Task: Look for space in Torres, Brazil from 6th September, 2023 to 10th September, 2023 for 1 adult in price range Rs.9000 to Rs.17000. Place can be private room with 1  bedroom having 1 bed and 1 bathroom. Property type can be hotel. Amenities needed are: washing machine, . Booking option can be shelf check-in. Required host language is Spanish.
Action: Mouse moved to (469, 119)
Screenshot: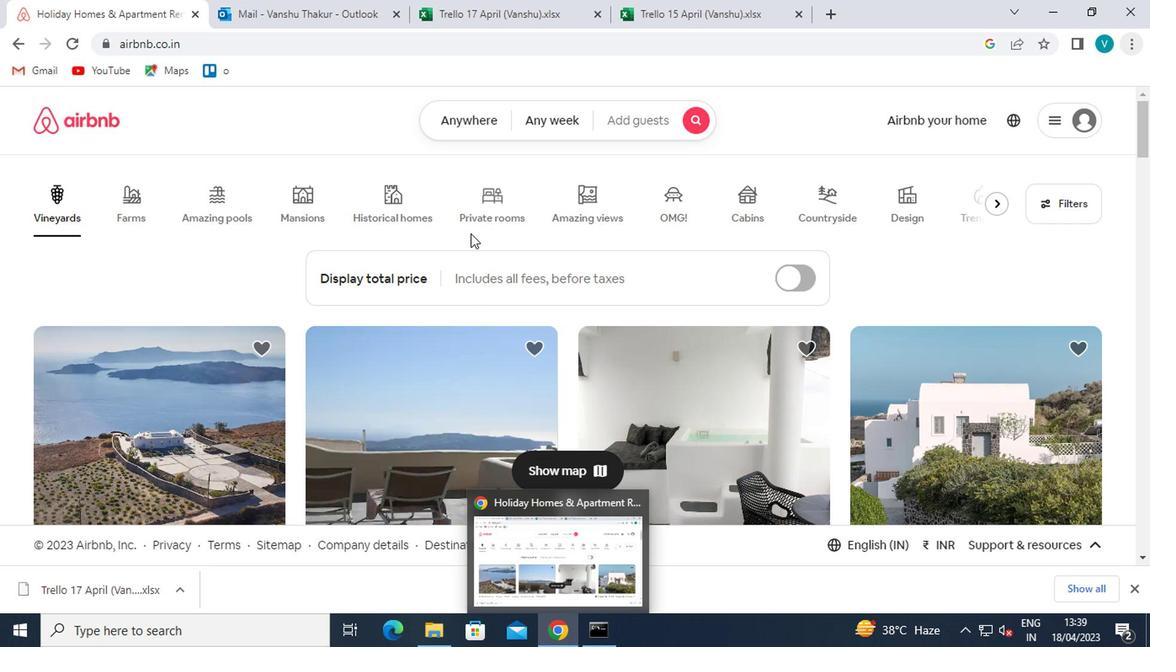 
Action: Mouse pressed left at (469, 119)
Screenshot: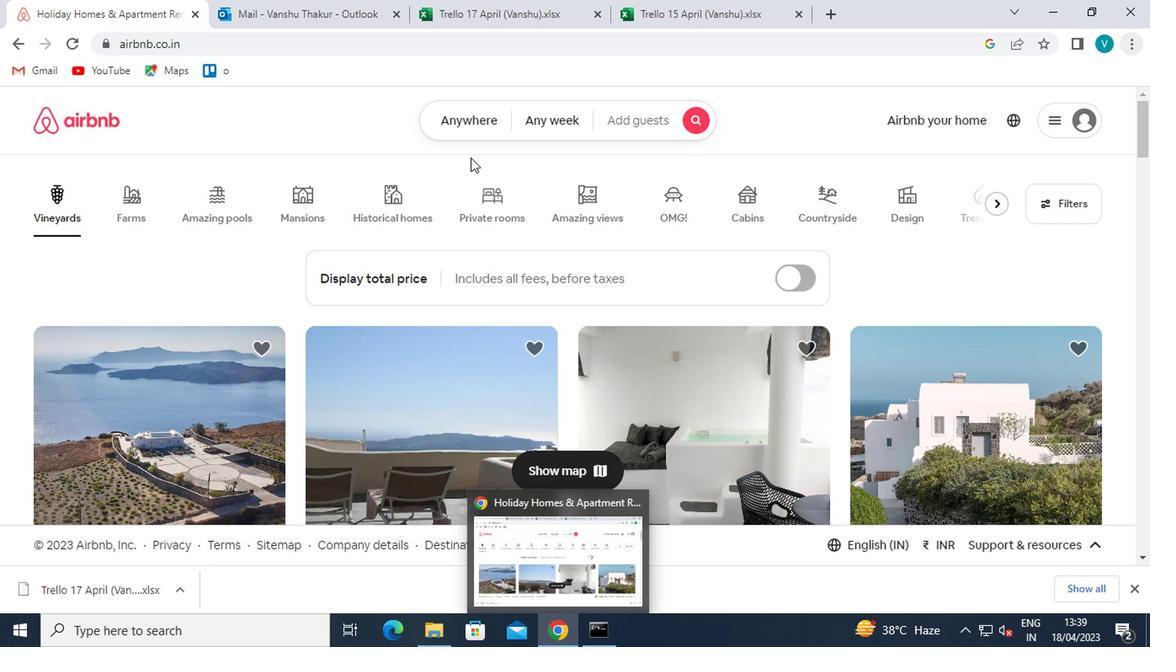 
Action: Mouse moved to (390, 191)
Screenshot: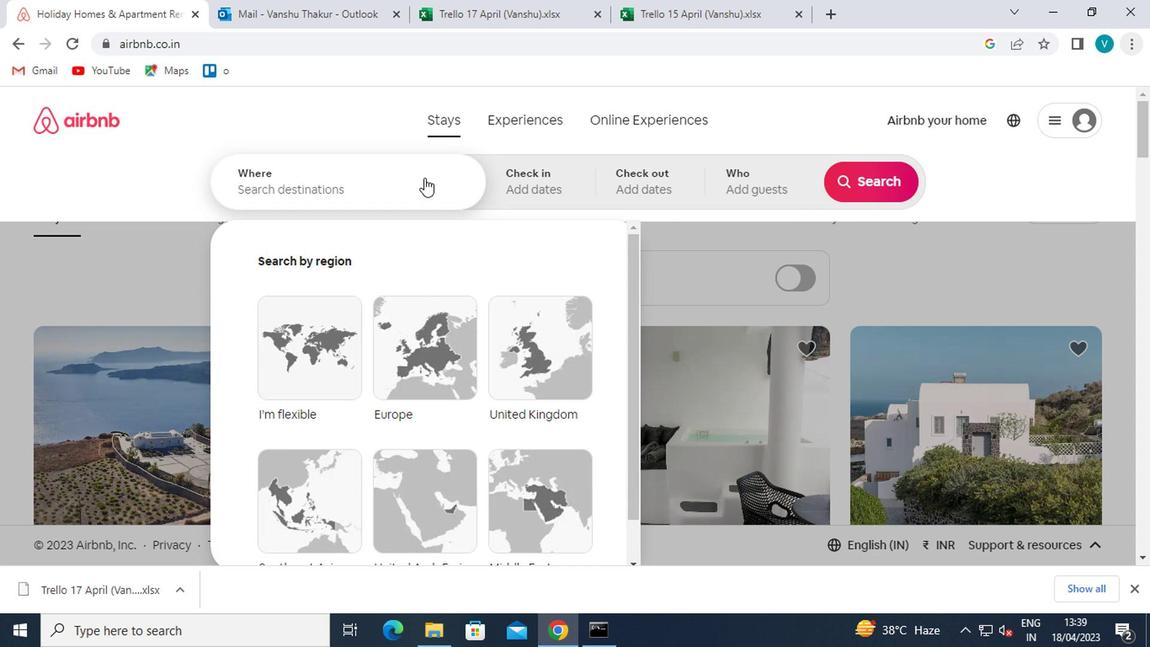 
Action: Mouse pressed left at (390, 191)
Screenshot: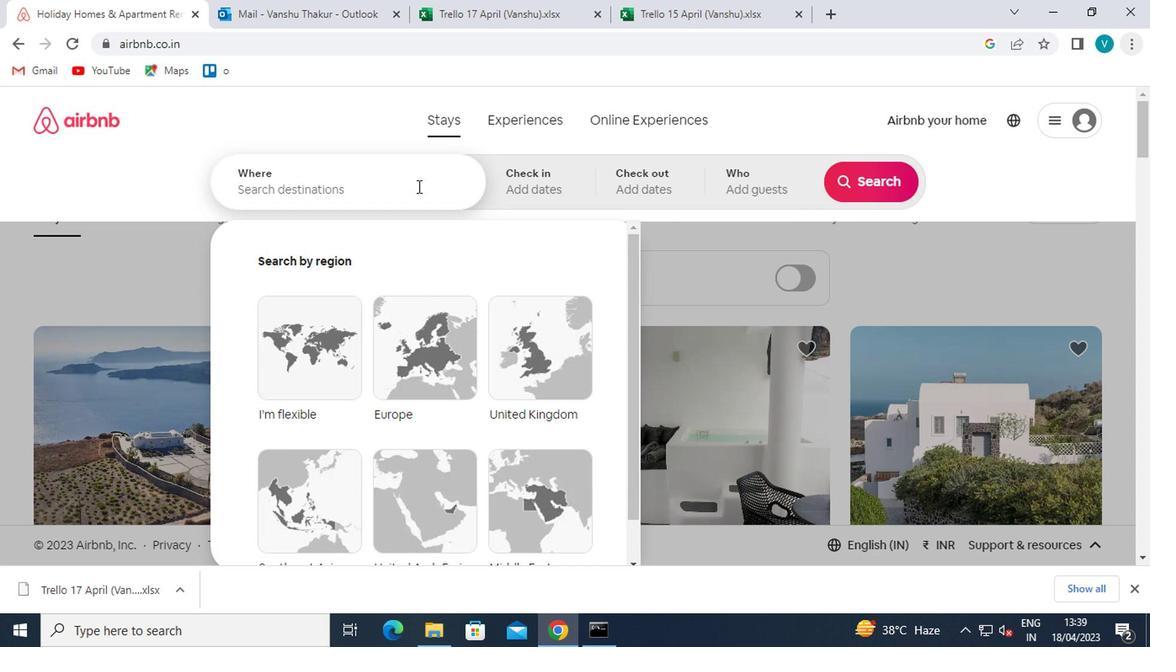 
Action: Mouse moved to (390, 192)
Screenshot: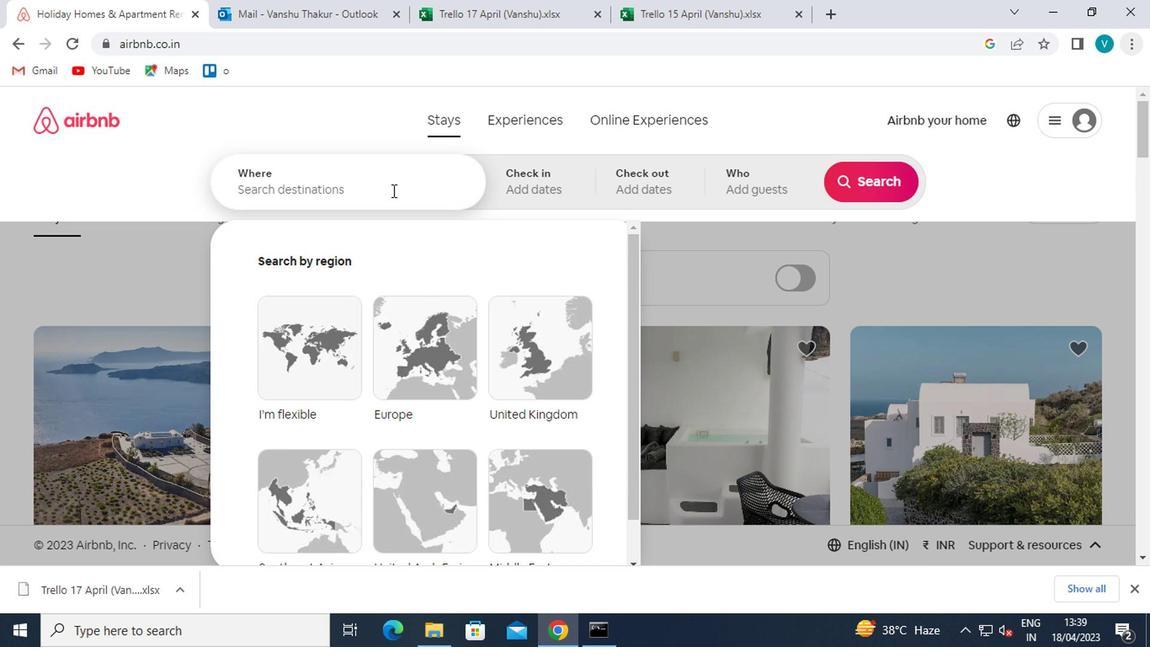 
Action: Key pressed <Key.shift>TORRES
Screenshot: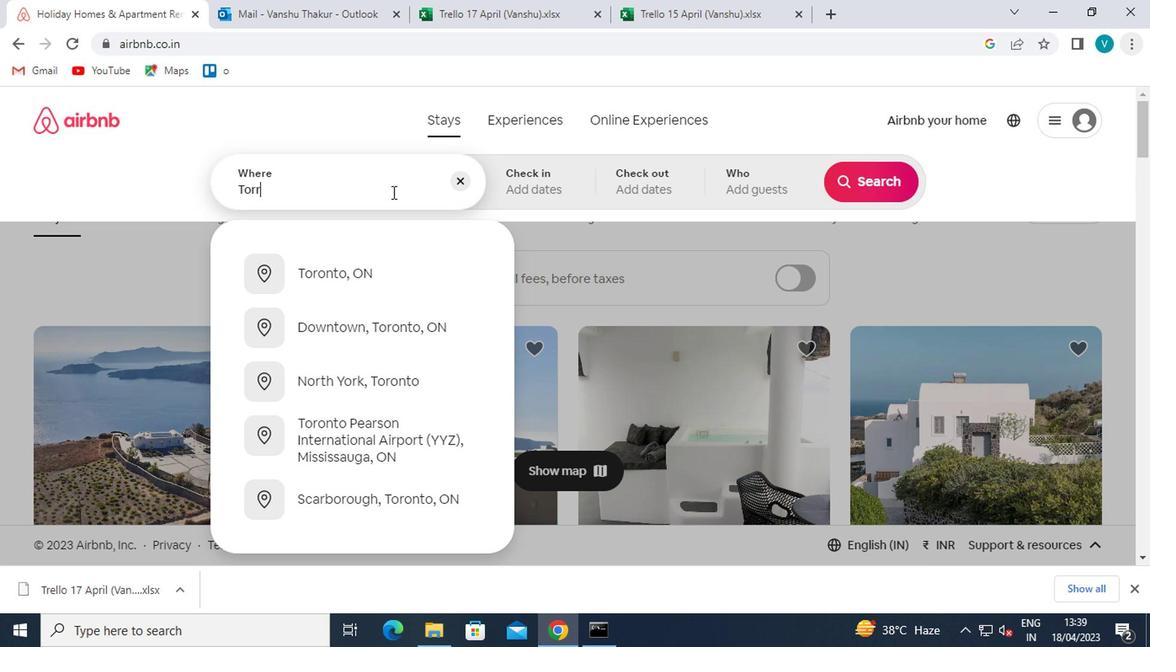 
Action: Mouse moved to (380, 248)
Screenshot: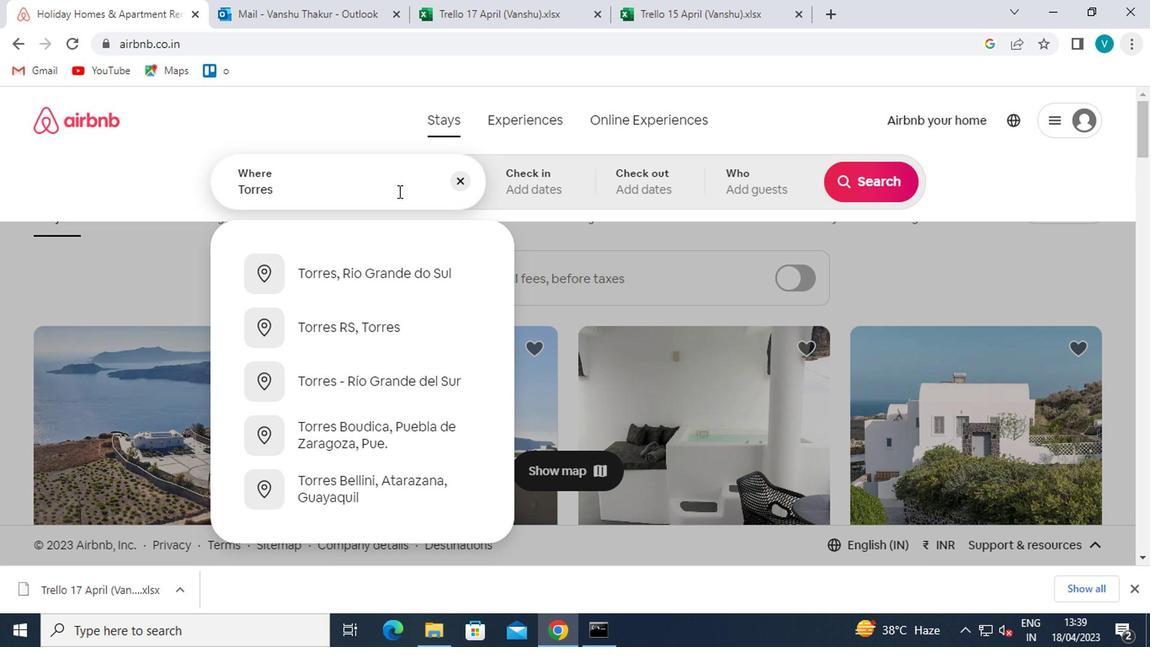 
Action: Mouse pressed left at (380, 248)
Screenshot: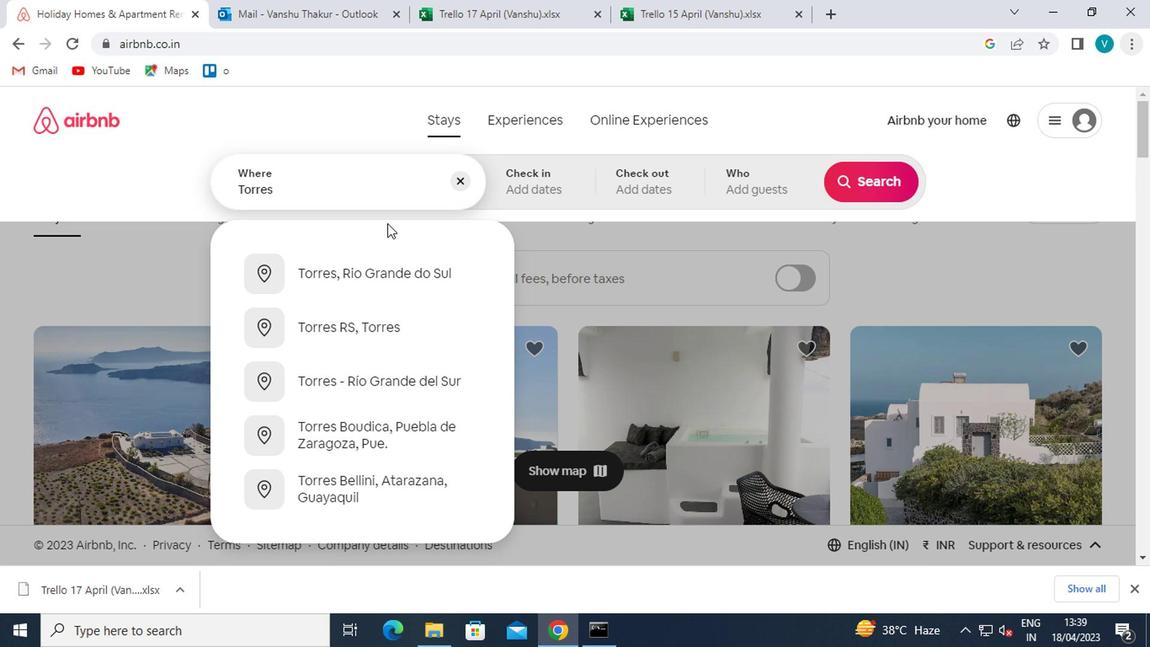 
Action: Mouse moved to (845, 301)
Screenshot: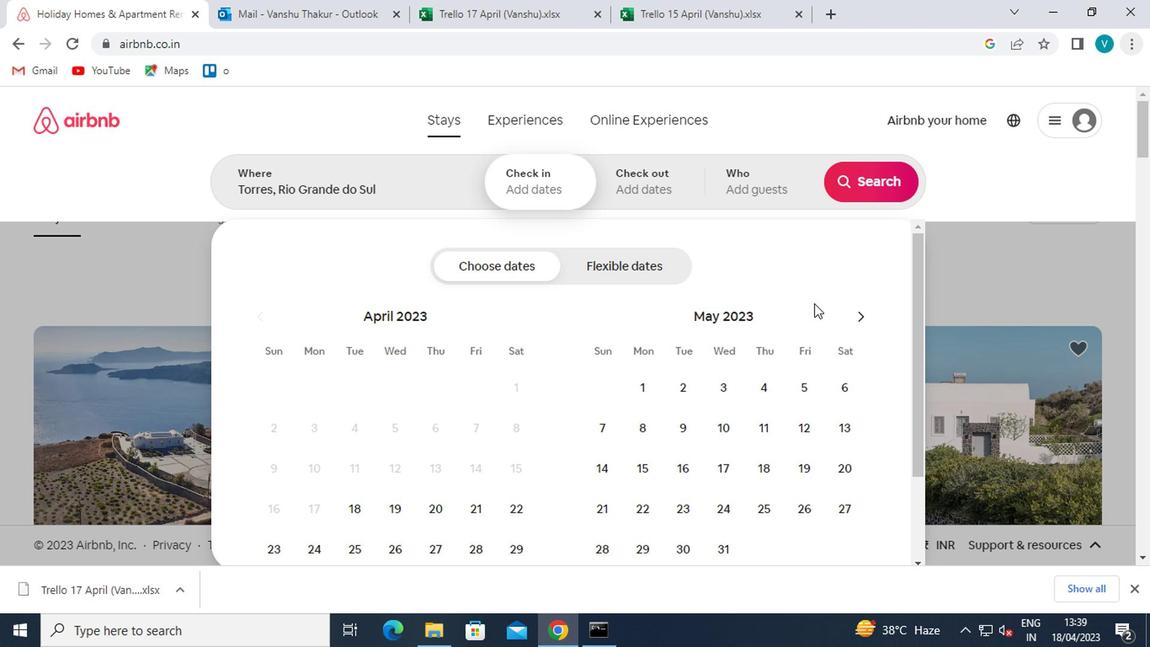 
Action: Mouse pressed left at (845, 301)
Screenshot: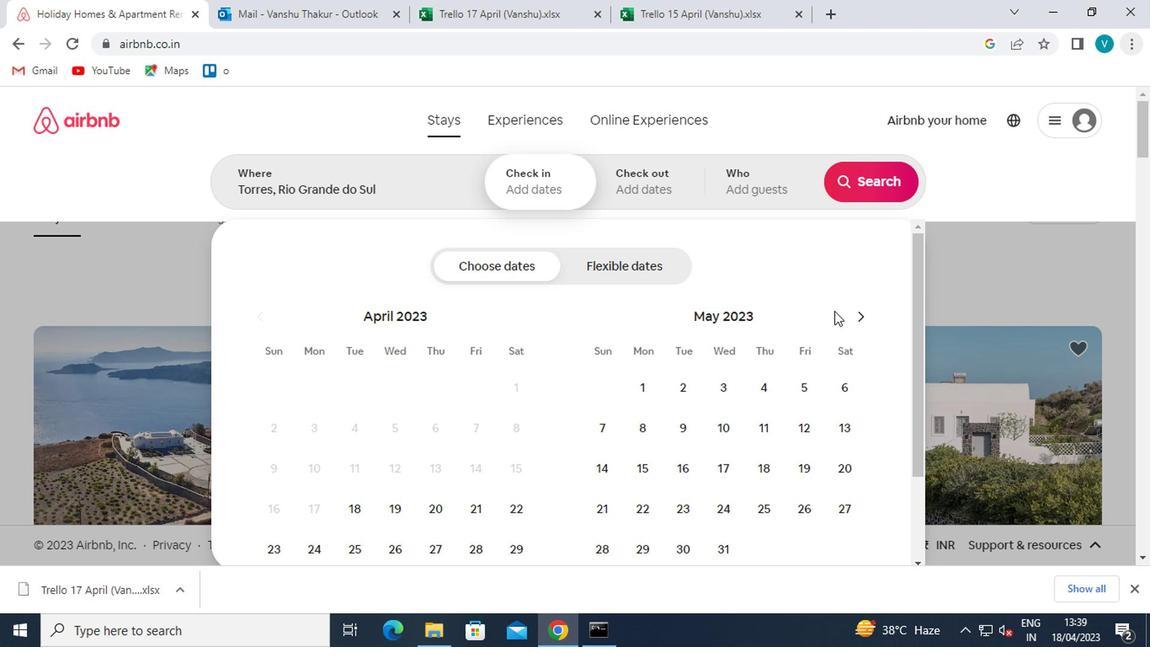 
Action: Mouse moved to (846, 302)
Screenshot: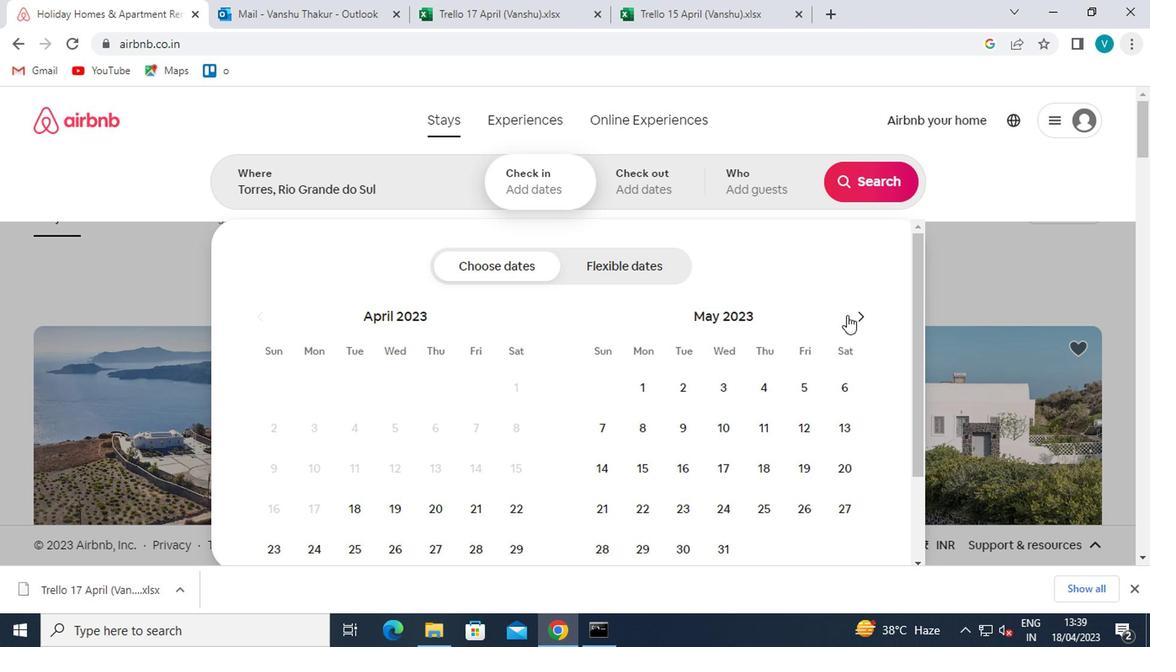 
Action: Mouse pressed left at (846, 302)
Screenshot: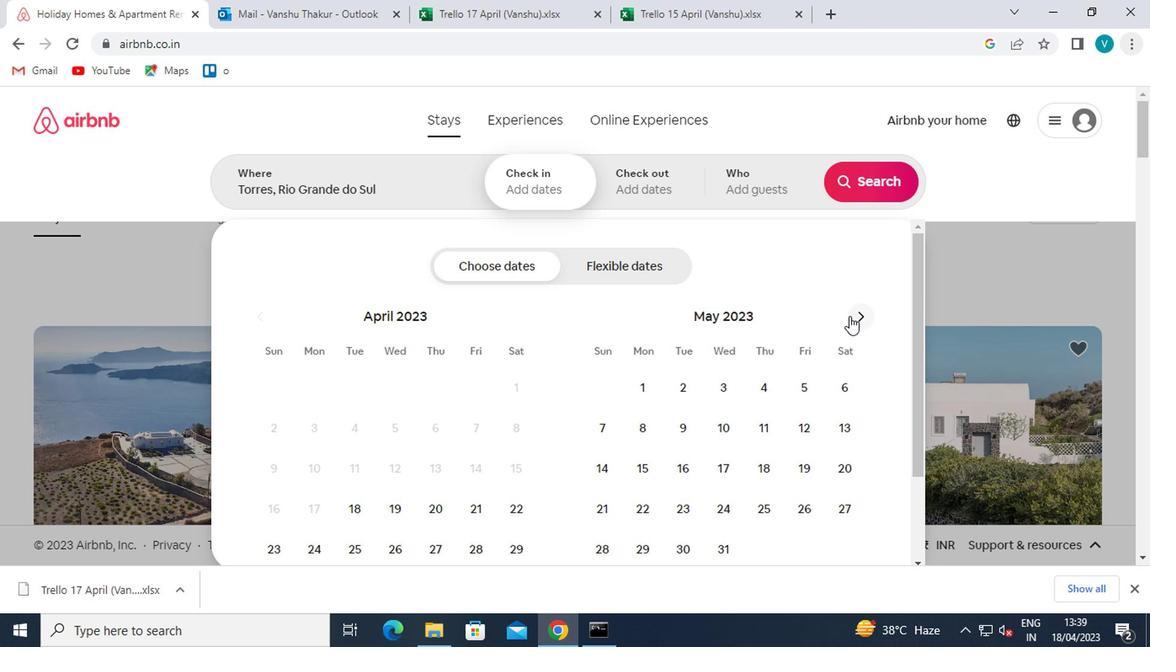 
Action: Mouse pressed left at (846, 302)
Screenshot: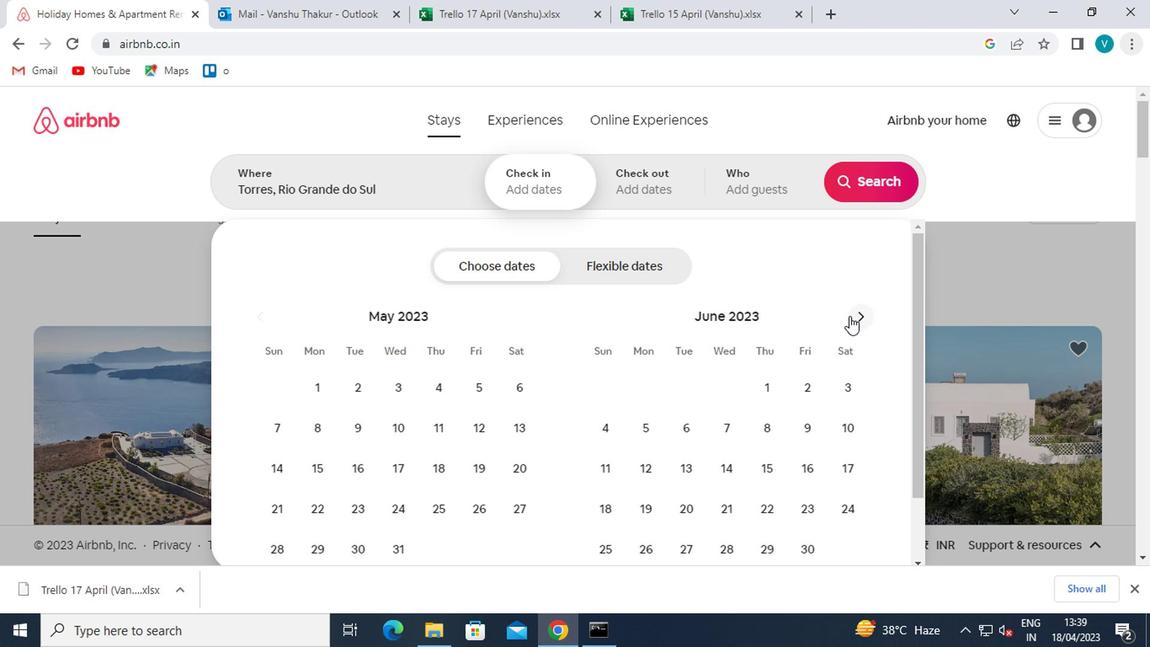 
Action: Mouse pressed left at (846, 302)
Screenshot: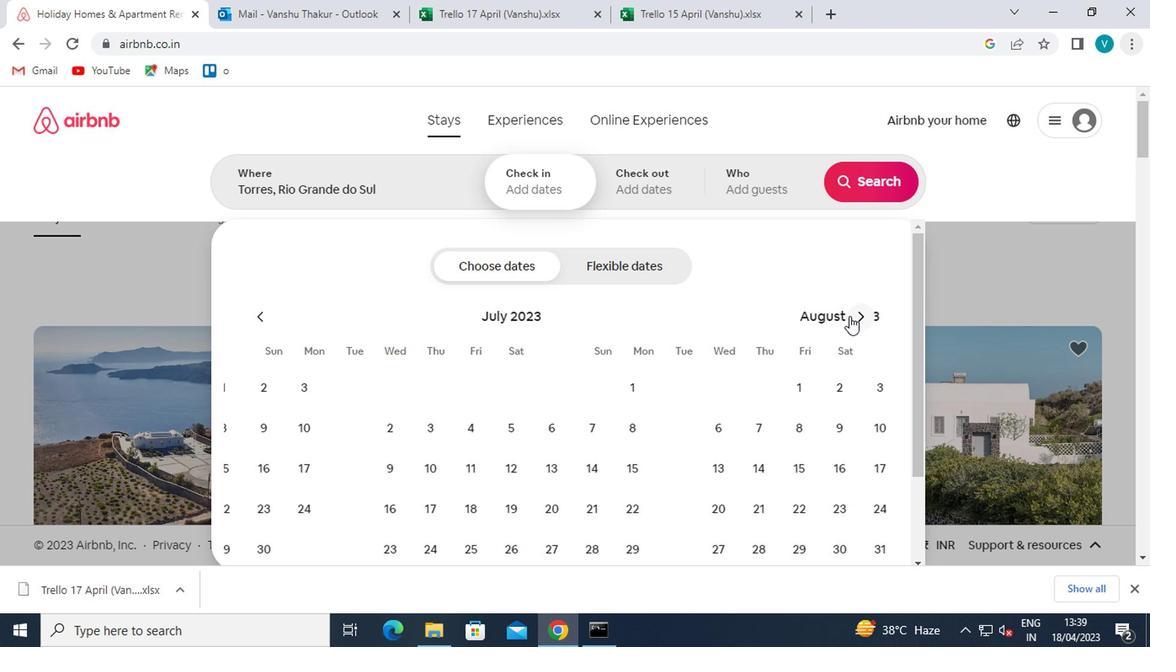 
Action: Mouse moved to (709, 395)
Screenshot: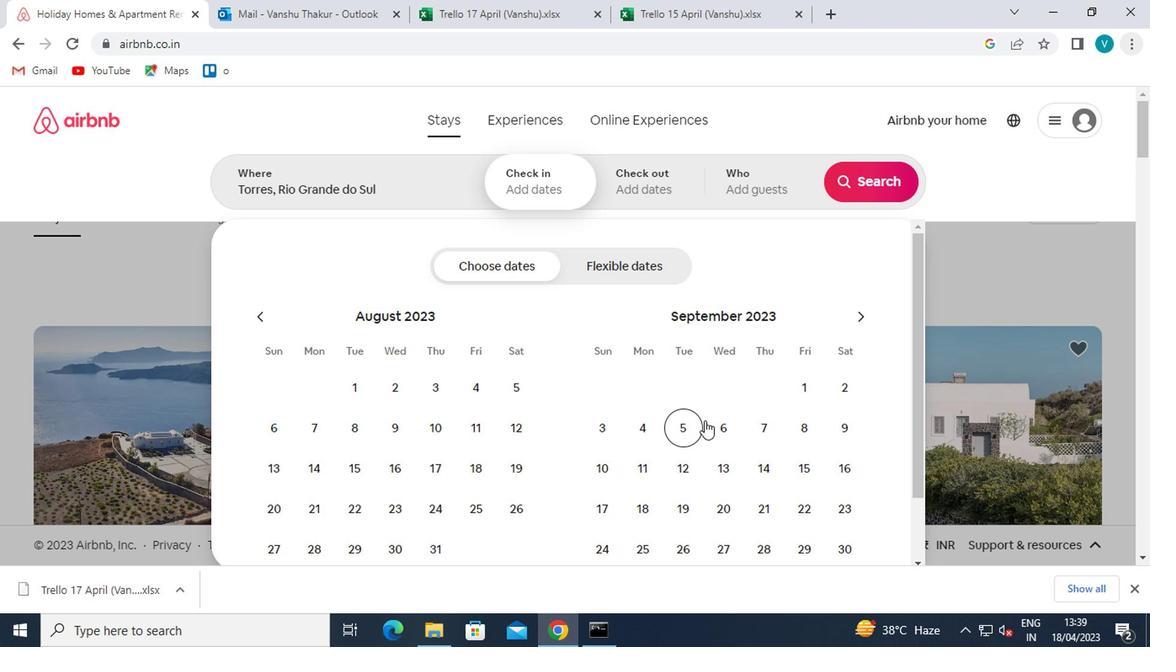 
Action: Mouse pressed left at (709, 395)
Screenshot: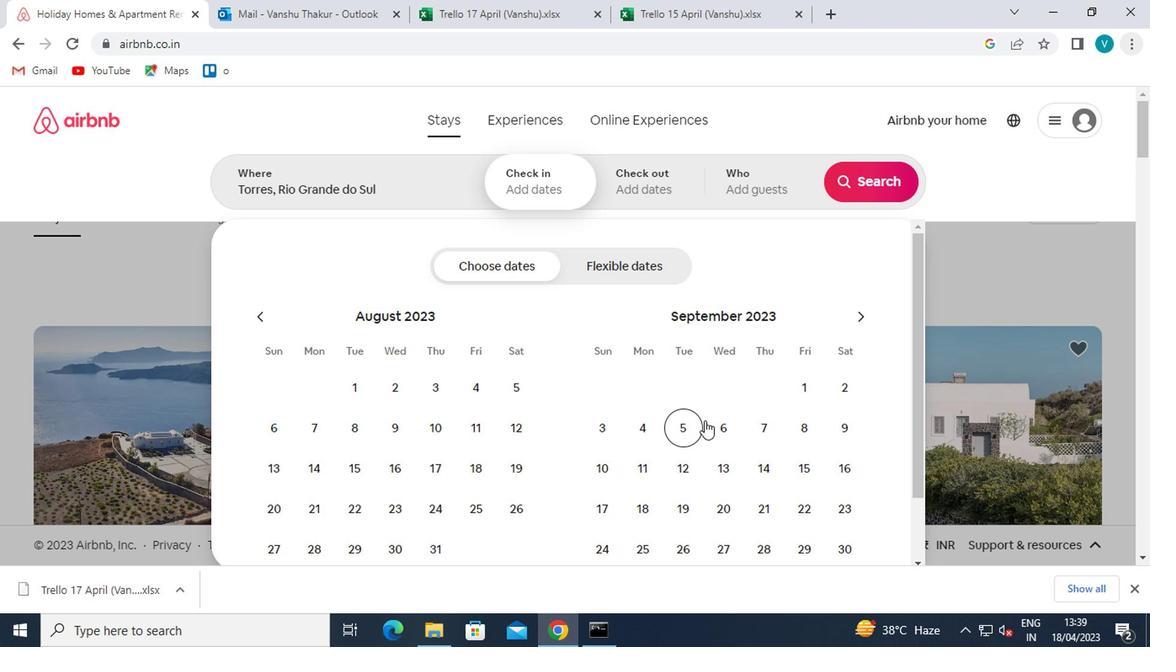 
Action: Mouse moved to (595, 439)
Screenshot: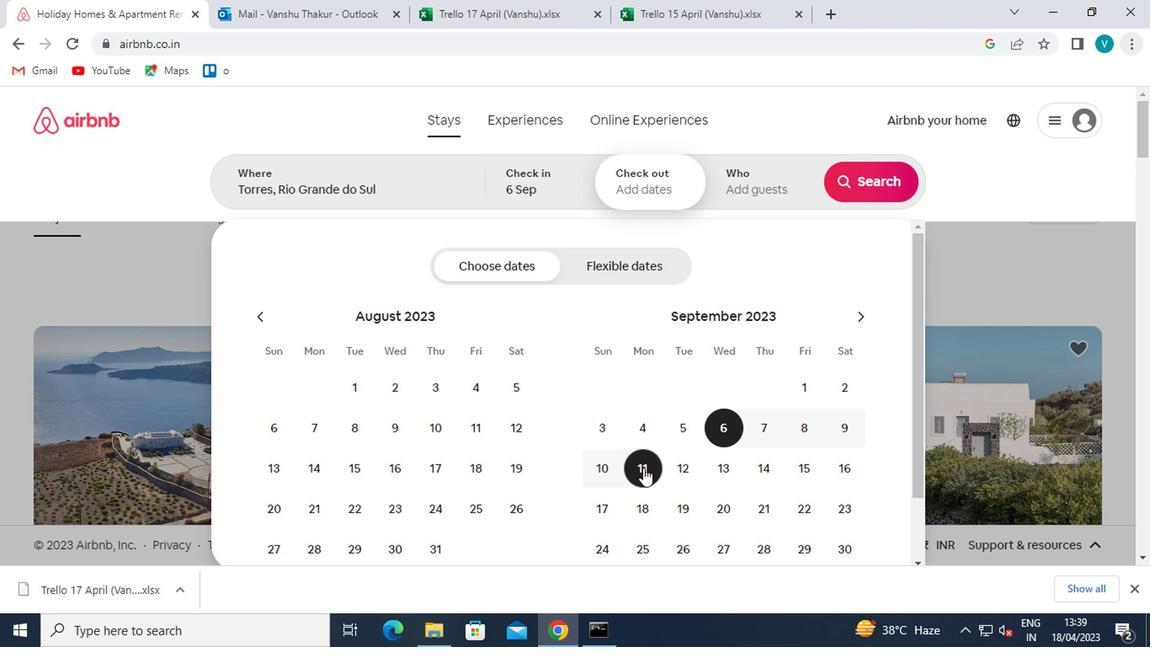 
Action: Mouse pressed left at (595, 439)
Screenshot: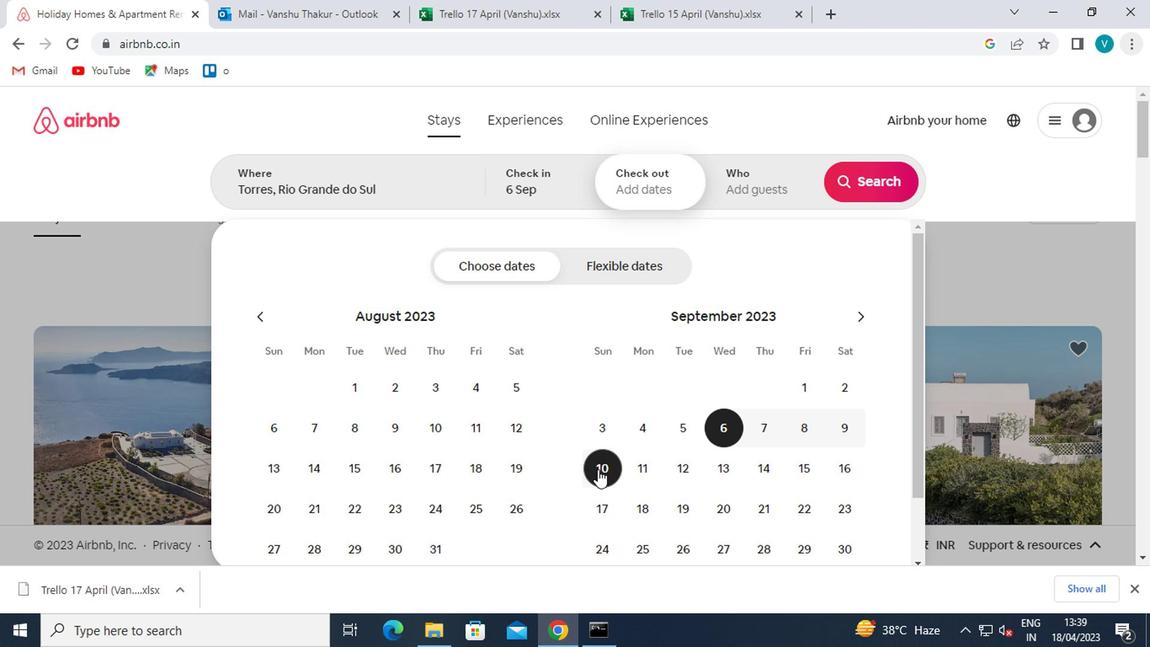 
Action: Mouse moved to (772, 191)
Screenshot: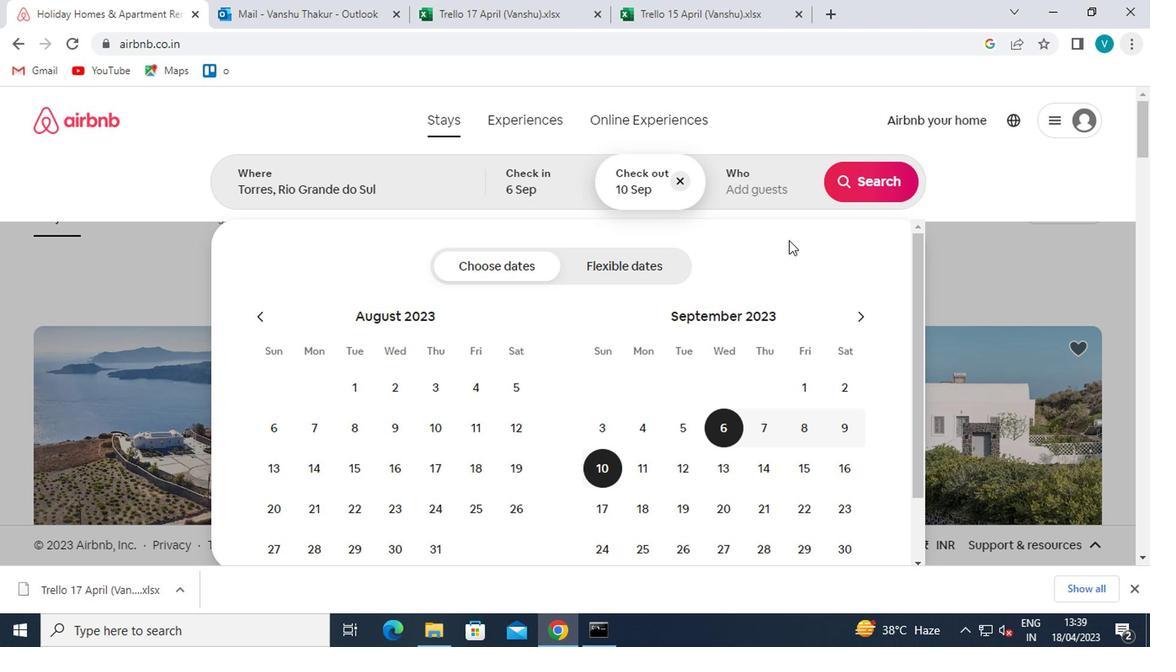 
Action: Mouse pressed left at (772, 191)
Screenshot: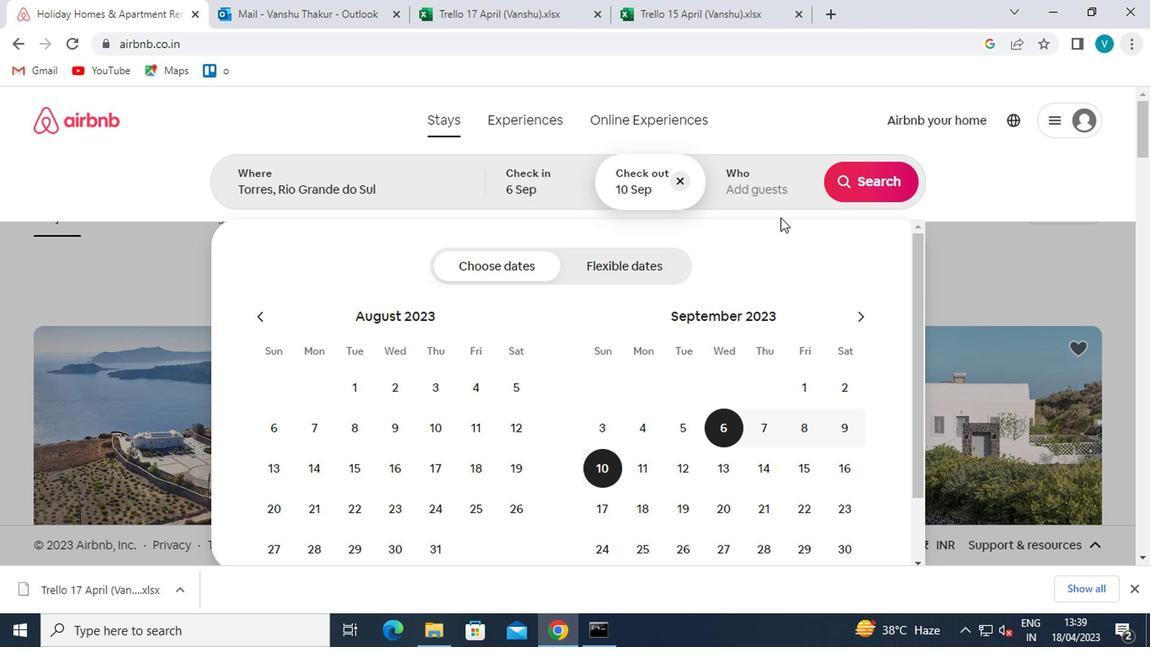 
Action: Mouse moved to (868, 262)
Screenshot: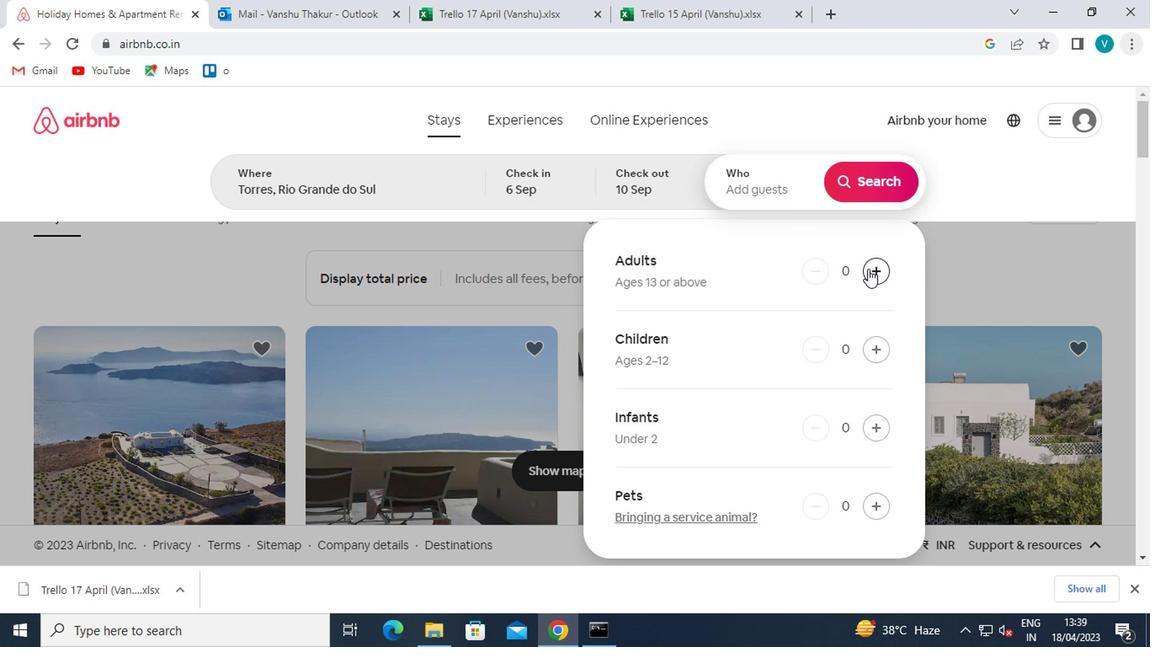 
Action: Mouse pressed left at (868, 262)
Screenshot: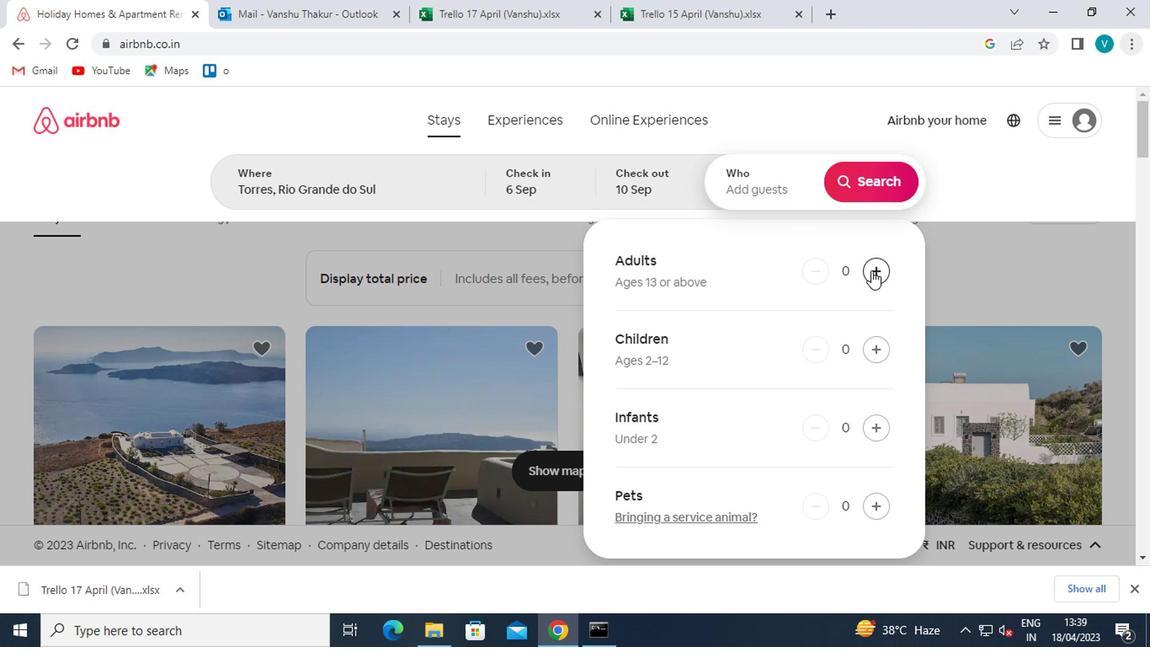 
Action: Mouse moved to (869, 188)
Screenshot: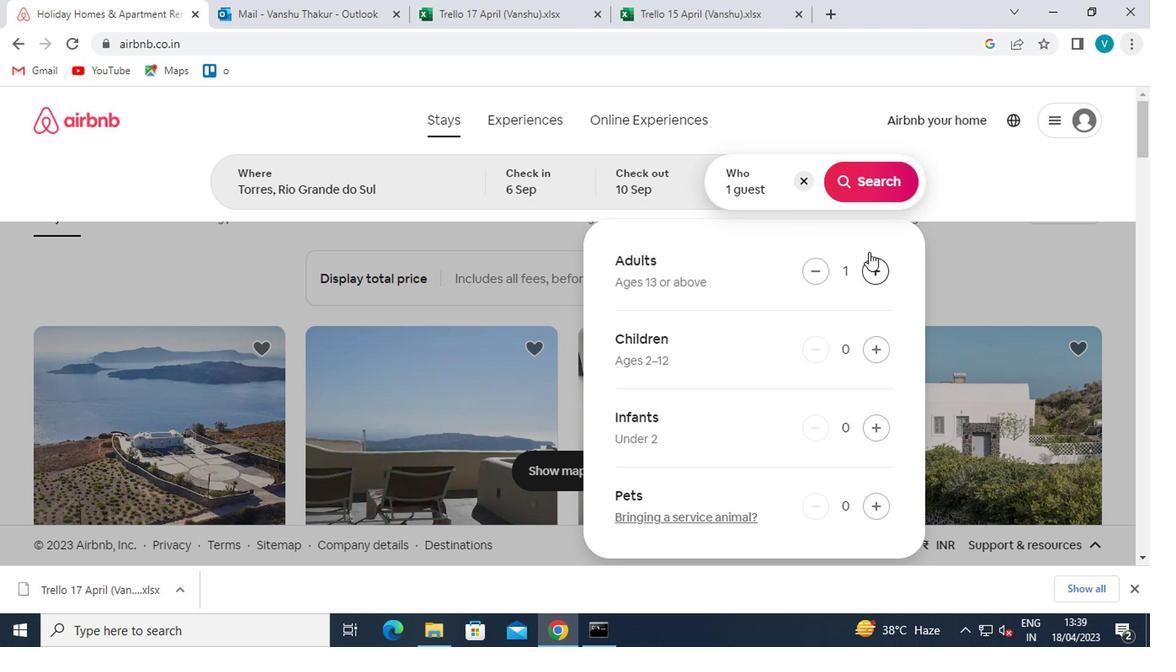 
Action: Mouse pressed left at (869, 188)
Screenshot: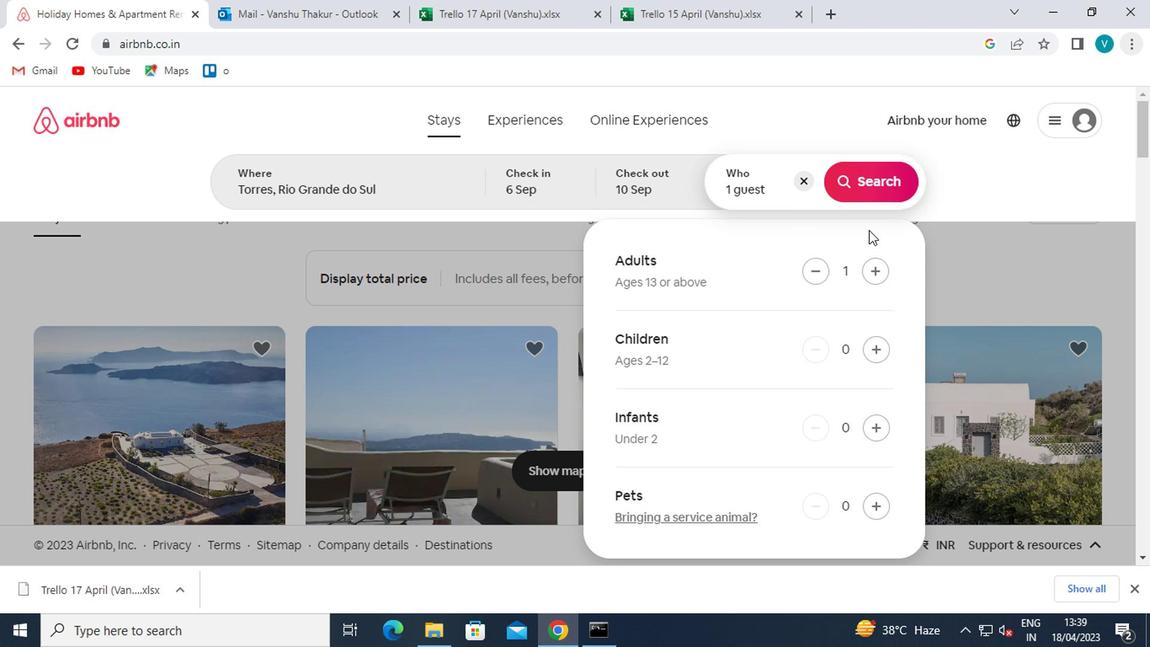 
Action: Mouse moved to (1072, 182)
Screenshot: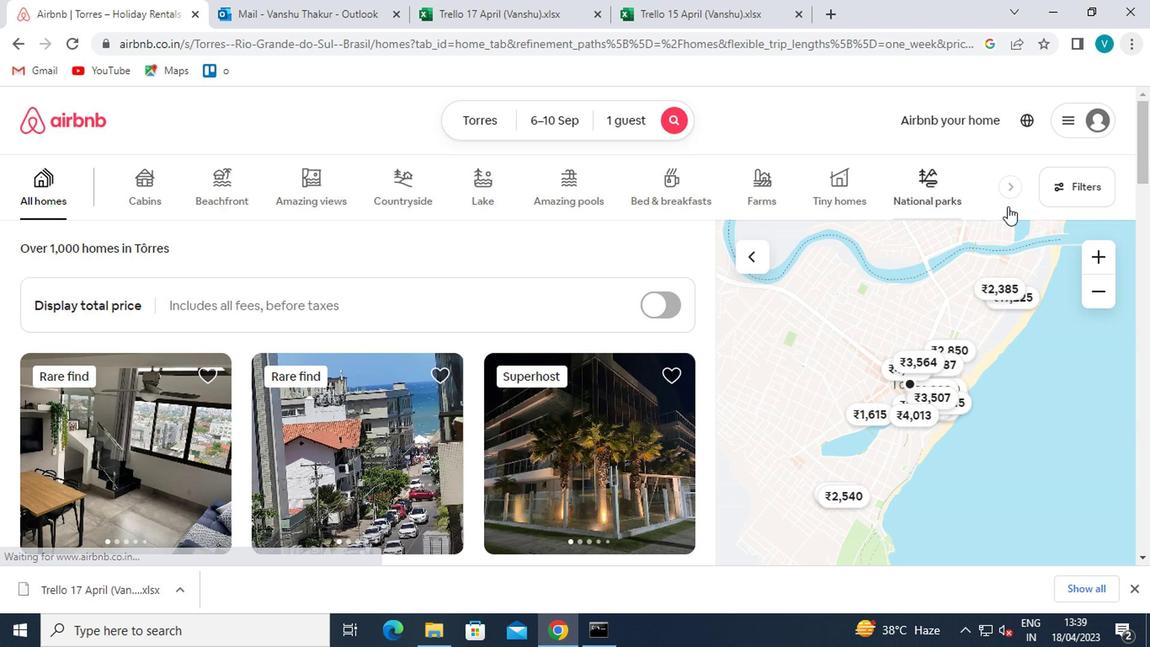 
Action: Mouse pressed left at (1072, 182)
Screenshot: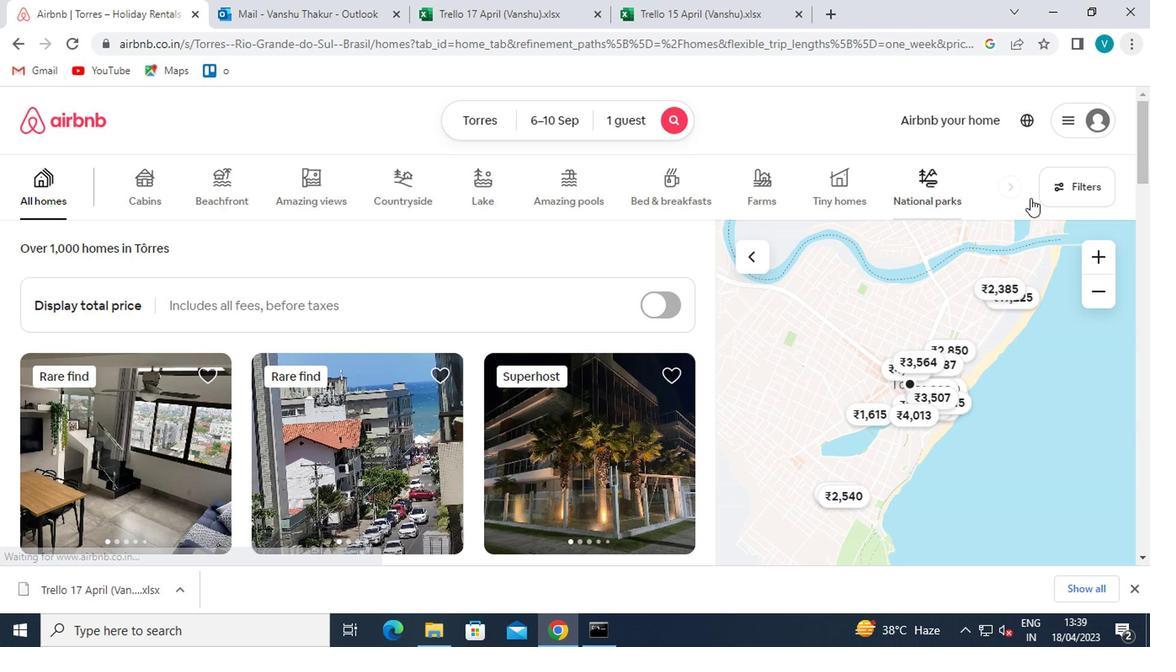 
Action: Mouse moved to (442, 375)
Screenshot: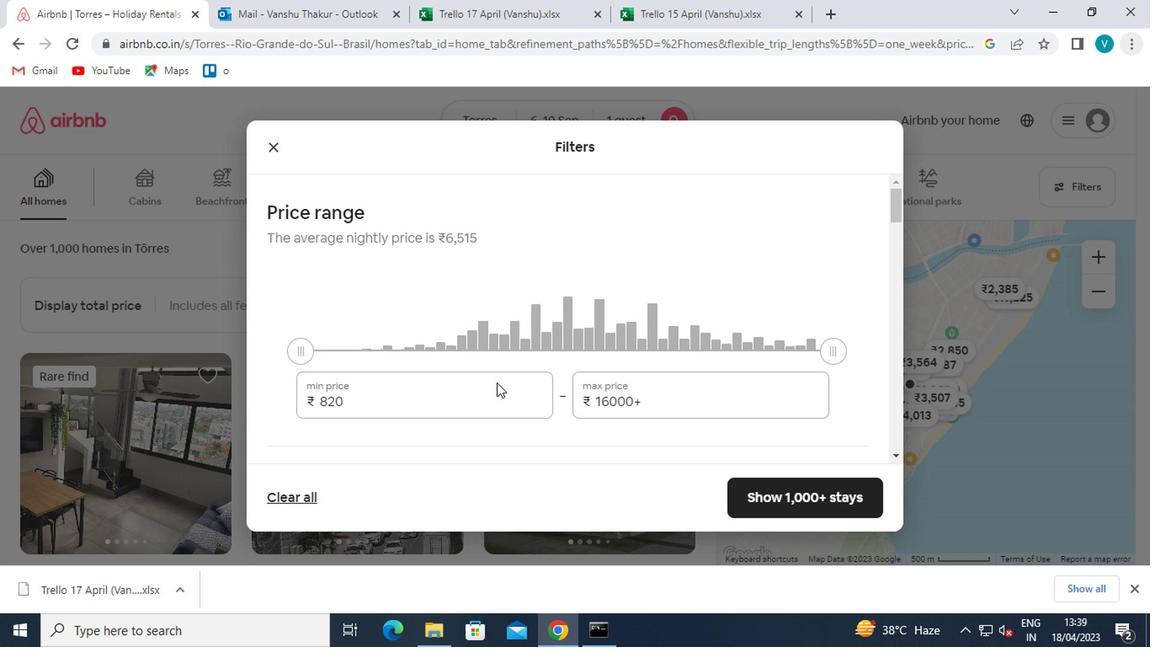 
Action: Mouse pressed left at (442, 375)
Screenshot: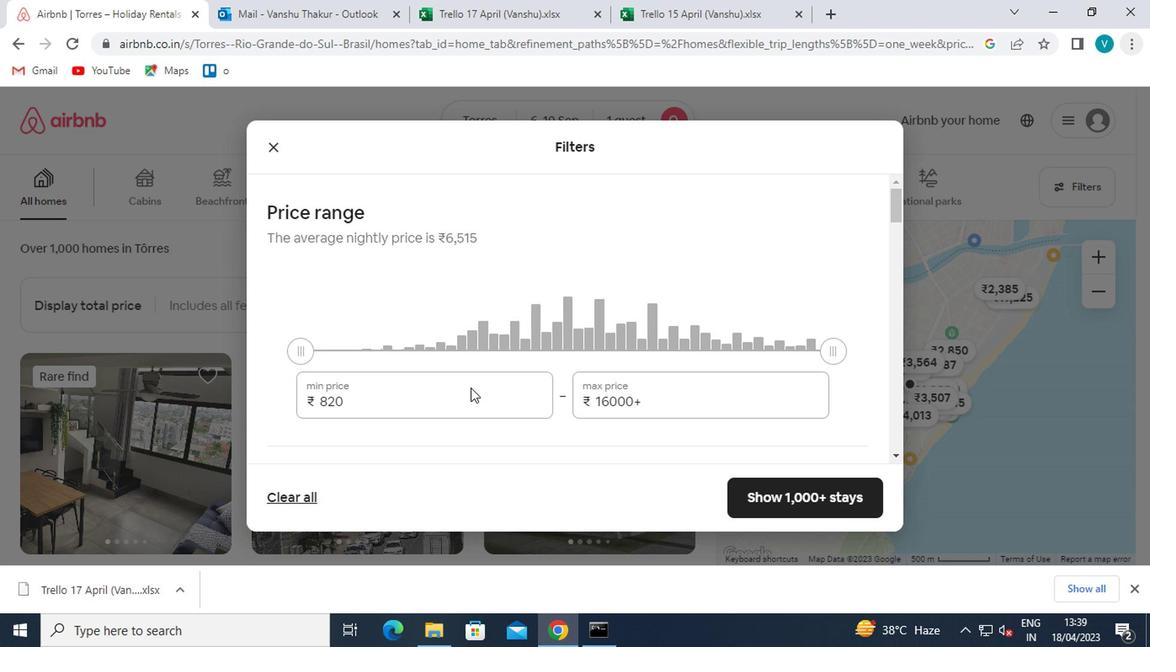 
Action: Mouse moved to (446, 376)
Screenshot: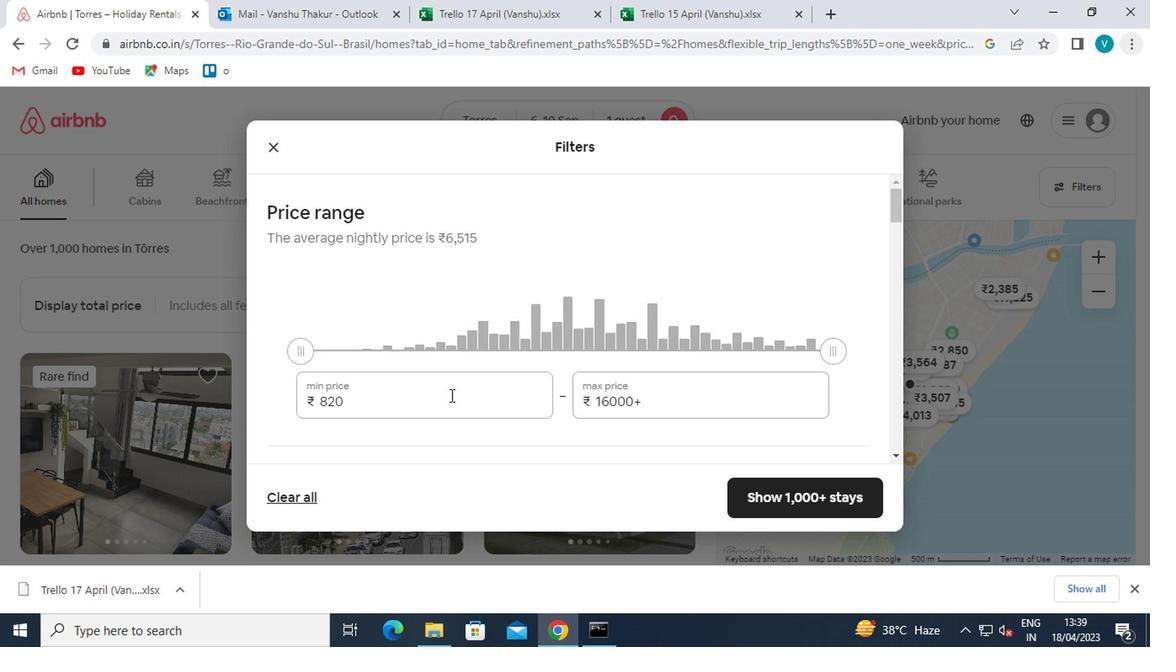 
Action: Key pressed <Key.backspace><Key.backspace><Key.backspace>9000
Screenshot: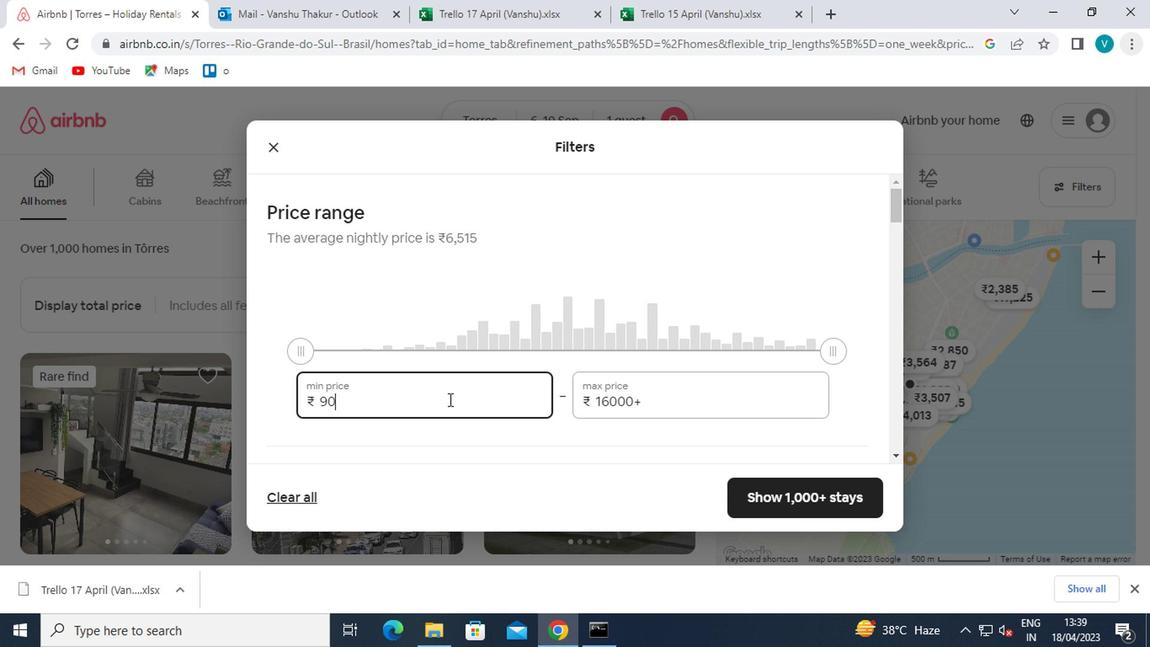 
Action: Mouse moved to (699, 375)
Screenshot: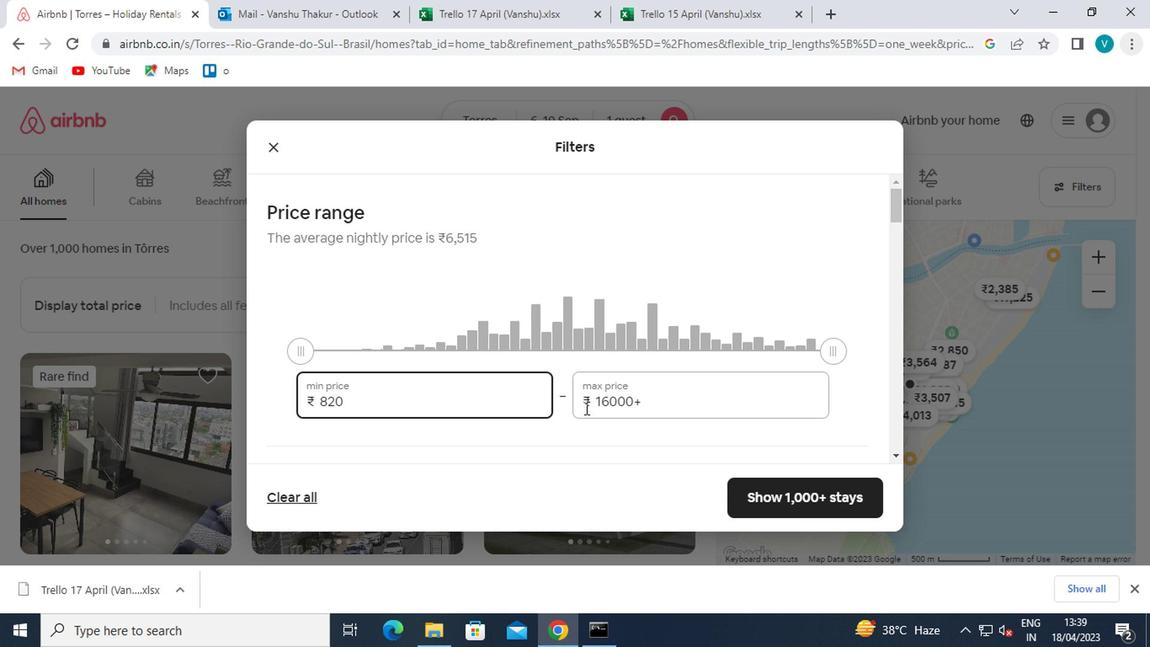 
Action: Mouse pressed left at (699, 375)
Screenshot: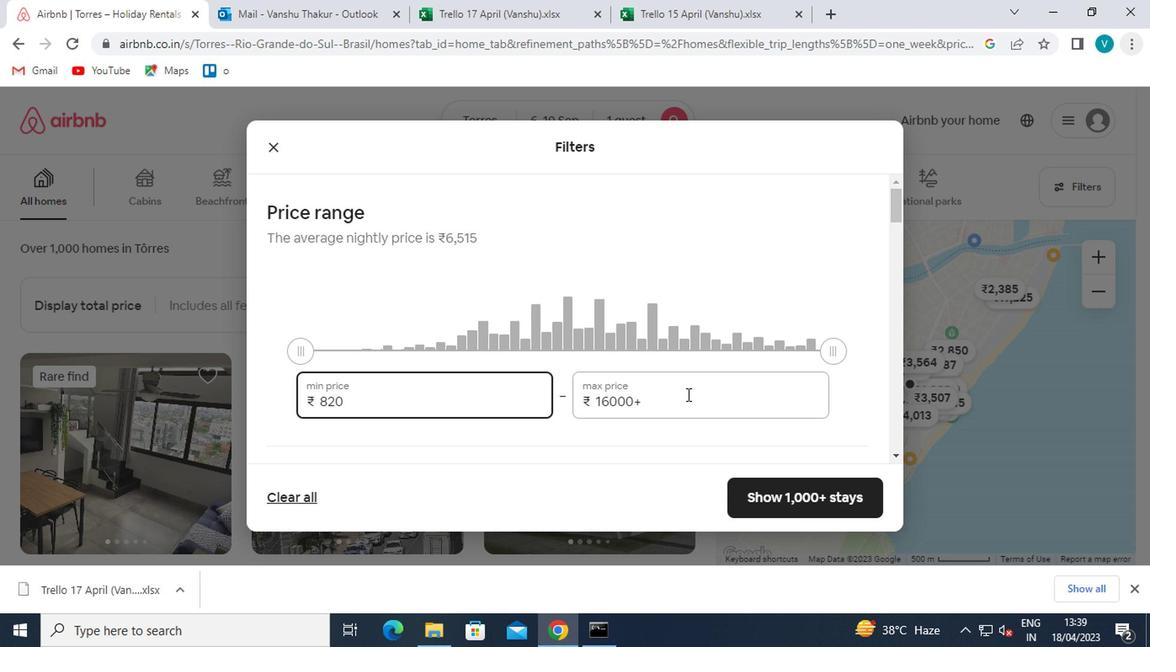 
Action: Mouse moved to (692, 372)
Screenshot: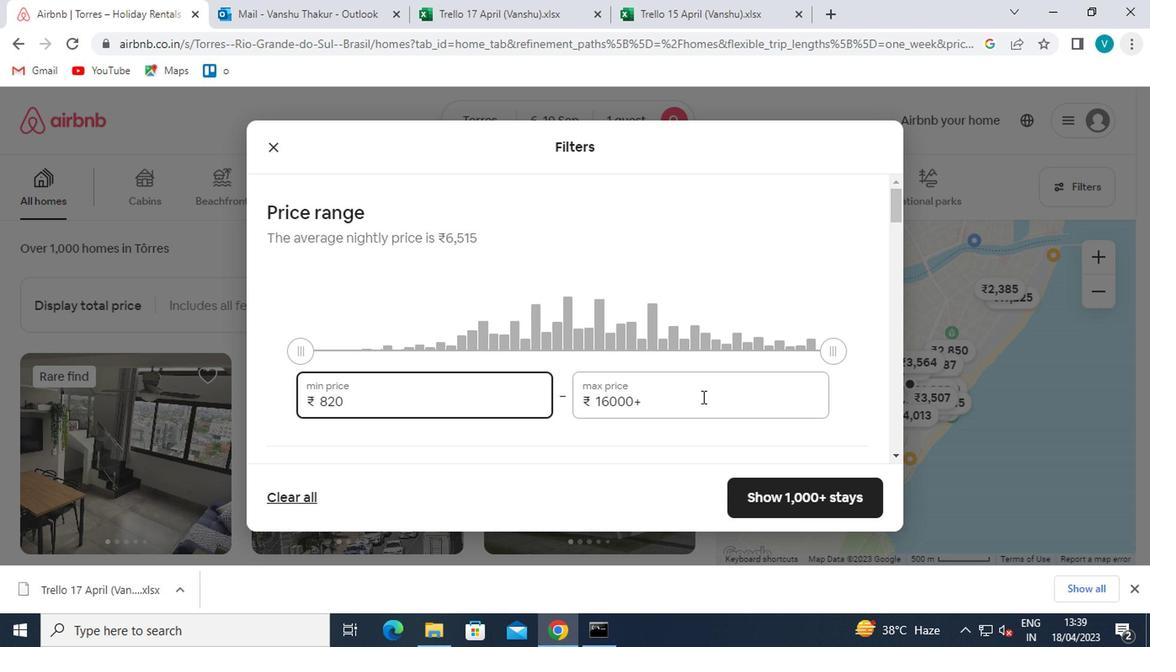 
Action: Key pressed <Key.backspace><Key.backspace><Key.backspace><Key.backspace><Key.backspace><Key.backspace>17000
Screenshot: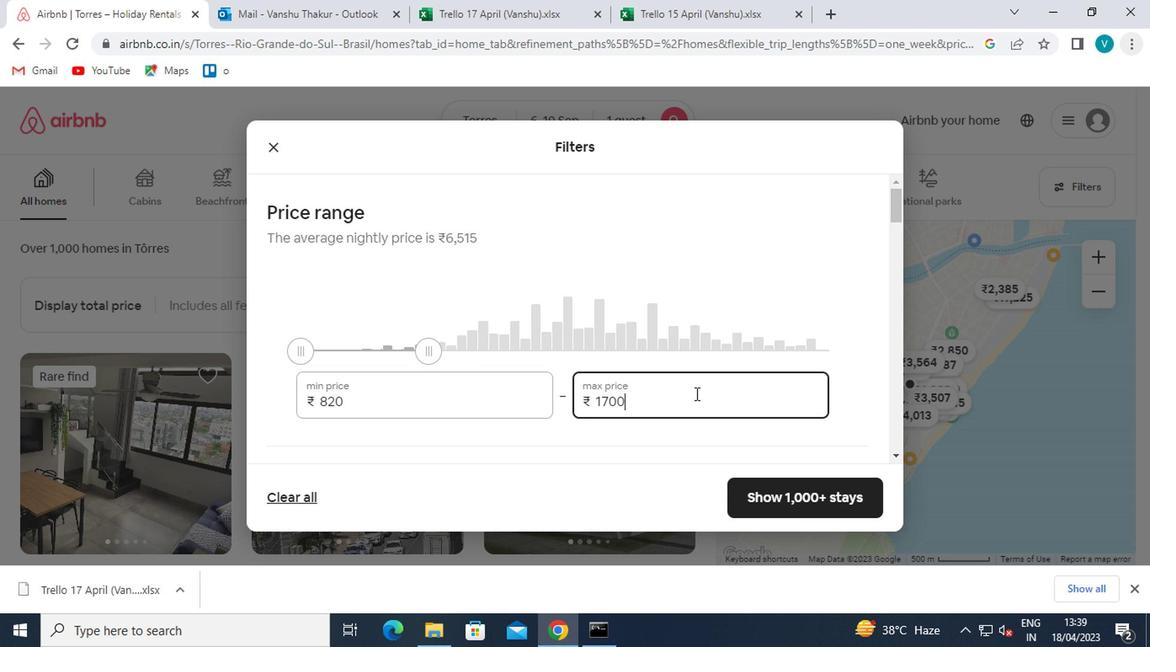 
Action: Mouse moved to (641, 385)
Screenshot: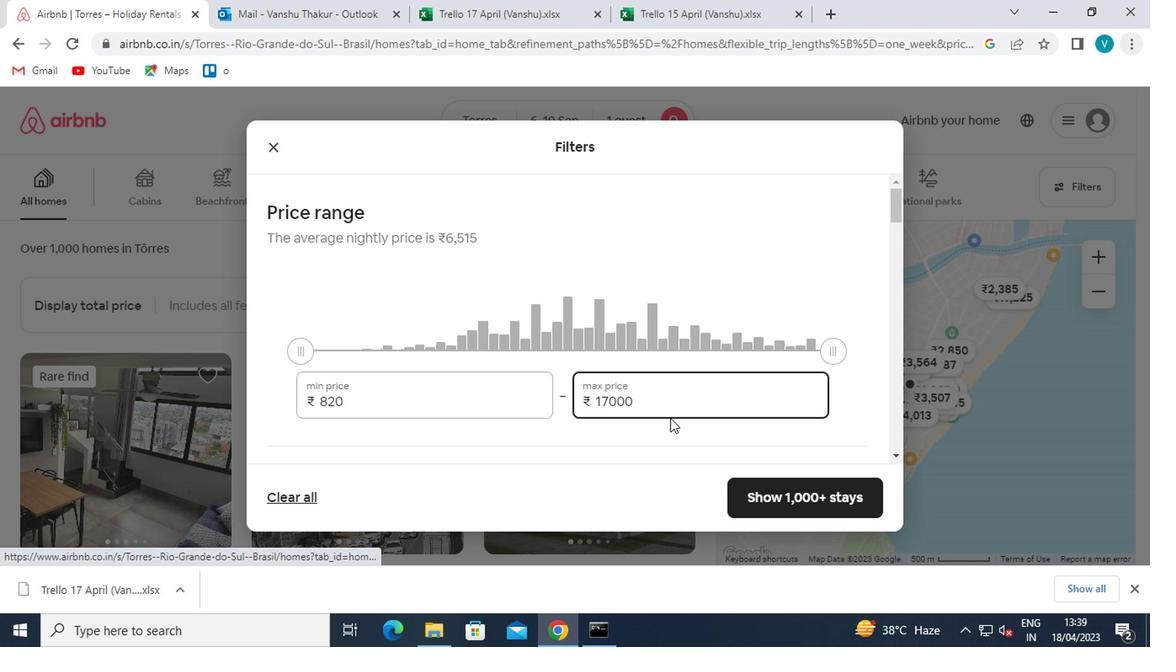 
Action: Mouse scrolled (641, 385) with delta (0, 0)
Screenshot: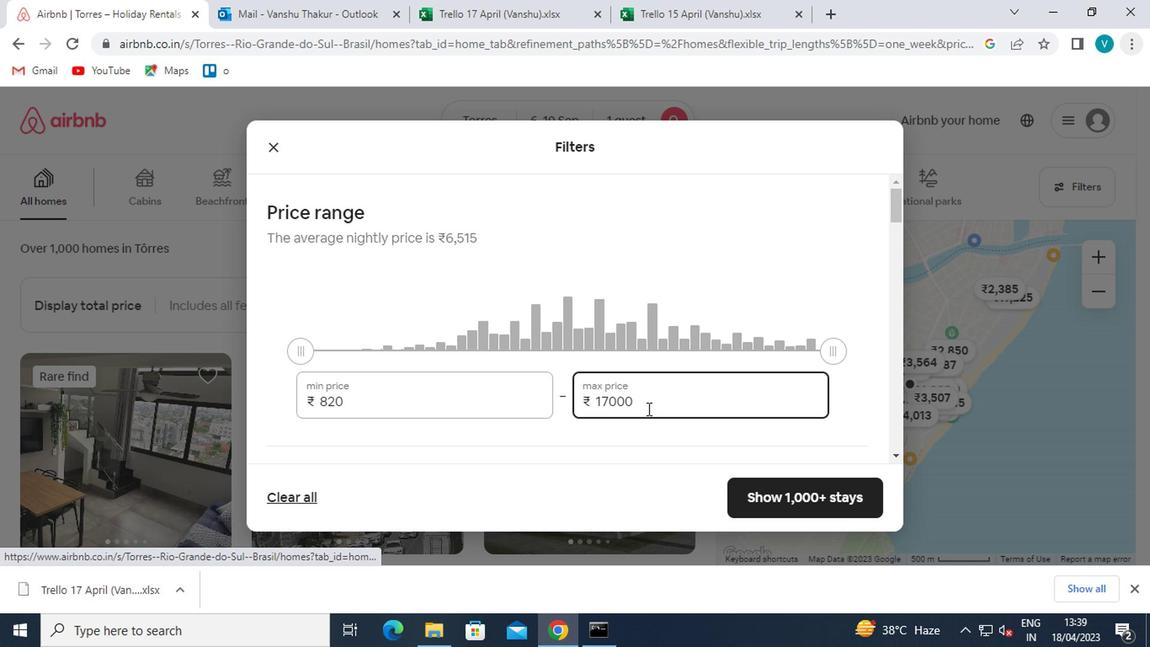 
Action: Mouse moved to (640, 385)
Screenshot: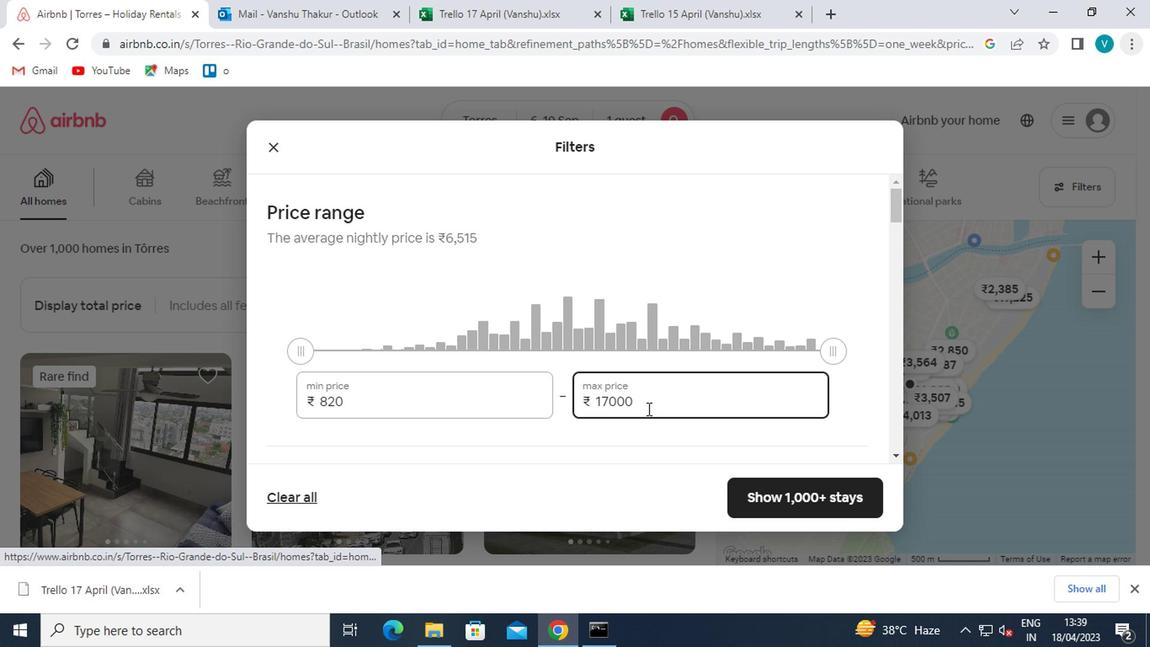 
Action: Mouse scrolled (640, 385) with delta (0, 0)
Screenshot: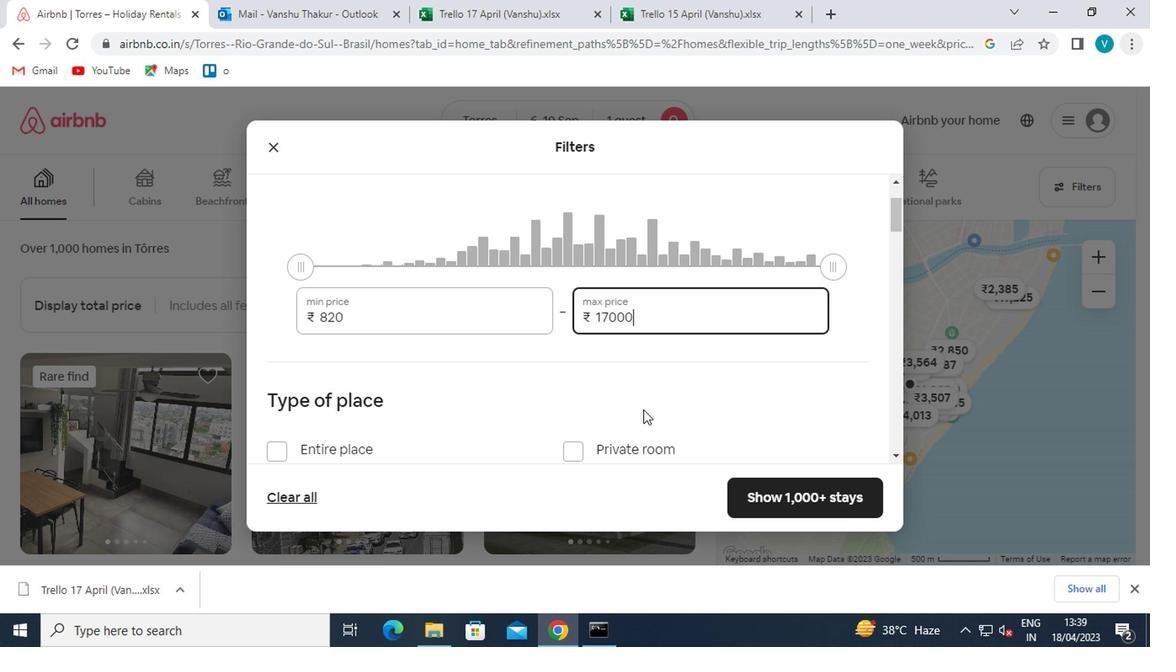 
Action: Mouse moved to (640, 387)
Screenshot: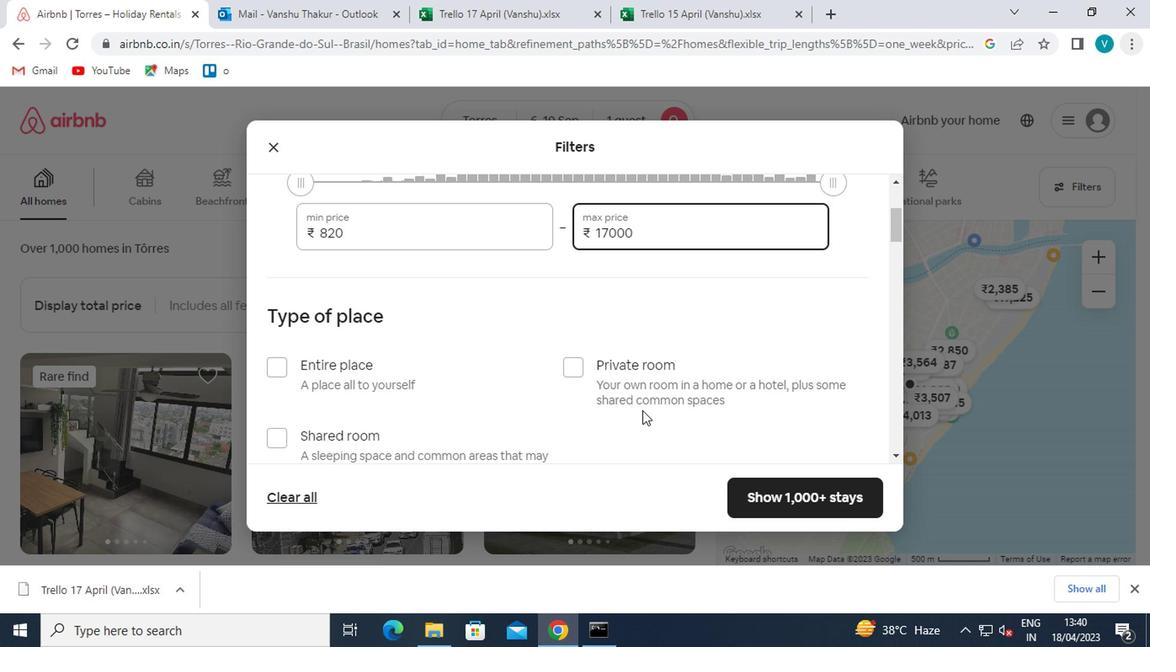 
Action: Mouse scrolled (640, 385) with delta (0, -1)
Screenshot: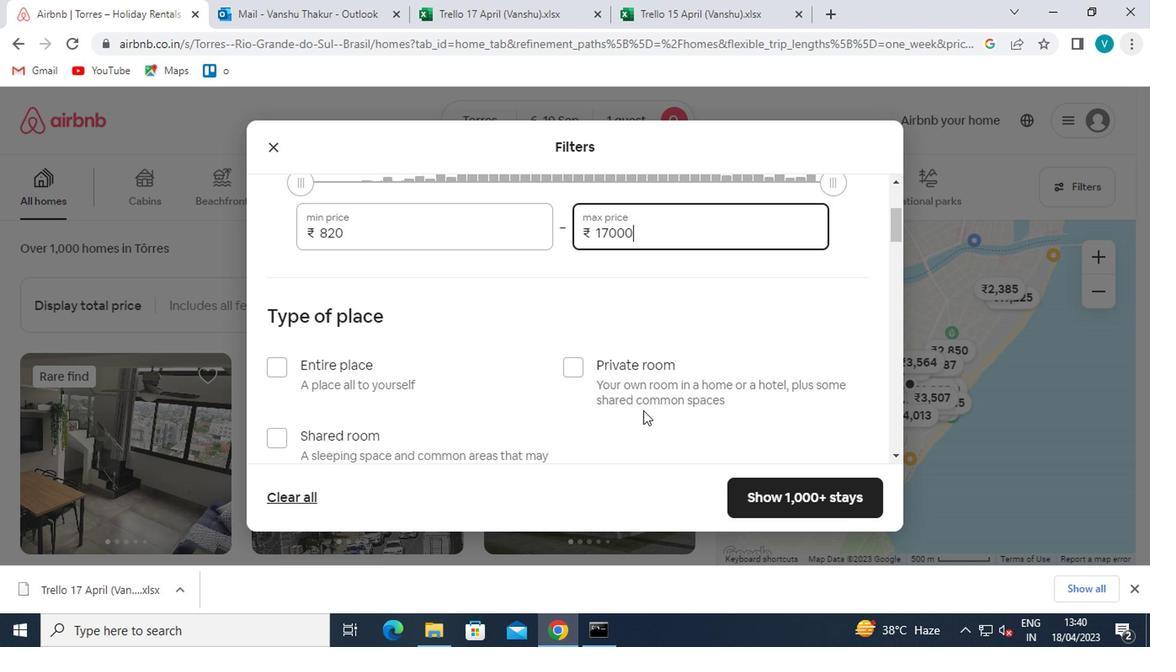
Action: Mouse moved to (568, 271)
Screenshot: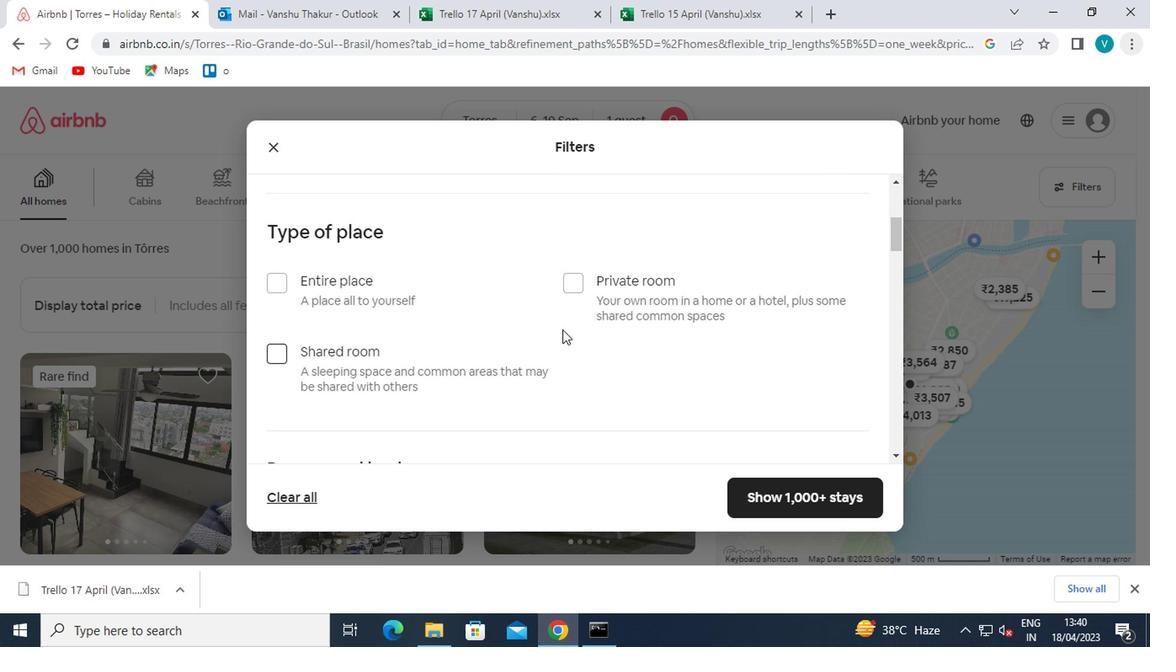 
Action: Mouse pressed left at (568, 271)
Screenshot: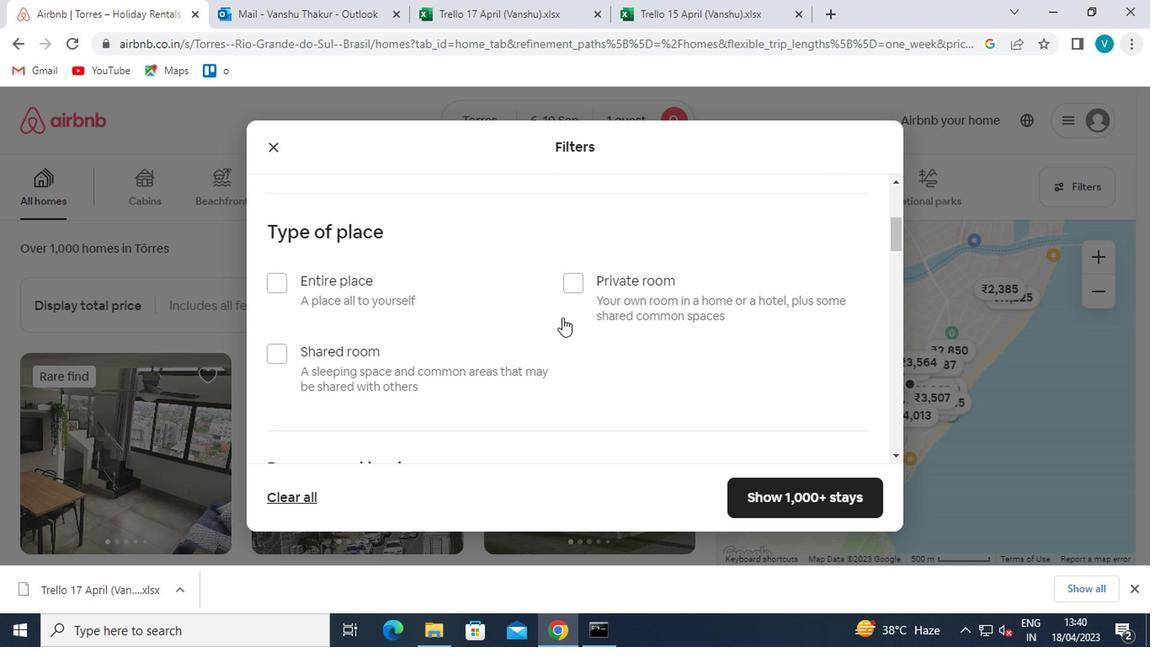 
Action: Mouse moved to (579, 271)
Screenshot: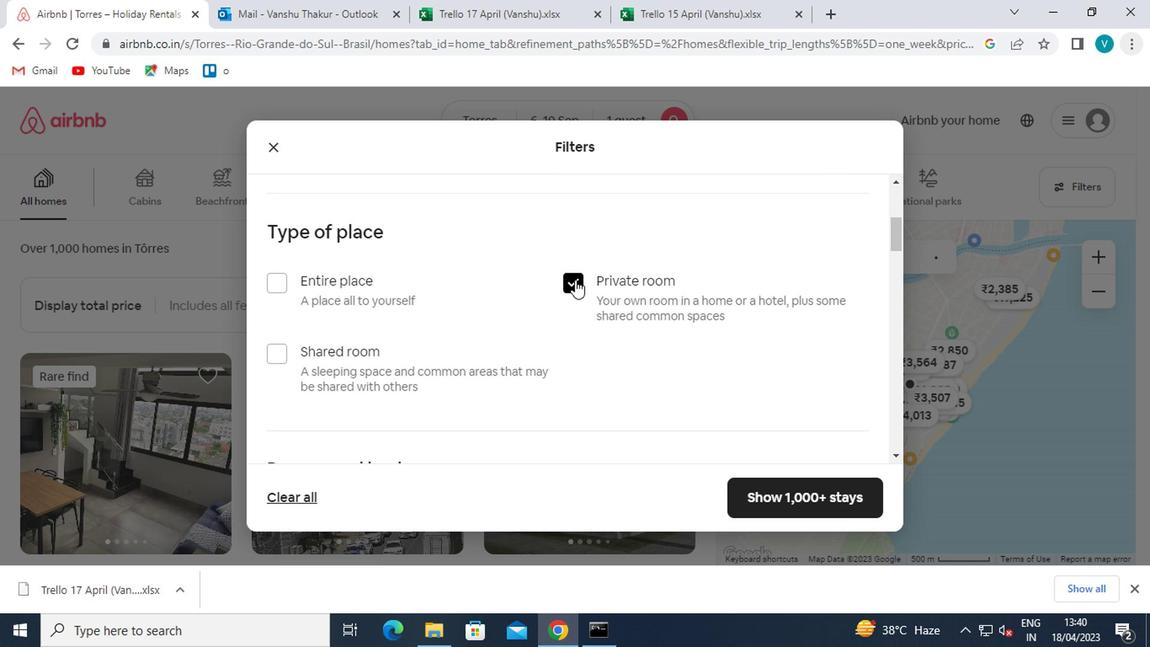
Action: Mouse scrolled (579, 271) with delta (0, 0)
Screenshot: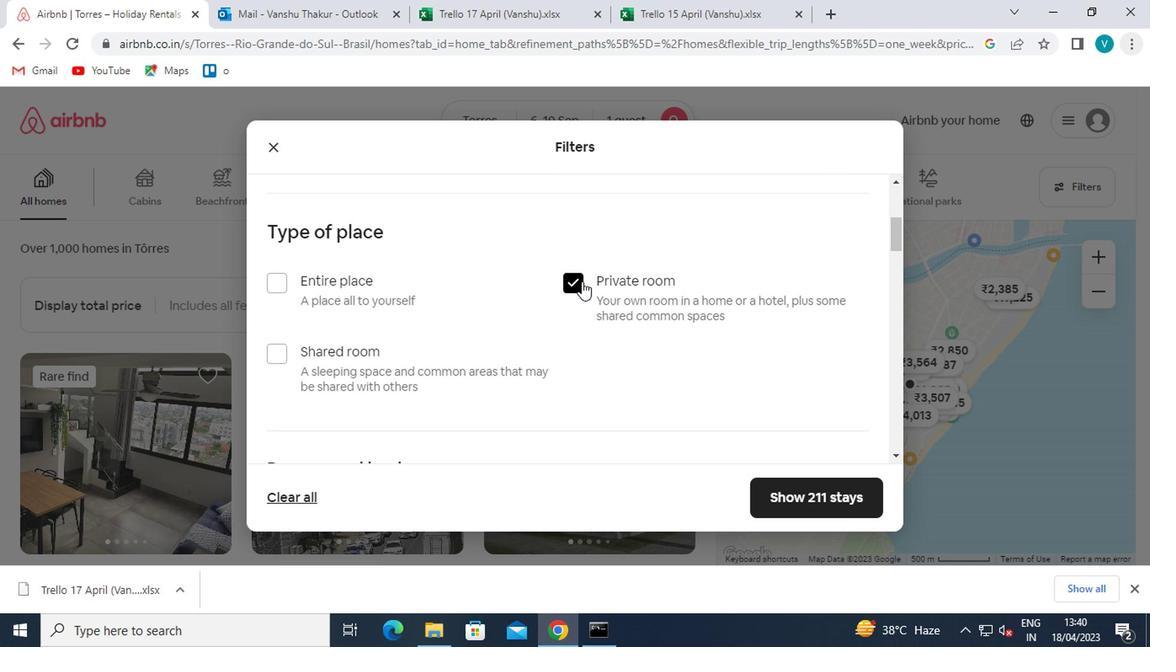 
Action: Mouse moved to (579, 271)
Screenshot: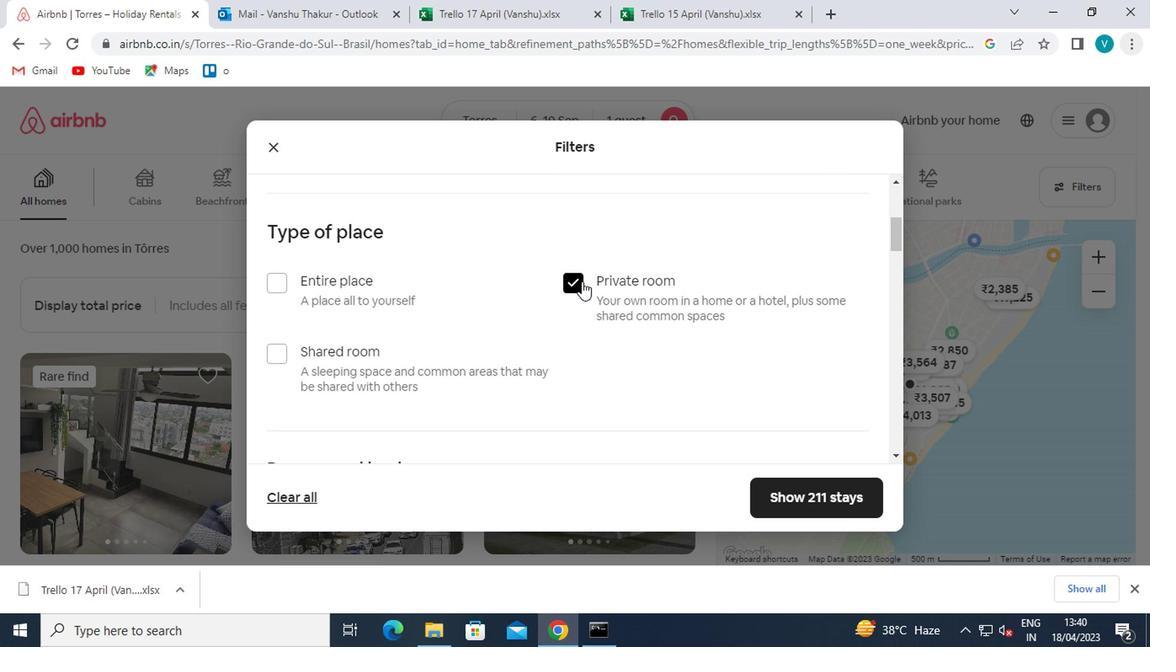 
Action: Mouse scrolled (579, 271) with delta (0, 0)
Screenshot: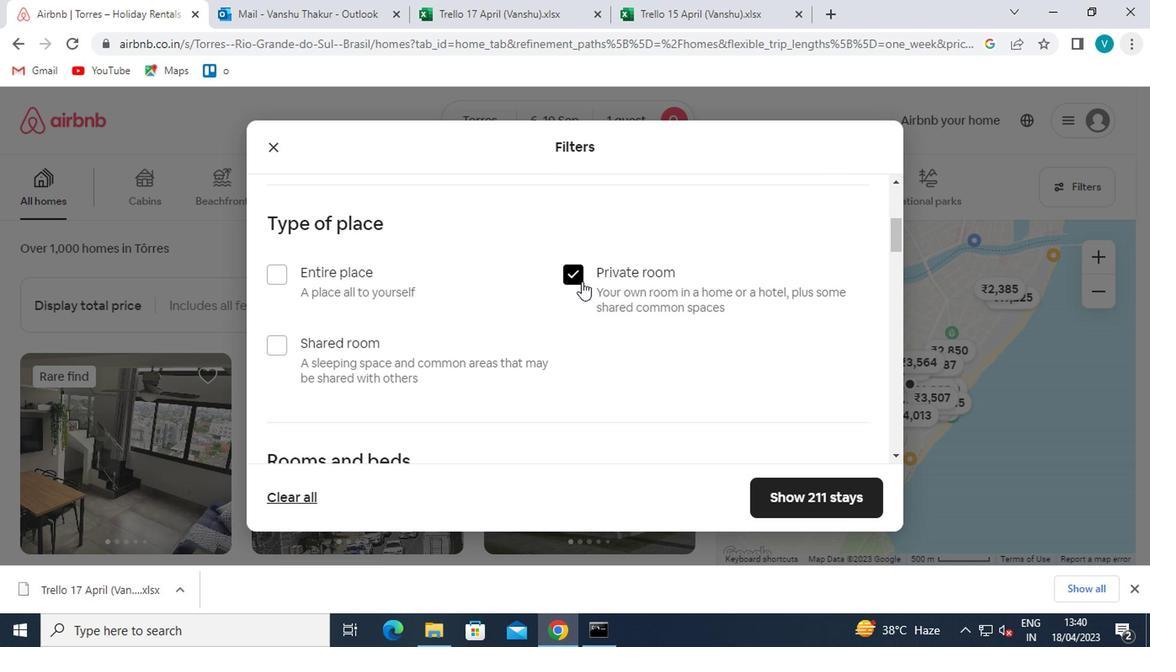
Action: Mouse moved to (373, 369)
Screenshot: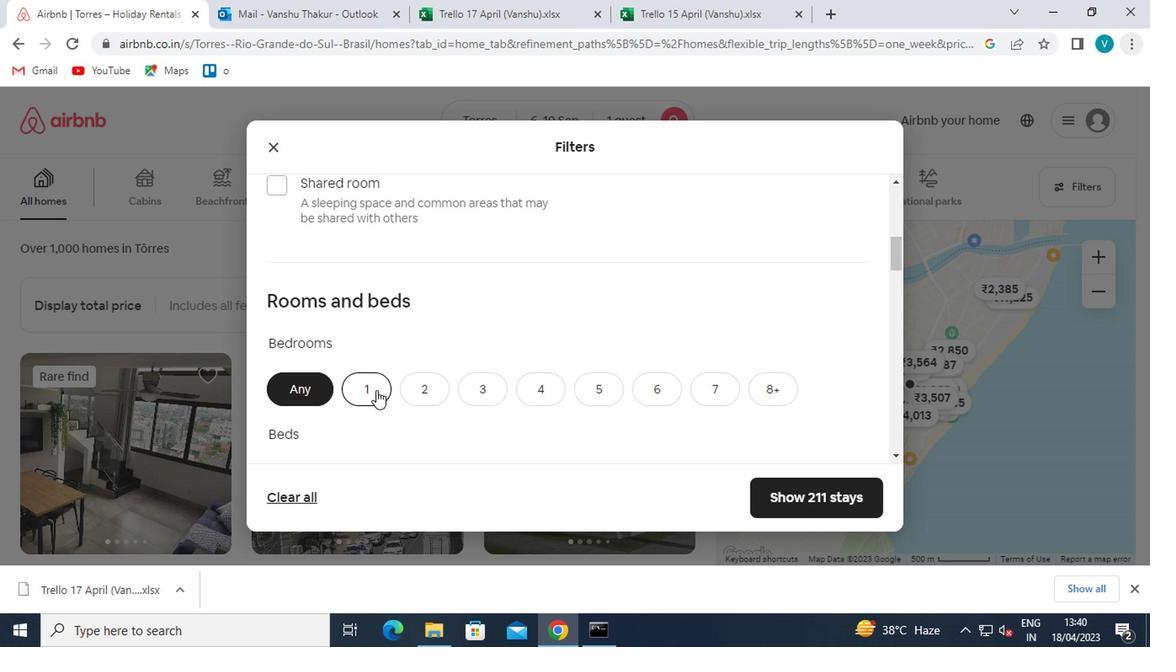
Action: Mouse pressed left at (373, 369)
Screenshot: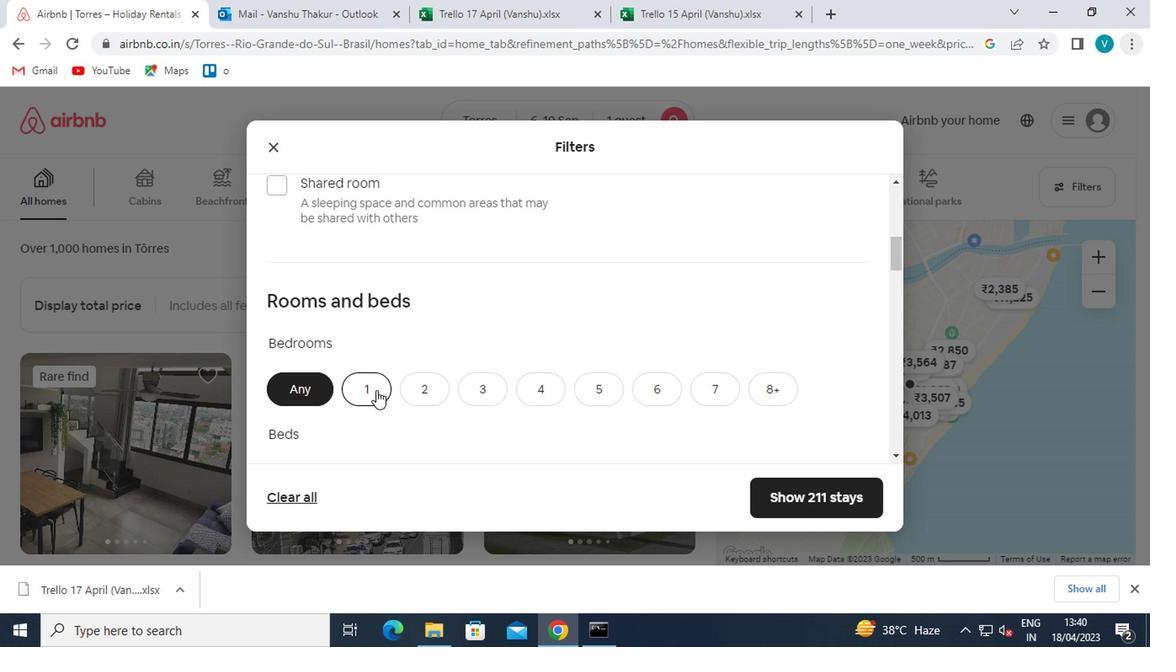 
Action: Mouse moved to (378, 369)
Screenshot: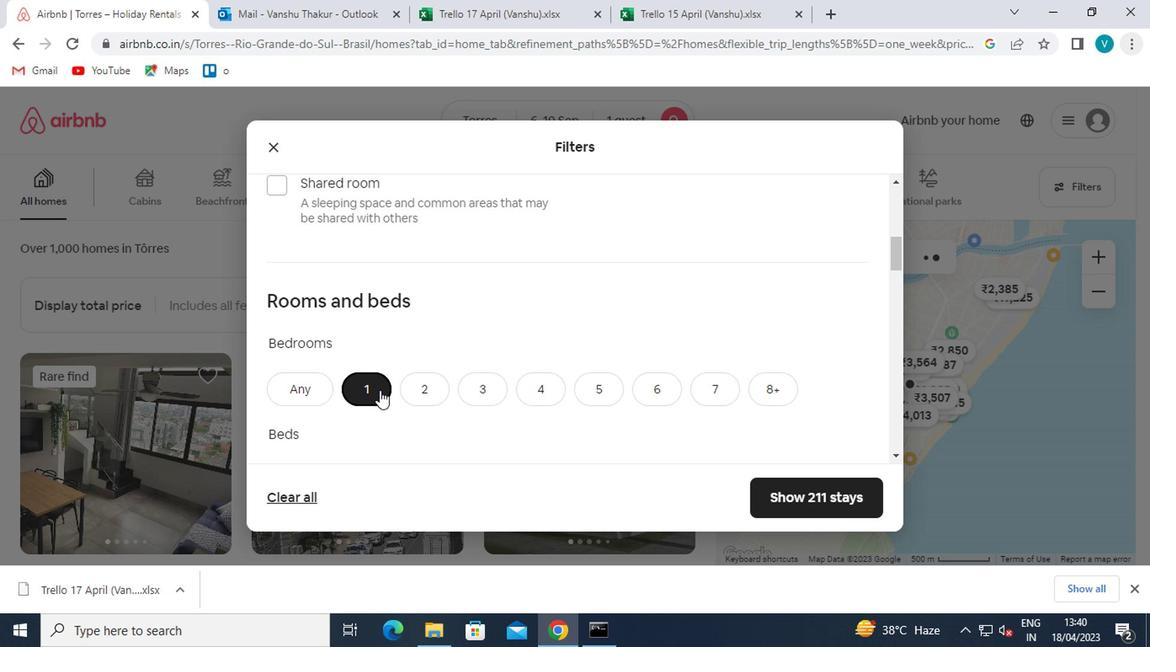 
Action: Mouse scrolled (378, 367) with delta (0, -1)
Screenshot: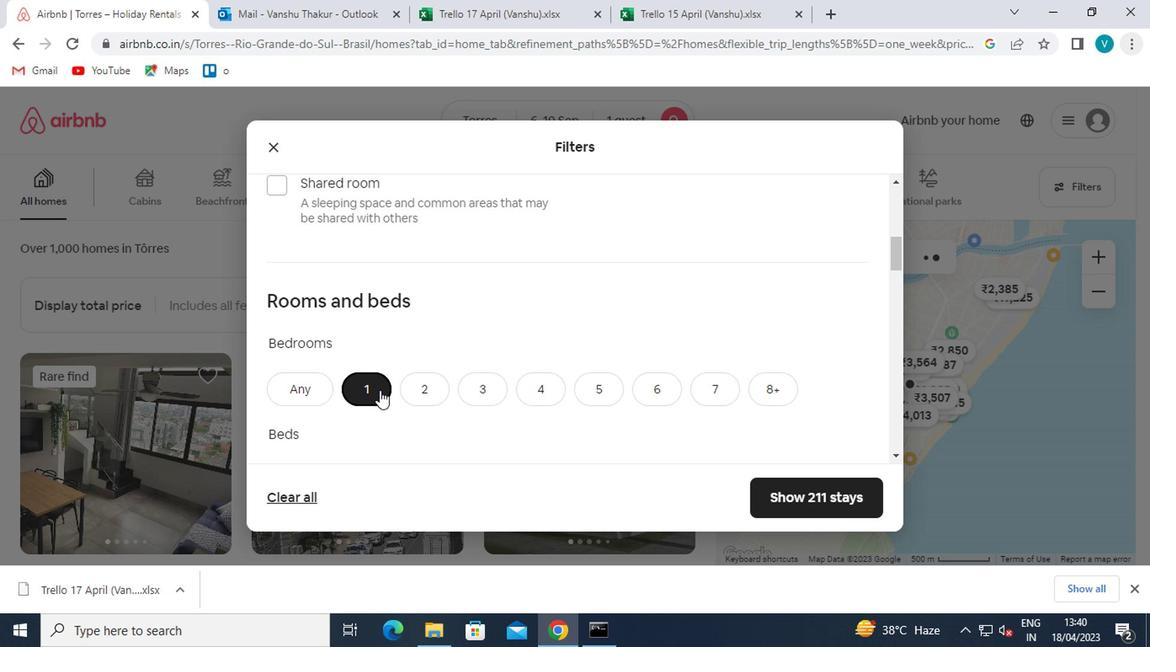 
Action: Mouse moved to (373, 370)
Screenshot: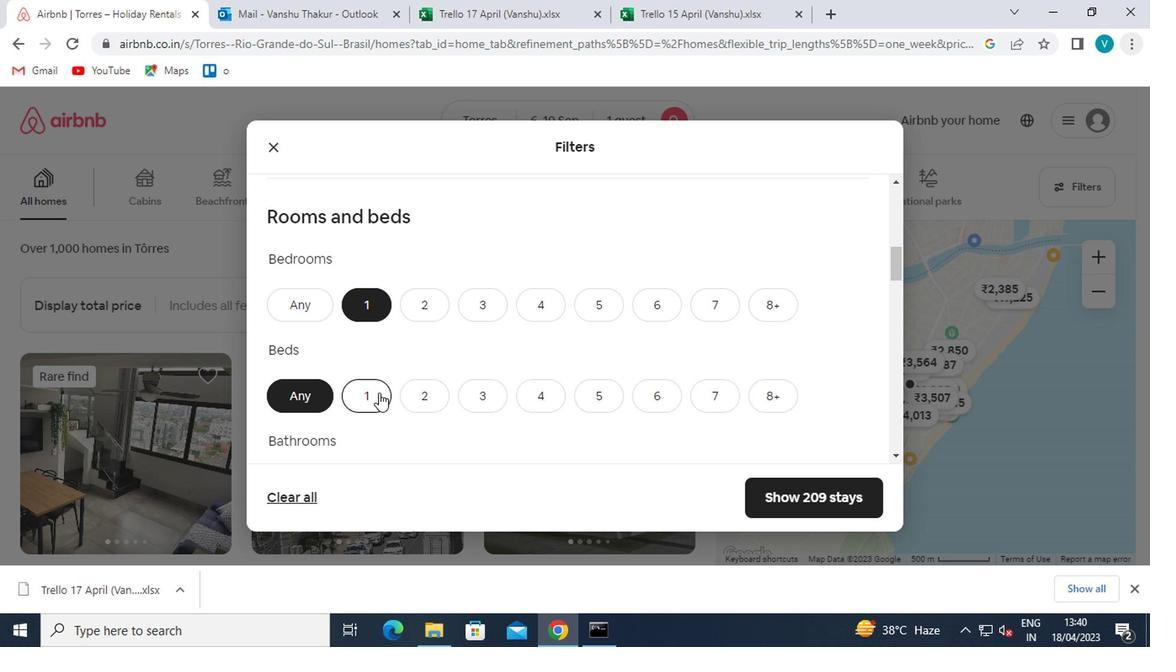
Action: Mouse pressed left at (373, 370)
Screenshot: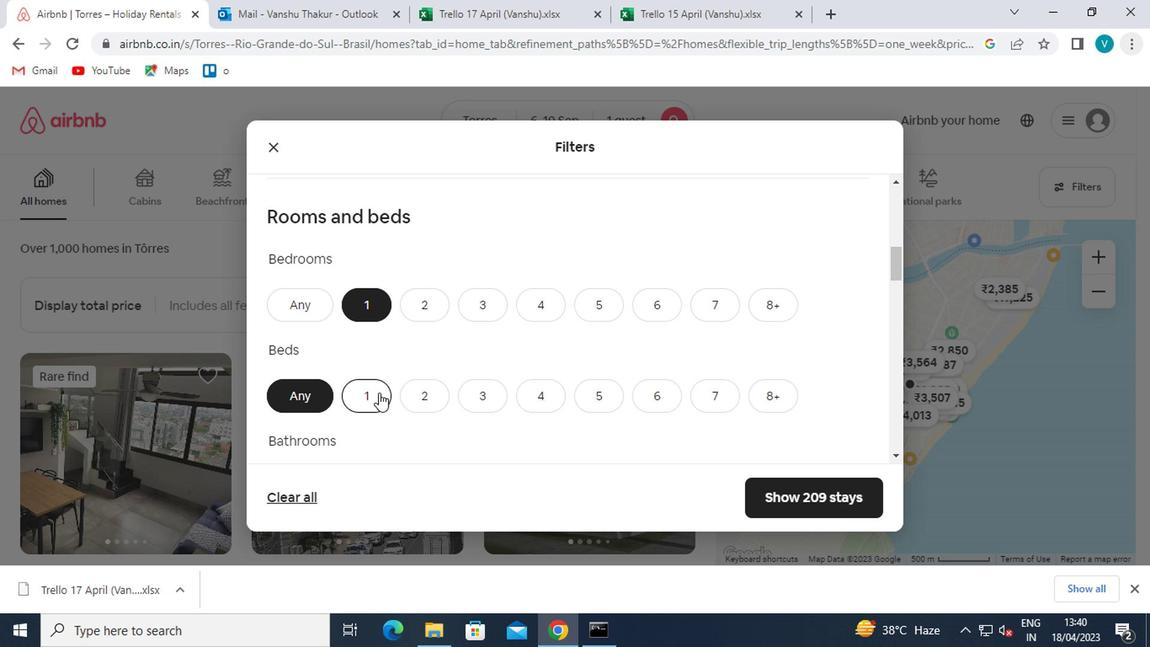 
Action: Mouse moved to (375, 369)
Screenshot: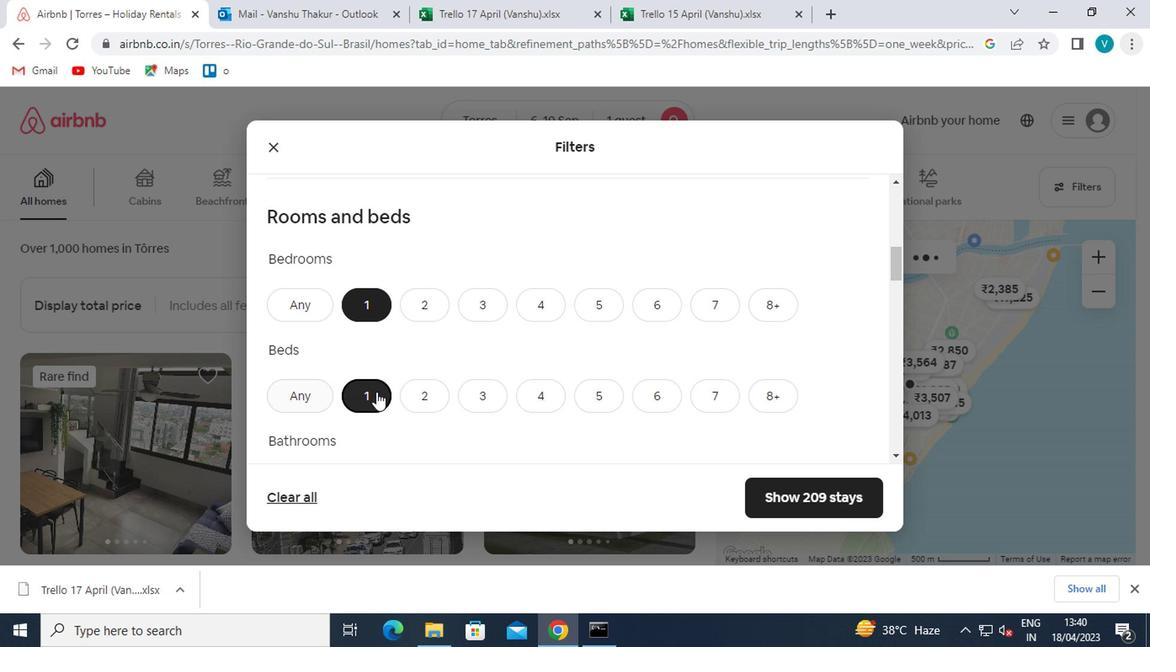 
Action: Mouse scrolled (375, 369) with delta (0, 0)
Screenshot: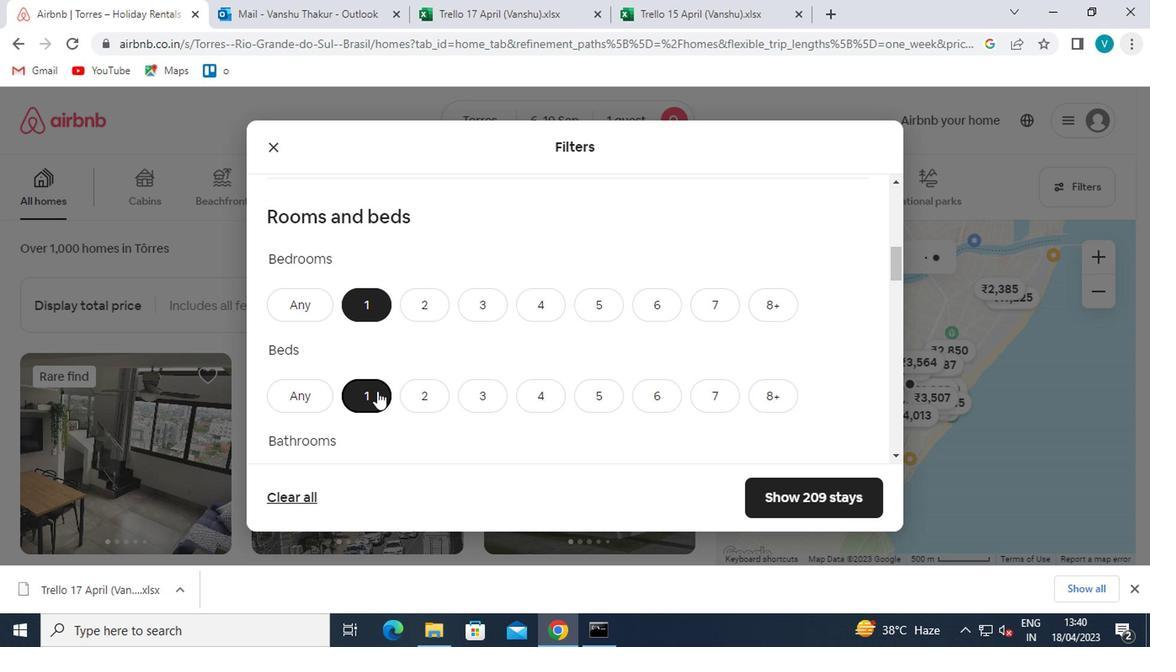 
Action: Mouse pressed left at (375, 369)
Screenshot: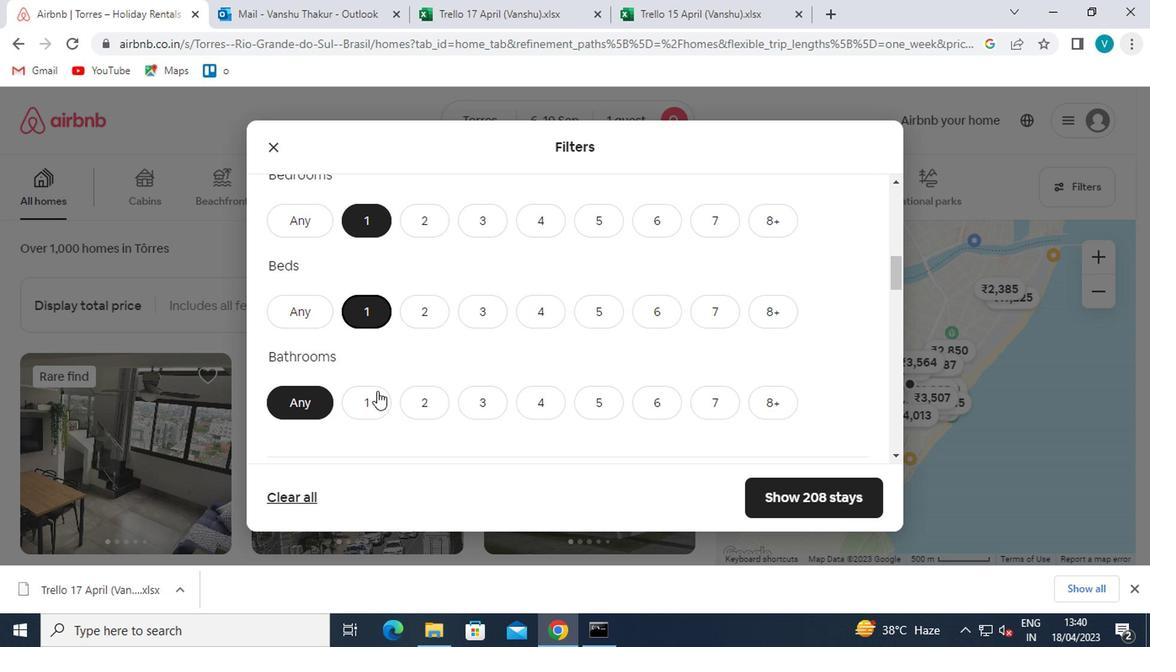 
Action: Mouse moved to (375, 367)
Screenshot: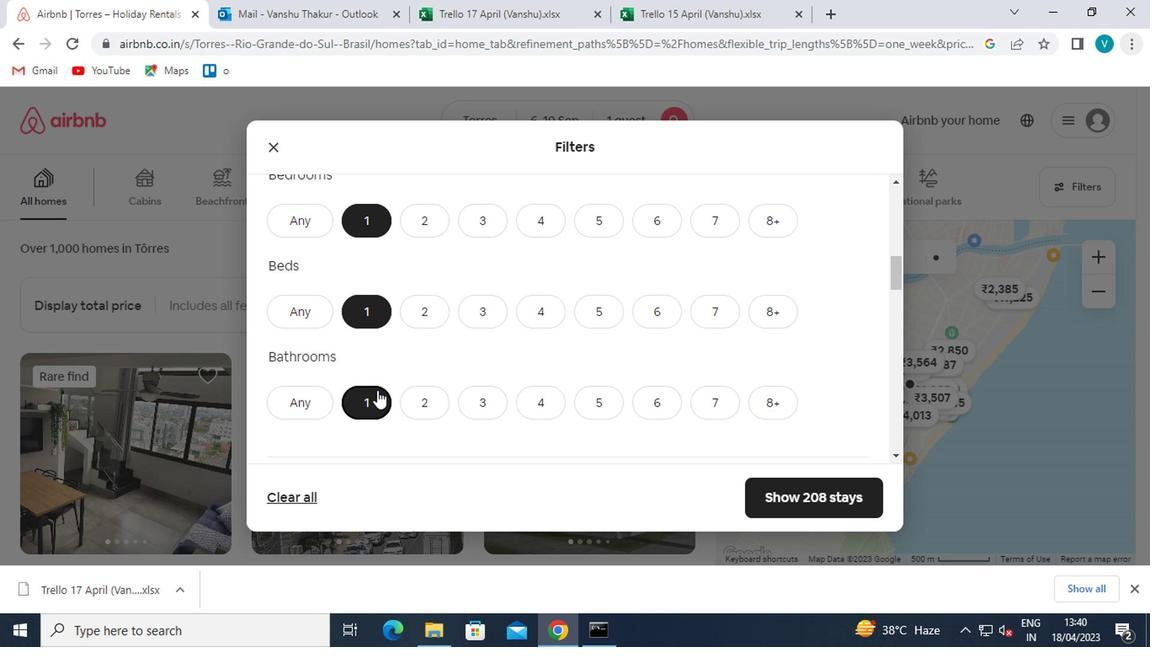 
Action: Mouse scrolled (375, 367) with delta (0, 0)
Screenshot: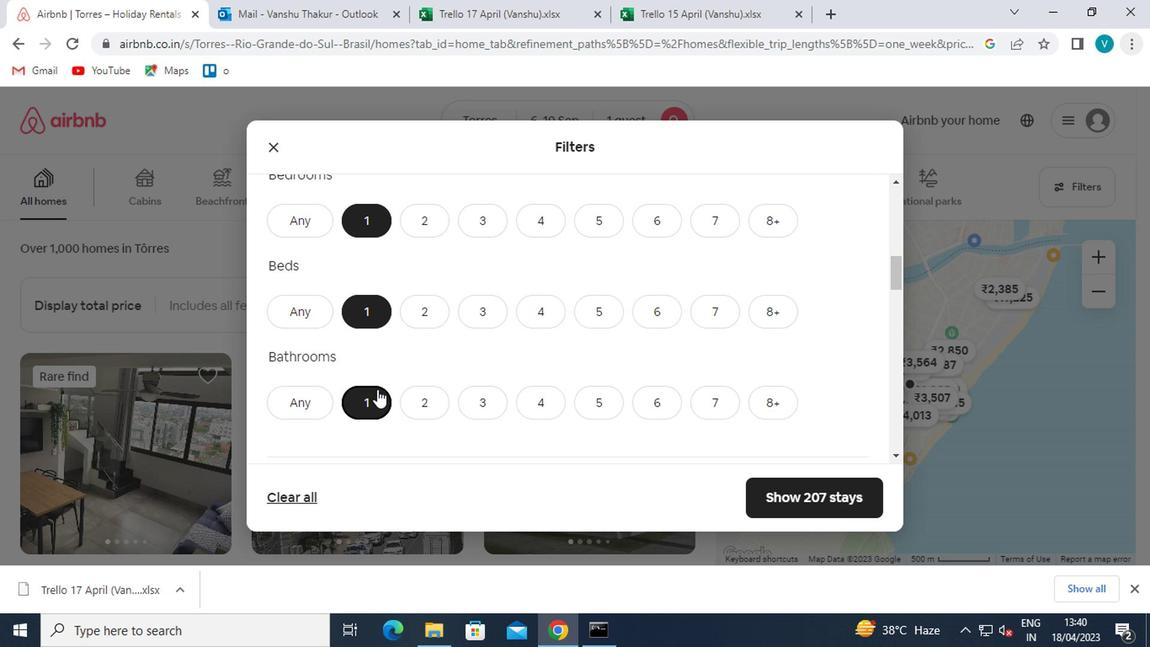 
Action: Mouse scrolled (375, 367) with delta (0, 0)
Screenshot: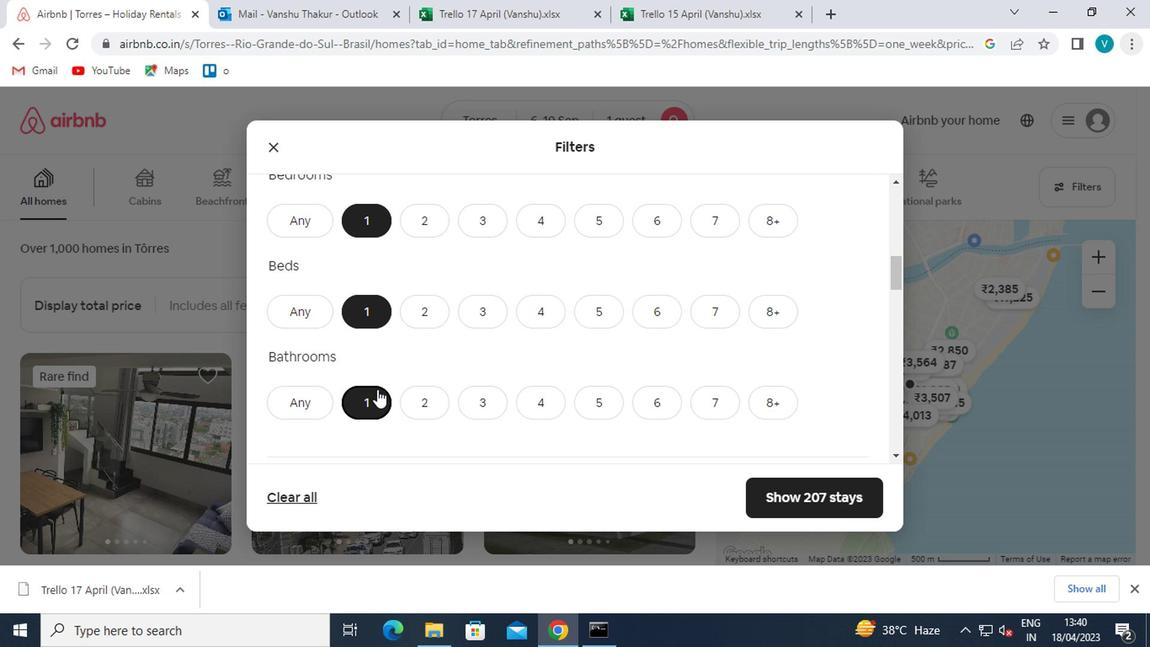 
Action: Mouse scrolled (375, 367) with delta (0, 0)
Screenshot: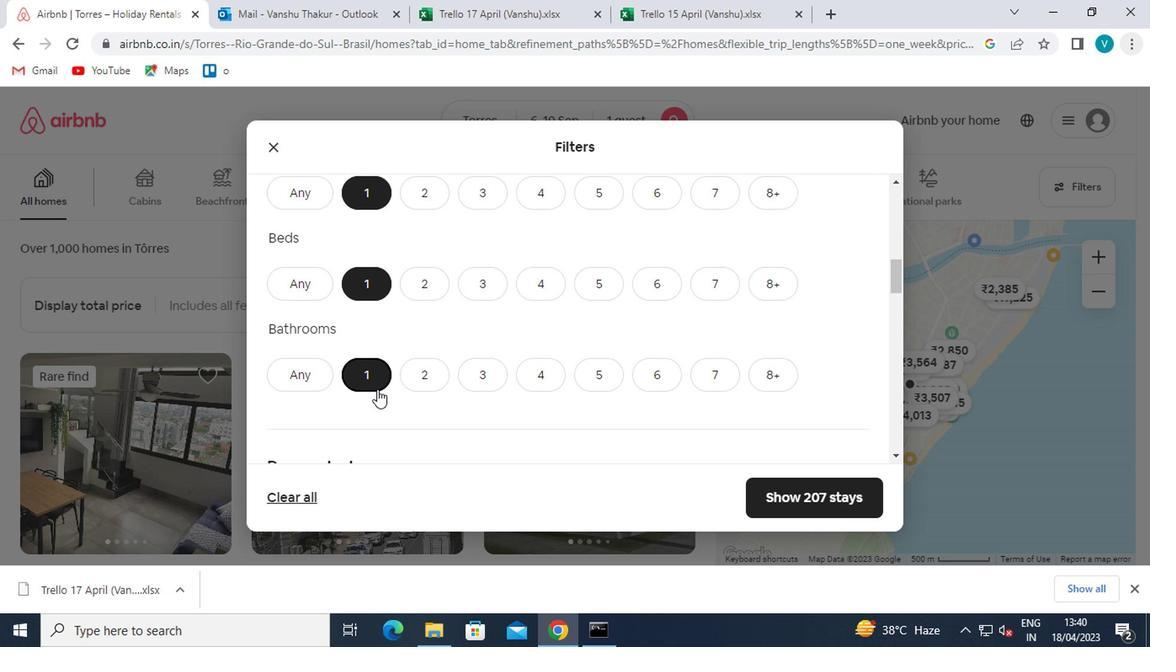 
Action: Mouse moved to (748, 301)
Screenshot: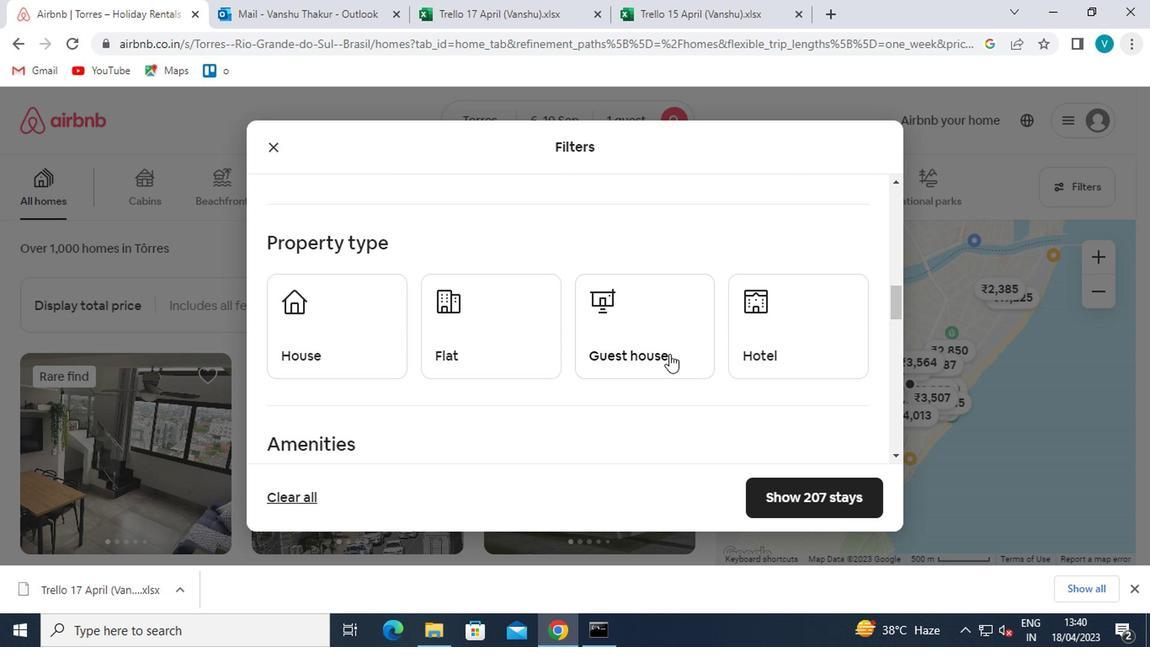 
Action: Mouse pressed left at (748, 301)
Screenshot: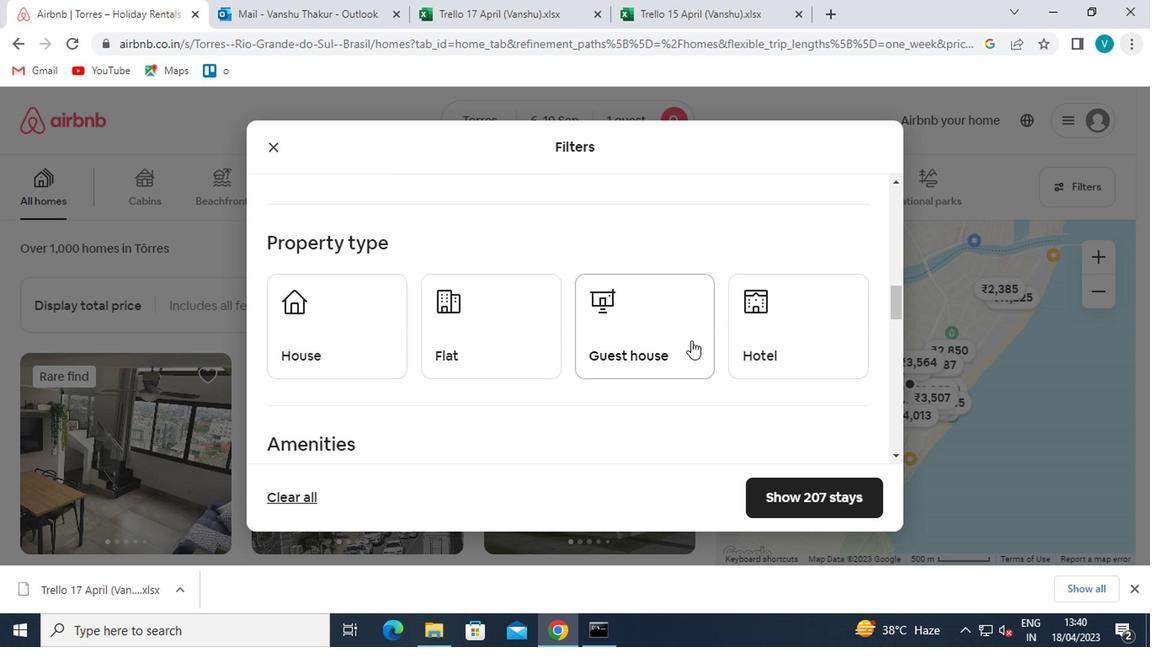 
Action: Mouse moved to (681, 304)
Screenshot: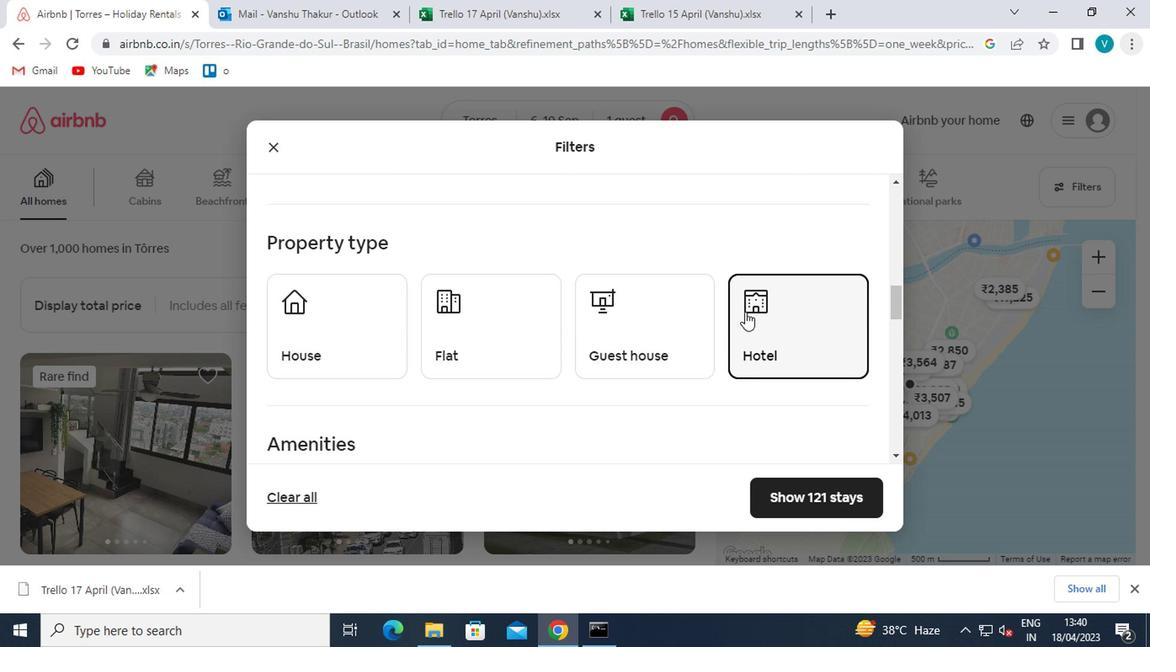 
Action: Mouse scrolled (681, 304) with delta (0, 0)
Screenshot: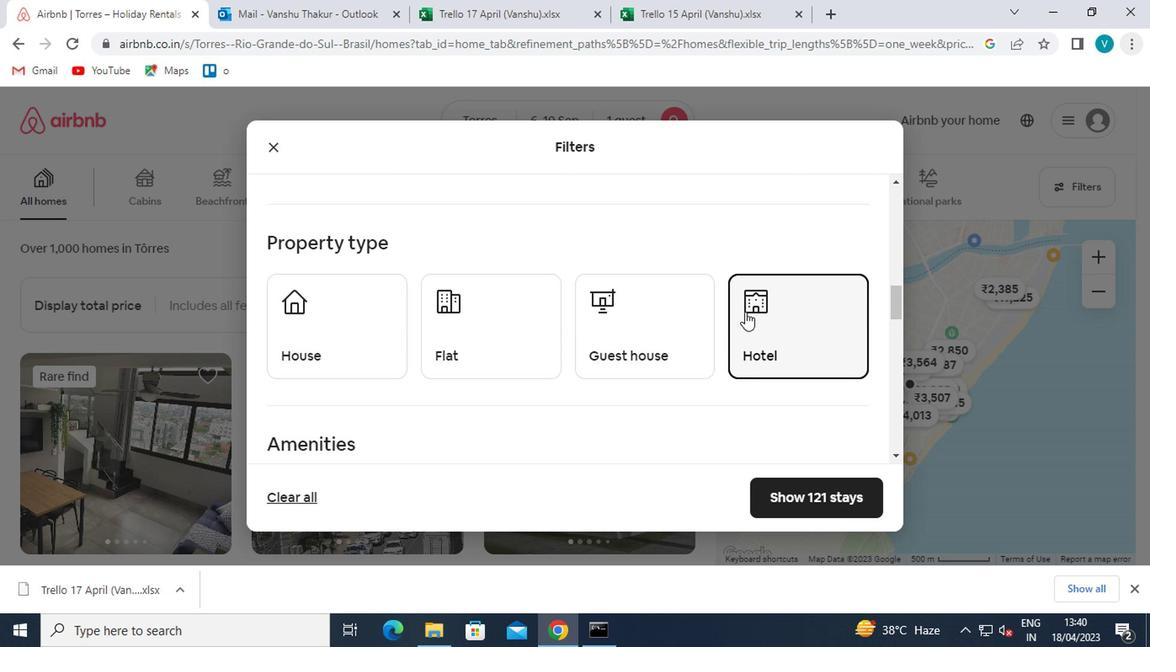 
Action: Mouse moved to (670, 307)
Screenshot: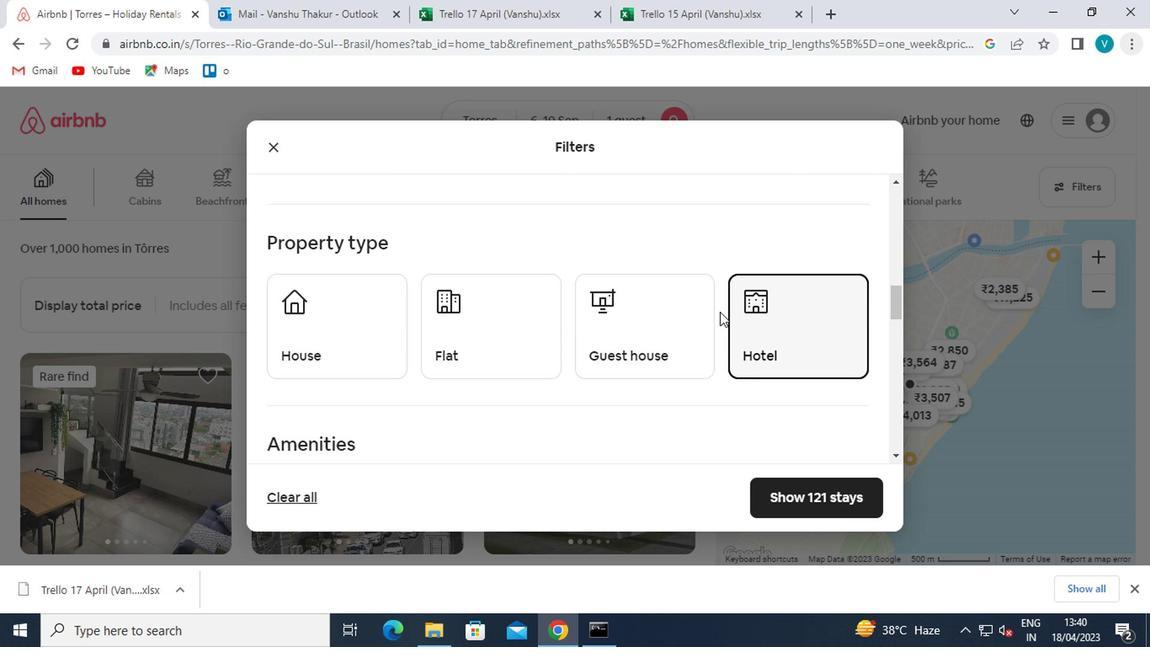 
Action: Mouse scrolled (670, 306) with delta (0, 0)
Screenshot: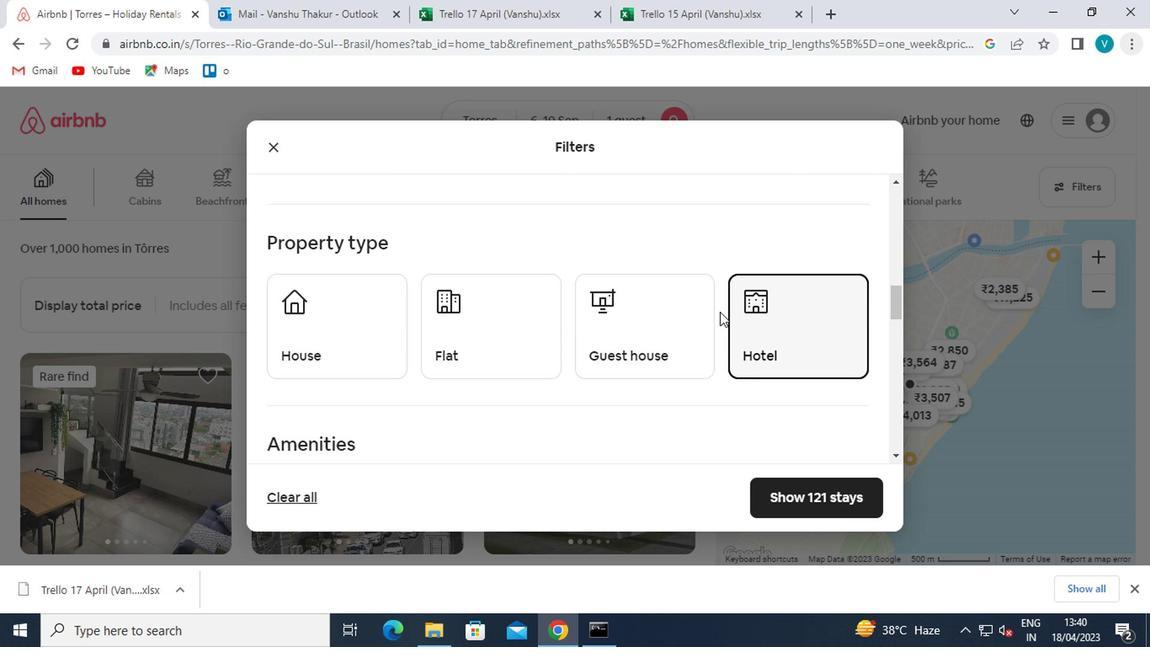 
Action: Mouse moved to (638, 310)
Screenshot: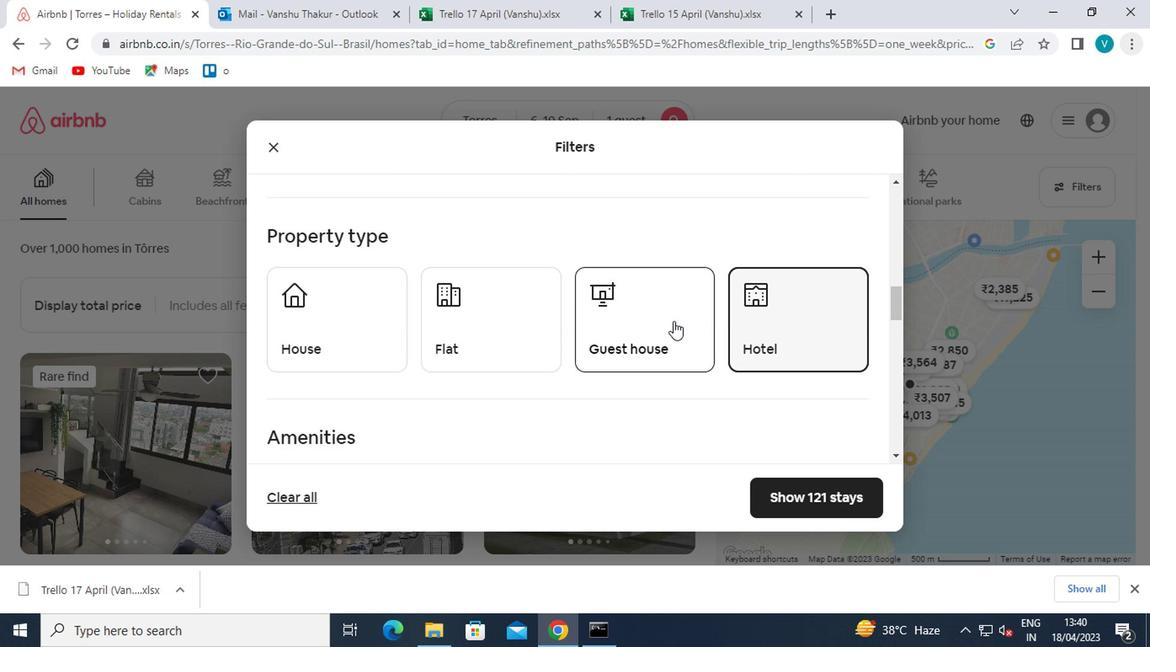 
Action: Mouse scrolled (638, 309) with delta (0, 0)
Screenshot: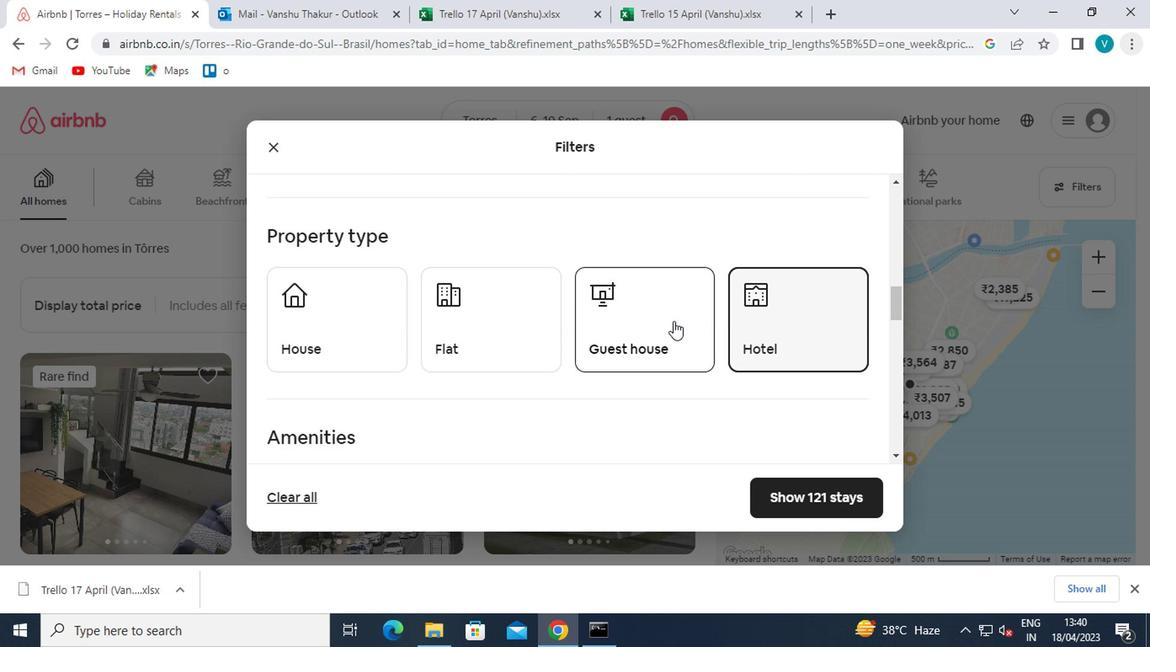
Action: Mouse moved to (481, 325)
Screenshot: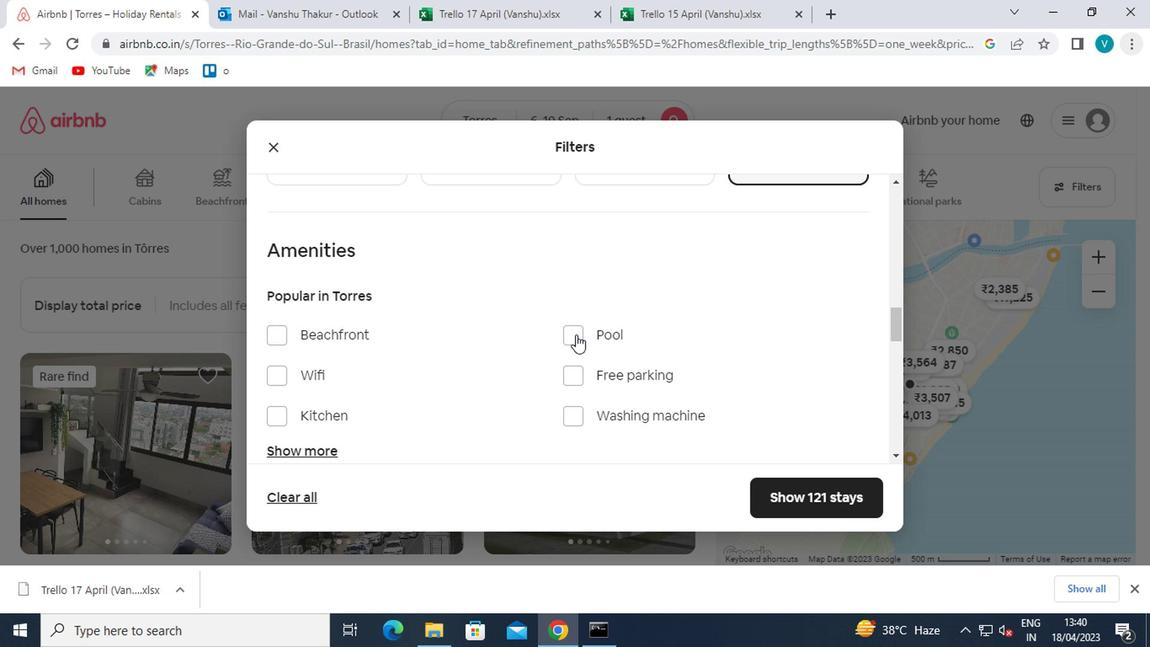 
Action: Mouse scrolled (481, 325) with delta (0, 0)
Screenshot: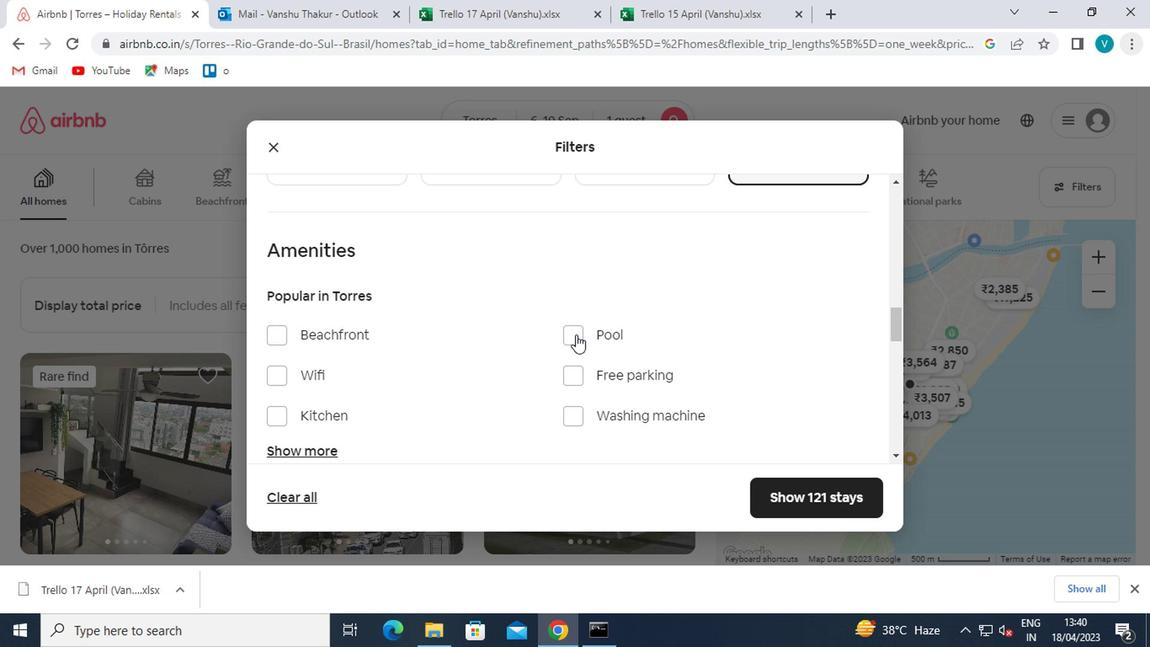 
Action: Mouse moved to (462, 322)
Screenshot: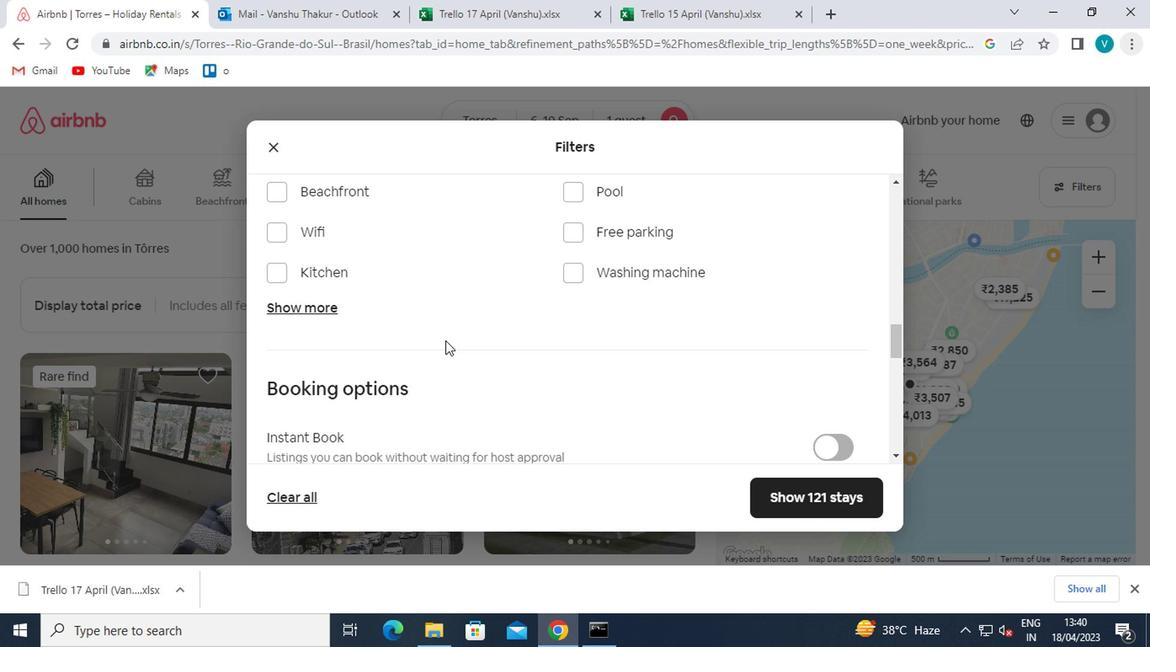 
Action: Mouse scrolled (462, 322) with delta (0, 0)
Screenshot: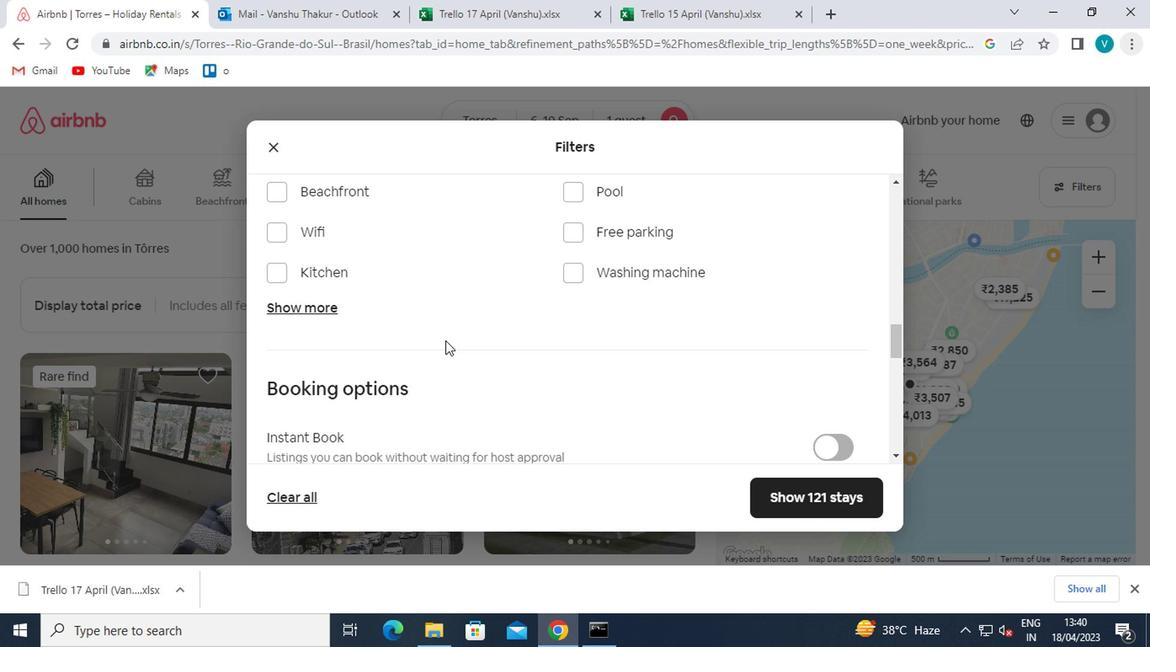 
Action: Mouse moved to (571, 339)
Screenshot: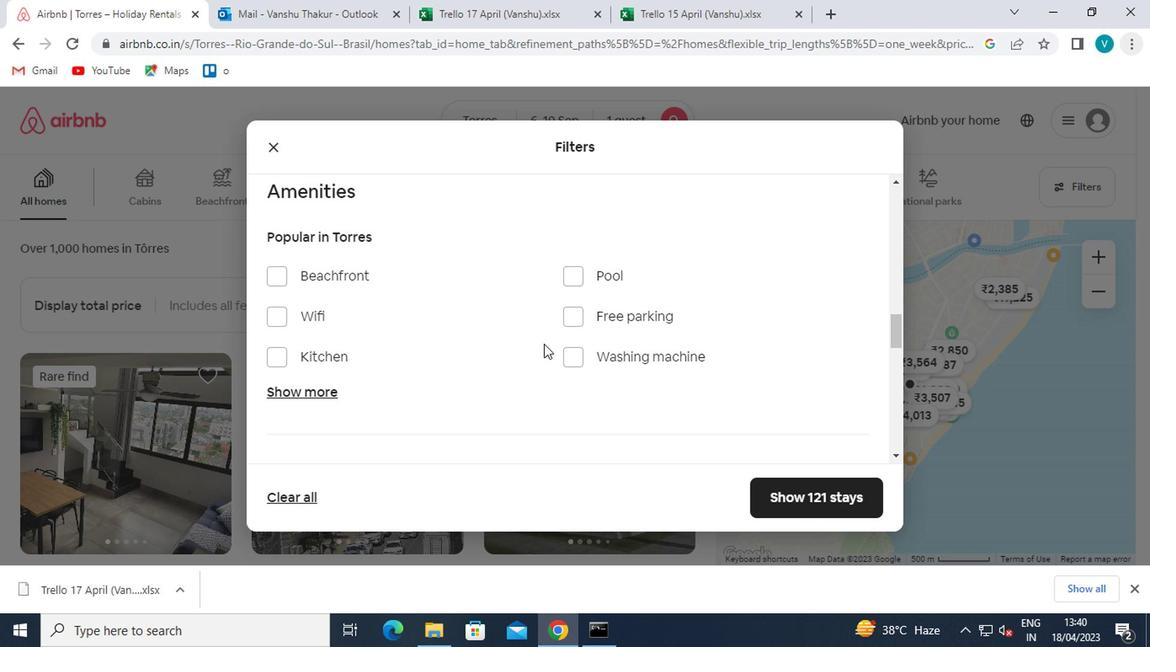 
Action: Mouse pressed left at (571, 339)
Screenshot: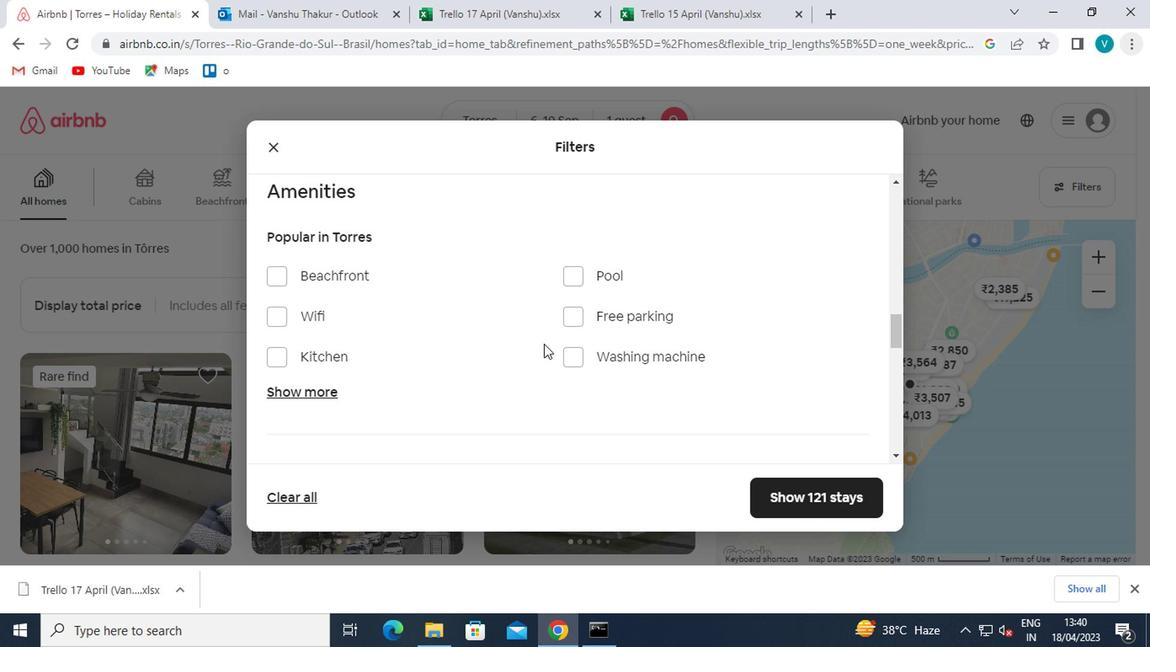 
Action: Mouse moved to (570, 339)
Screenshot: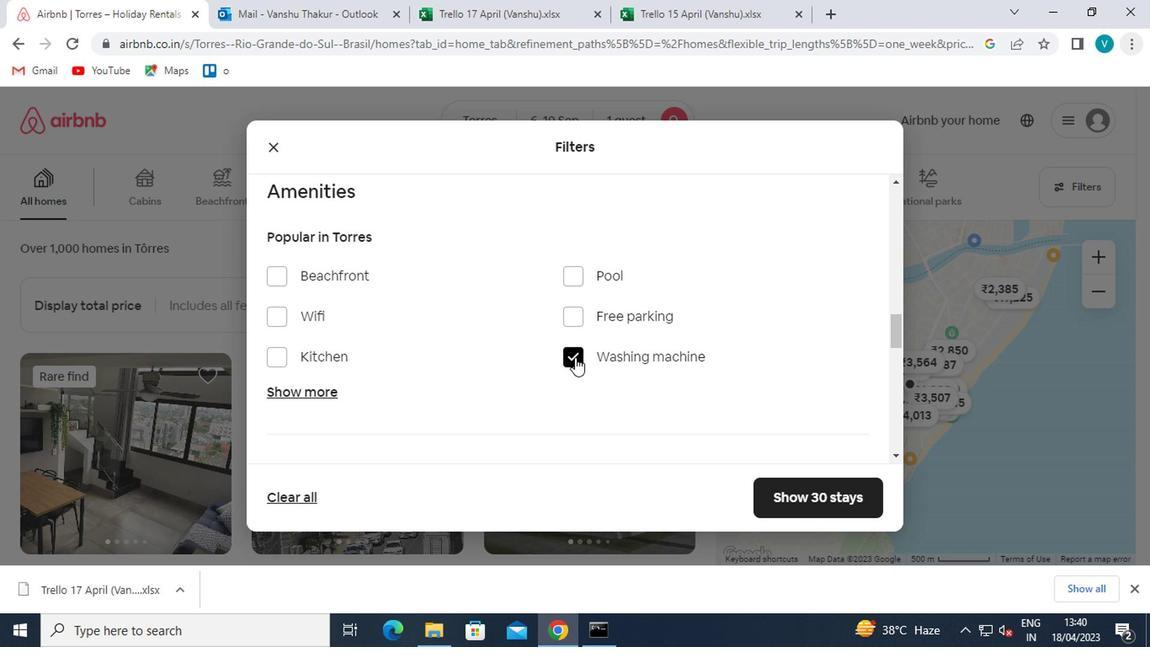 
Action: Mouse scrolled (570, 338) with delta (0, -1)
Screenshot: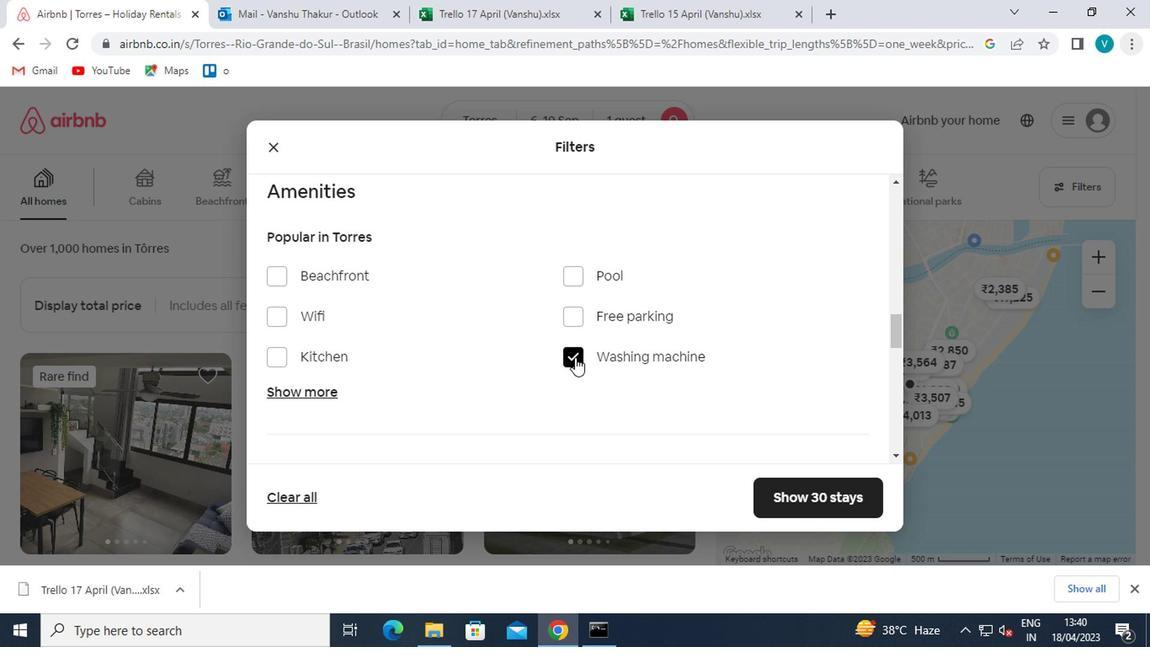 
Action: Mouse moved to (569, 339)
Screenshot: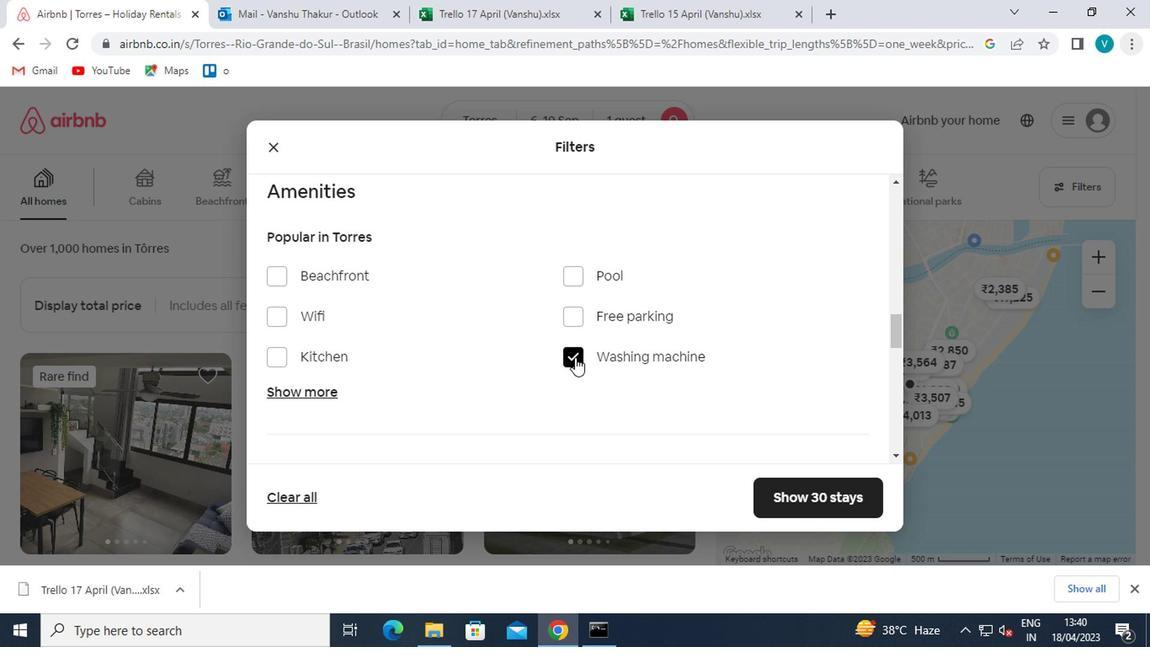 
Action: Mouse scrolled (569, 338) with delta (0, -1)
Screenshot: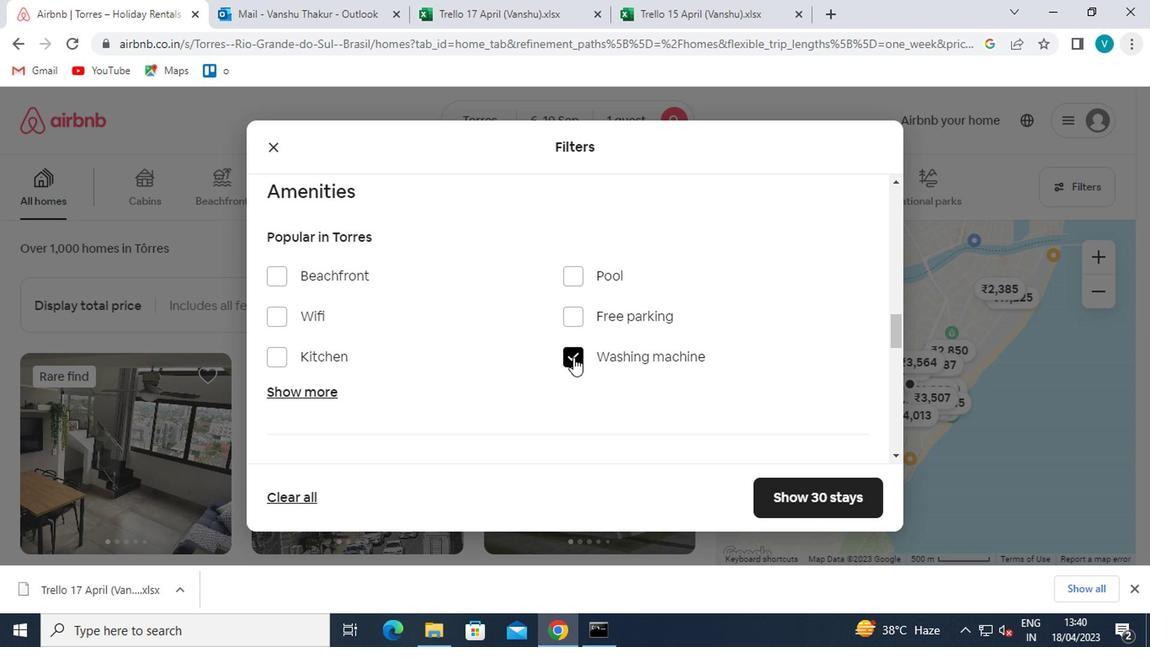 
Action: Mouse moved to (567, 340)
Screenshot: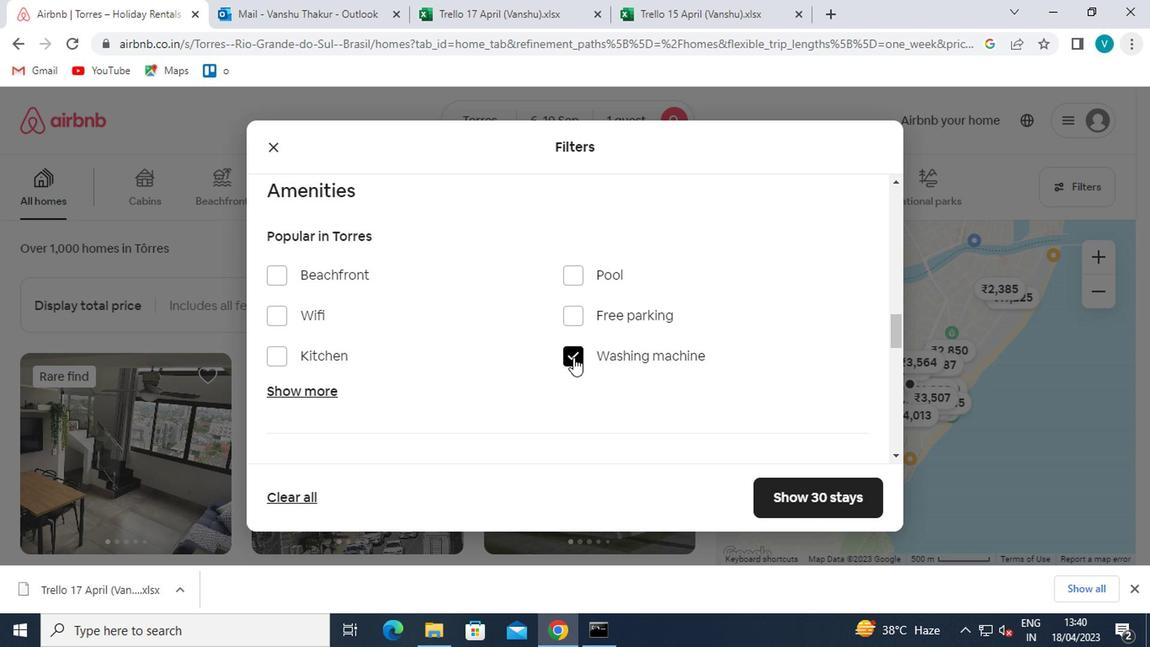 
Action: Mouse scrolled (567, 339) with delta (0, 0)
Screenshot: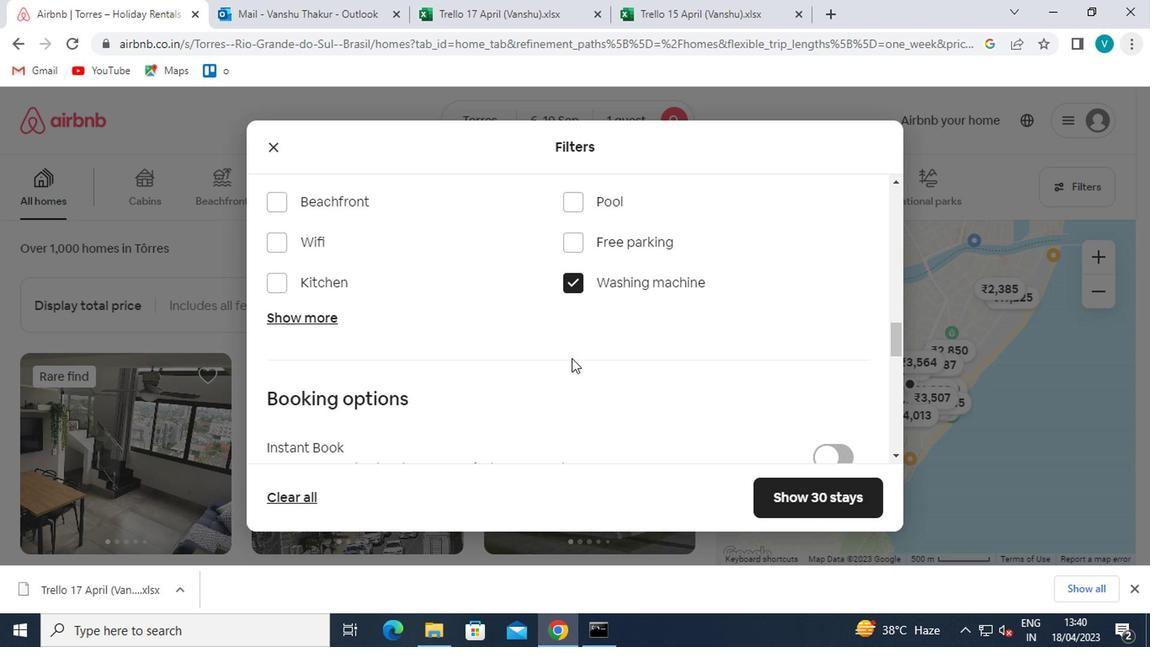 
Action: Mouse scrolled (567, 339) with delta (0, 0)
Screenshot: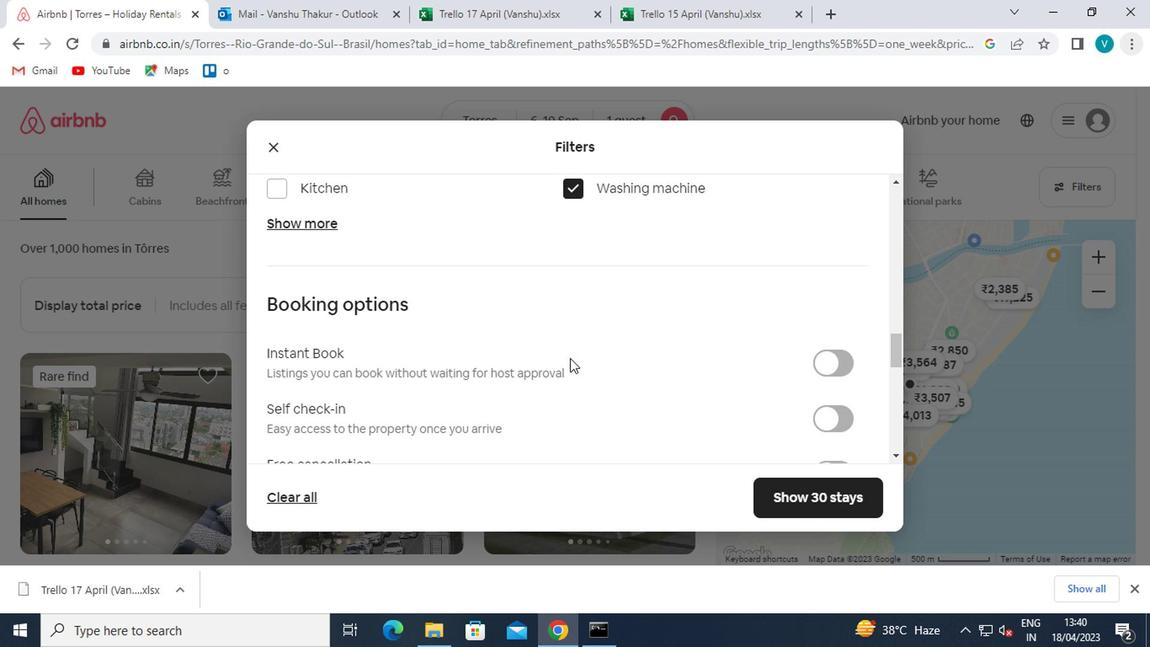 
Action: Mouse moved to (841, 235)
Screenshot: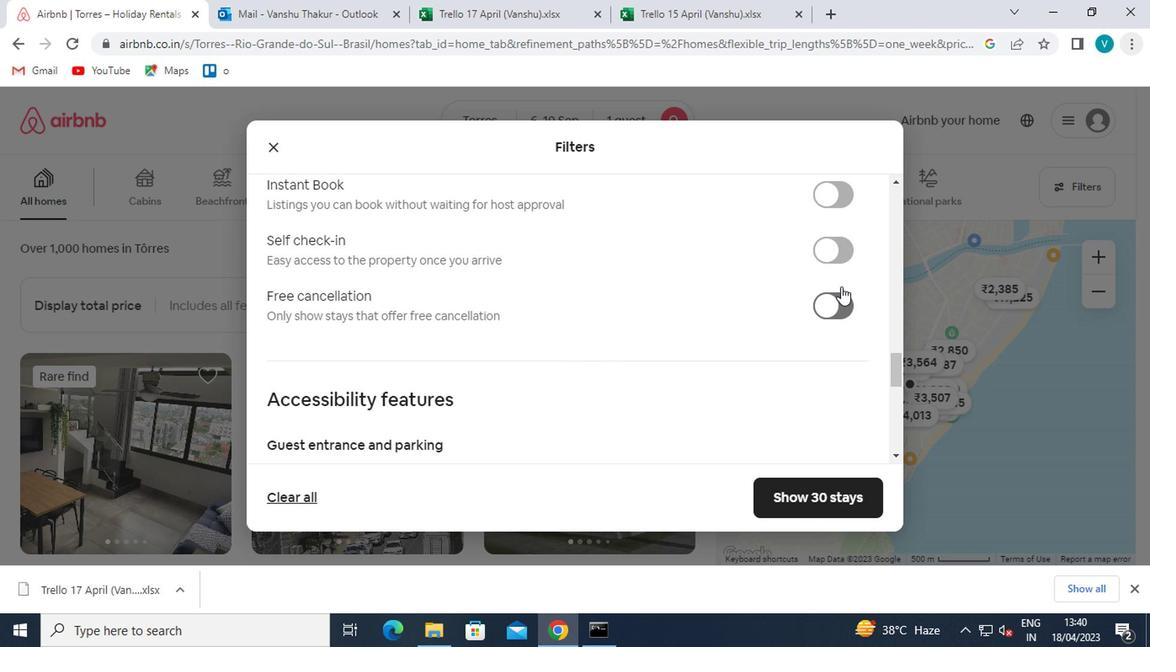 
Action: Mouse pressed left at (841, 235)
Screenshot: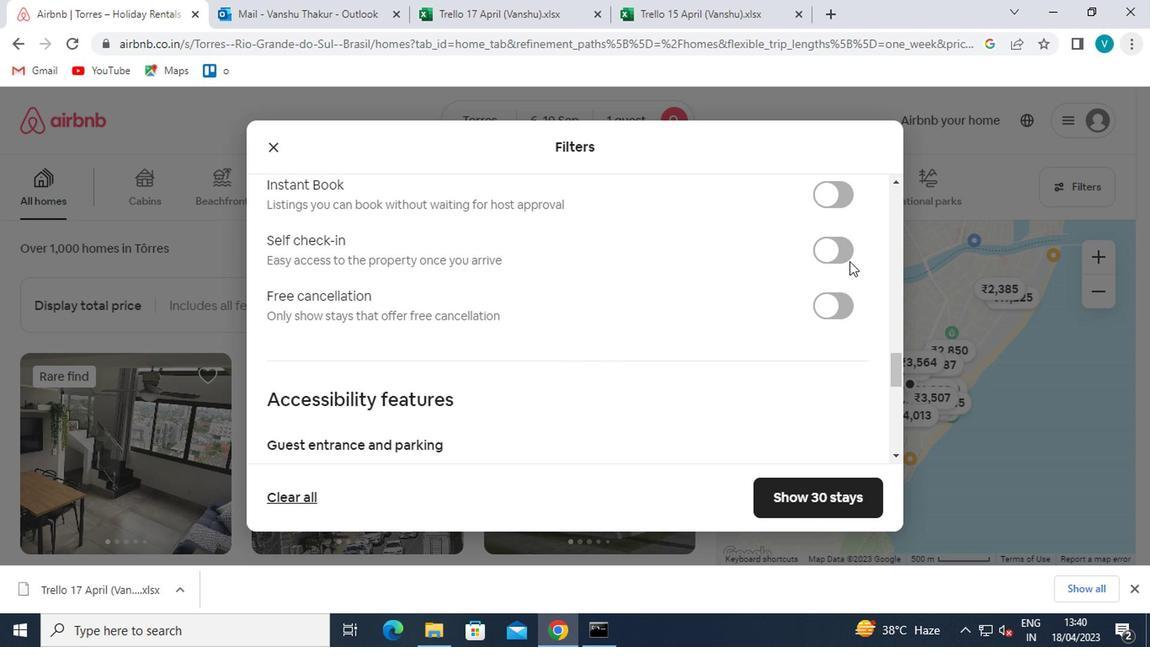 
Action: Mouse moved to (639, 265)
Screenshot: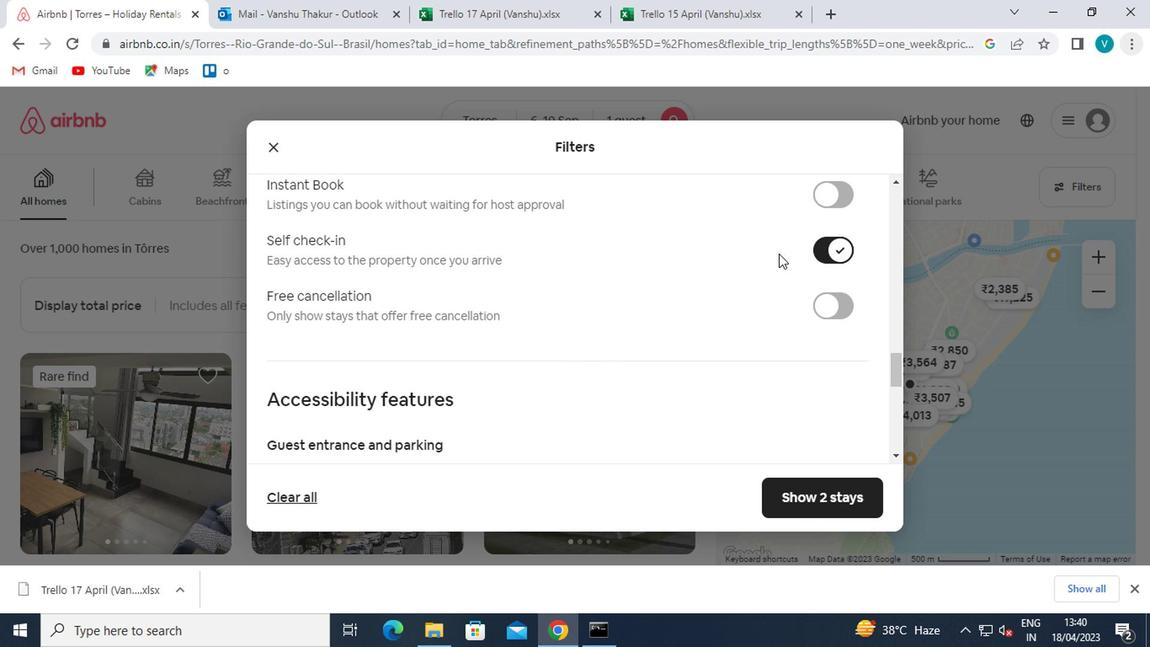 
Action: Mouse scrolled (639, 265) with delta (0, 0)
Screenshot: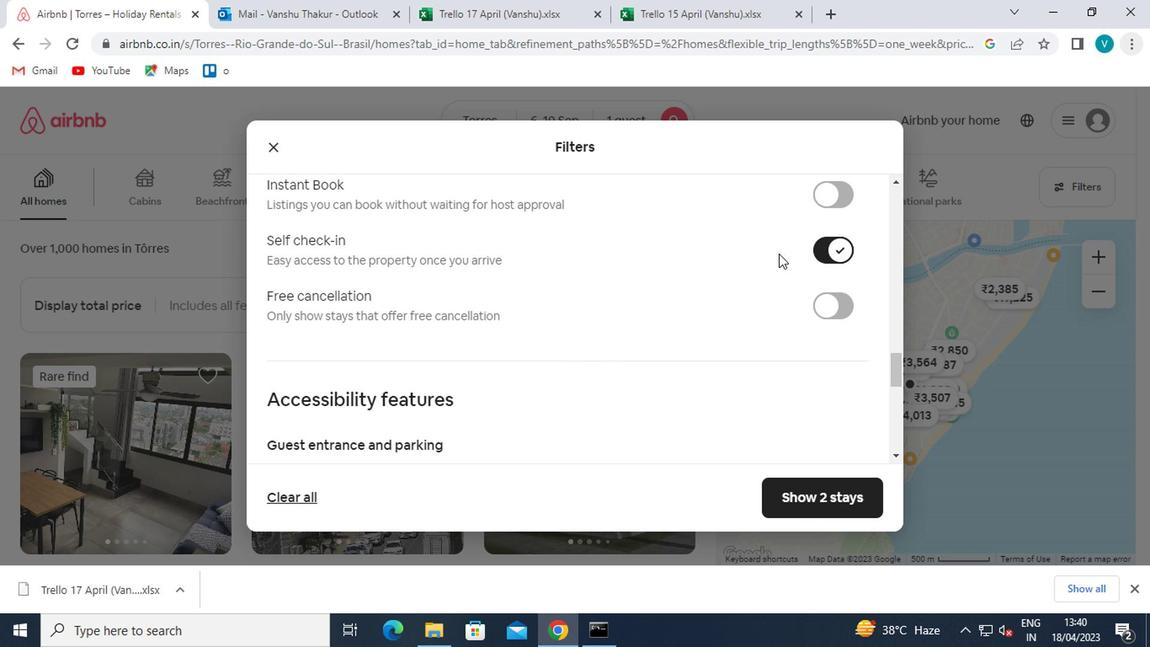 
Action: Mouse moved to (600, 269)
Screenshot: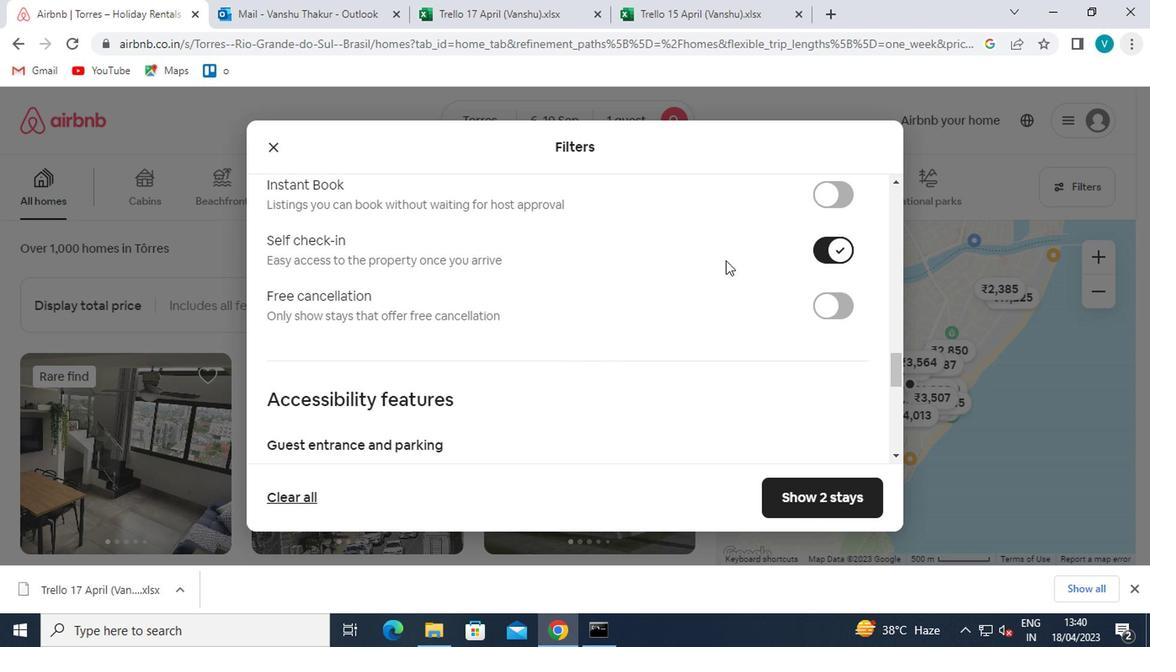
Action: Mouse scrolled (600, 268) with delta (0, 0)
Screenshot: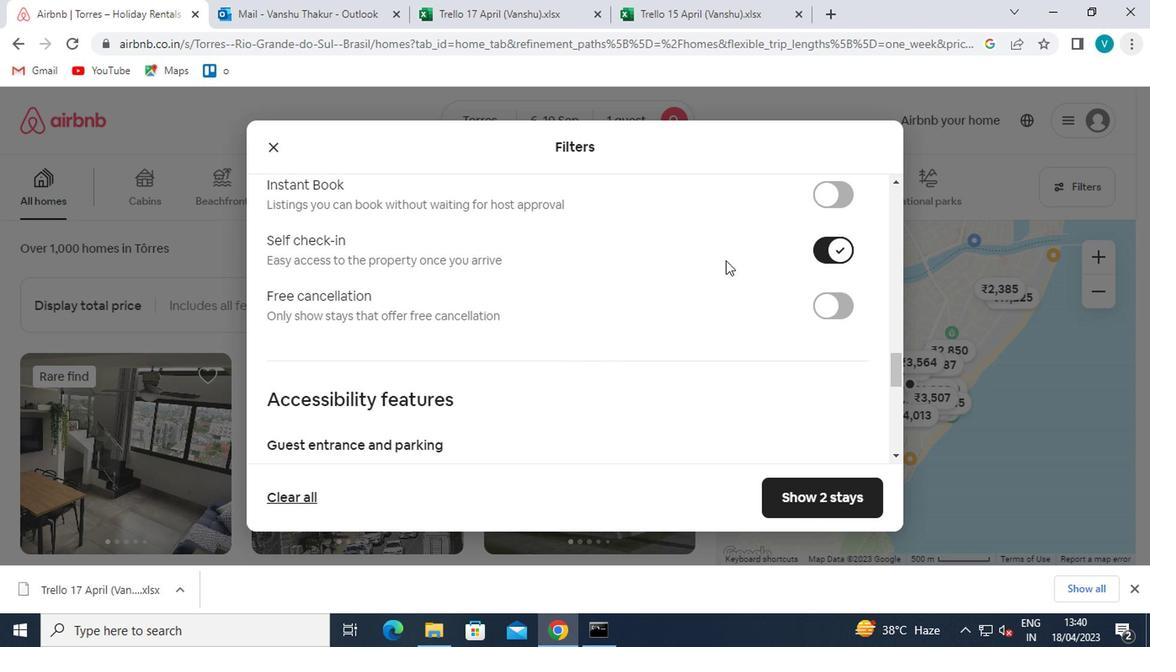 
Action: Mouse moved to (548, 272)
Screenshot: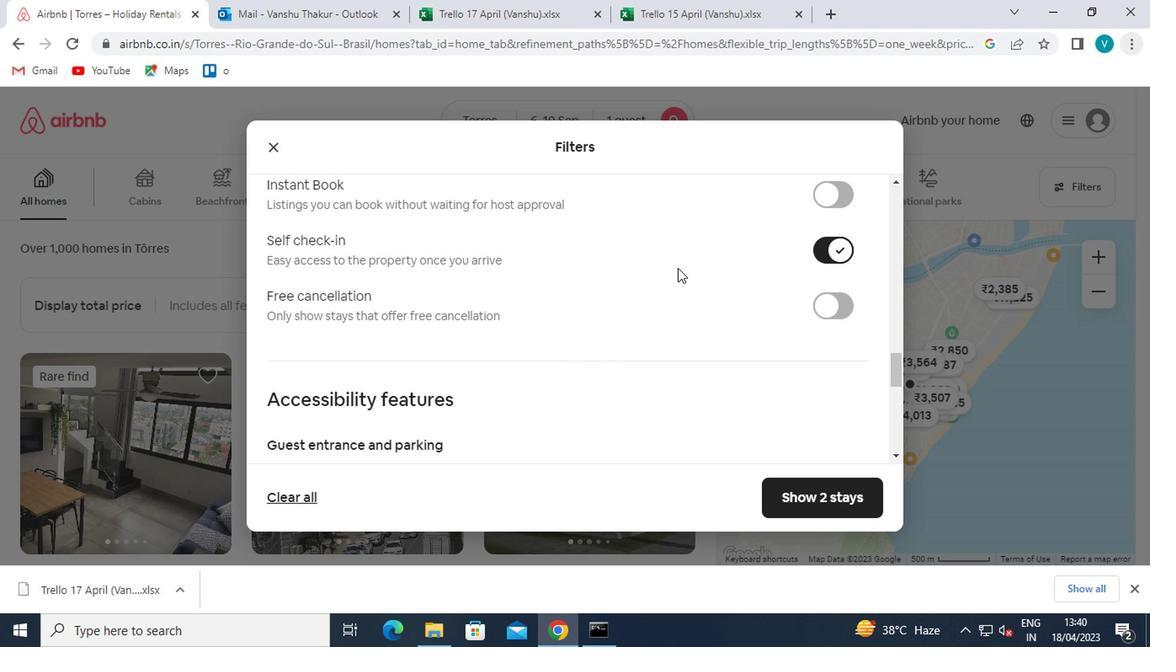 
Action: Mouse scrolled (548, 271) with delta (0, 0)
Screenshot: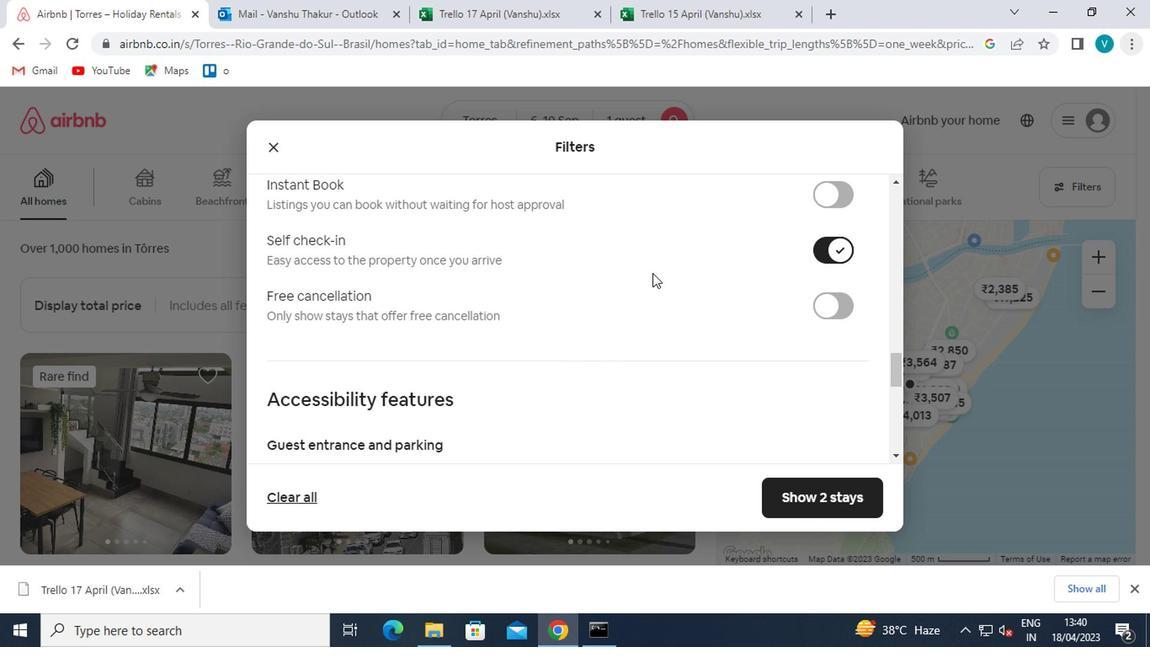 
Action: Mouse moved to (442, 276)
Screenshot: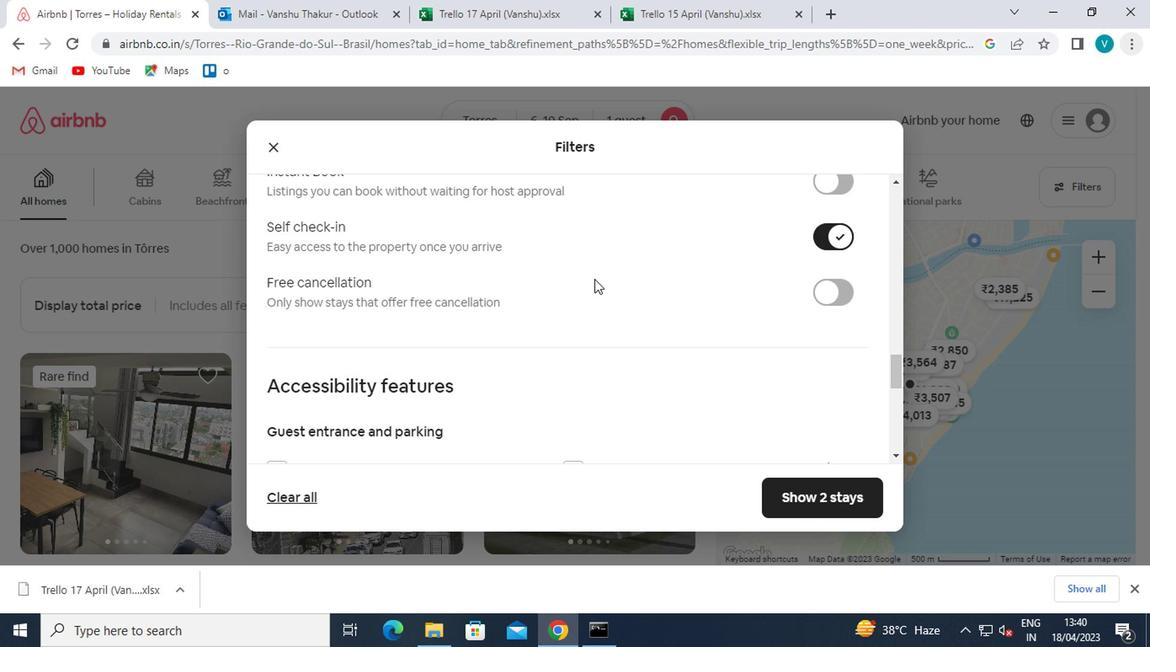 
Action: Mouse scrolled (442, 275) with delta (0, -1)
Screenshot: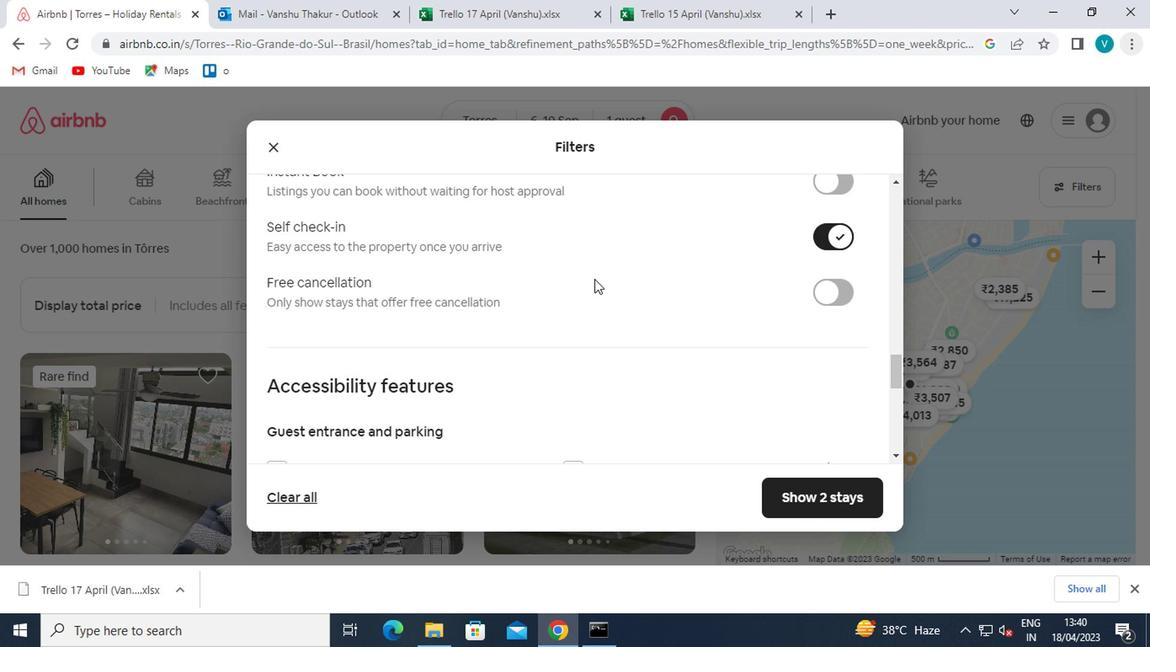 
Action: Mouse moved to (344, 379)
Screenshot: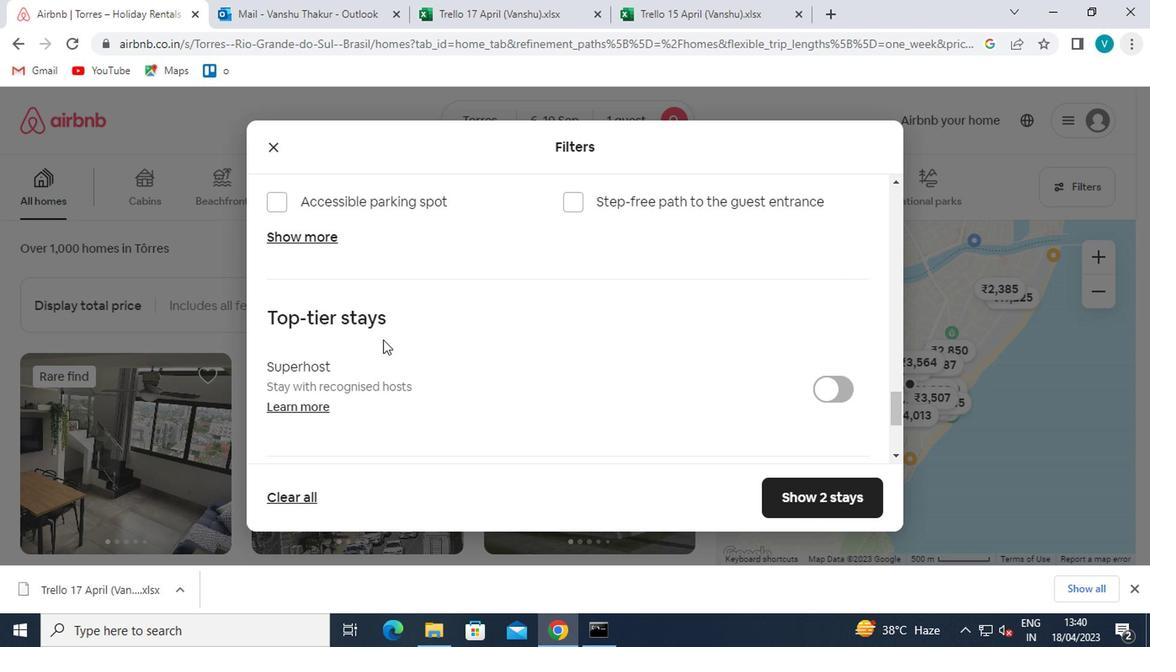 
Action: Mouse scrolled (344, 378) with delta (0, 0)
Screenshot: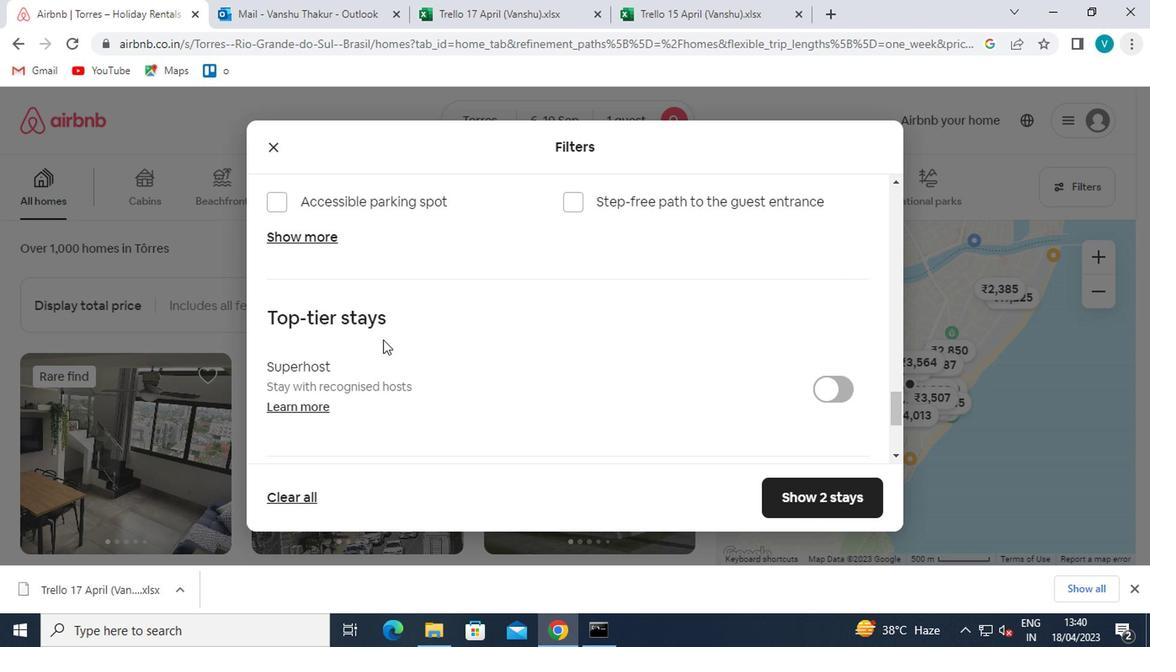 
Action: Mouse moved to (344, 379)
Screenshot: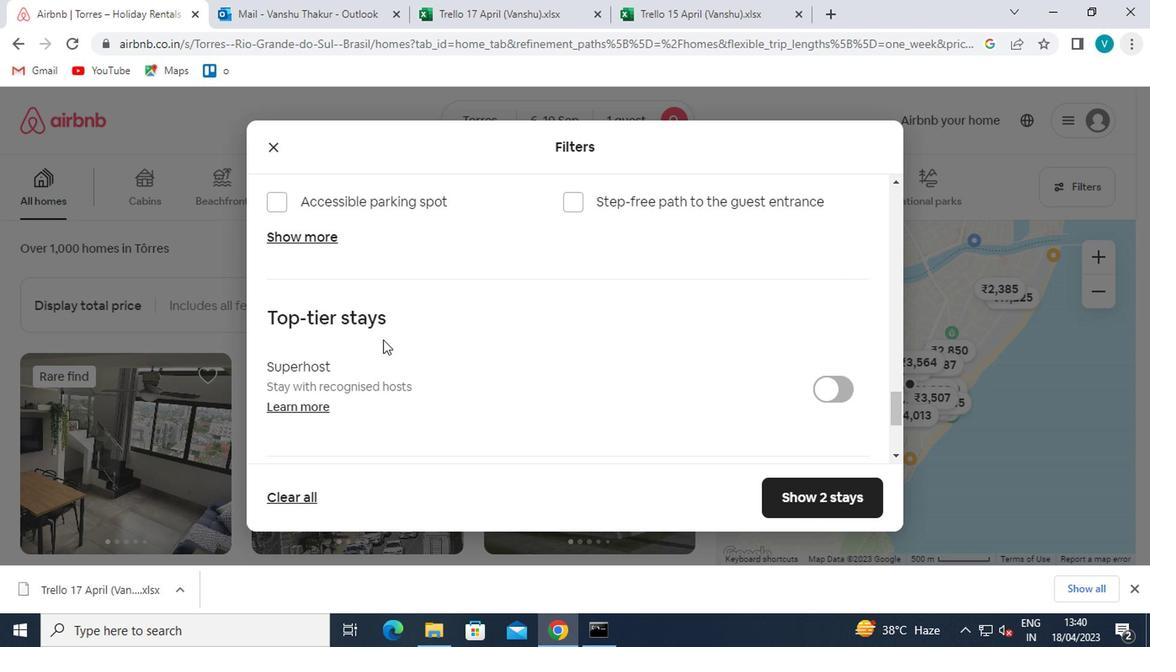 
Action: Mouse scrolled (344, 379) with delta (0, 0)
Screenshot: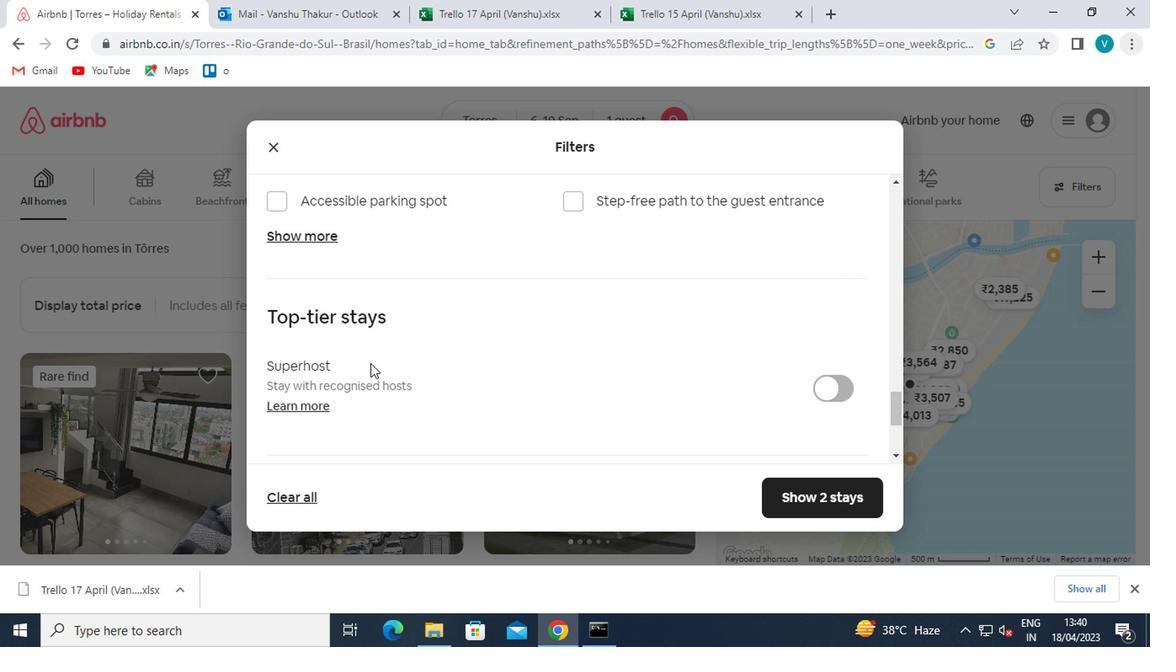 
Action: Mouse scrolled (344, 379) with delta (0, 0)
Screenshot: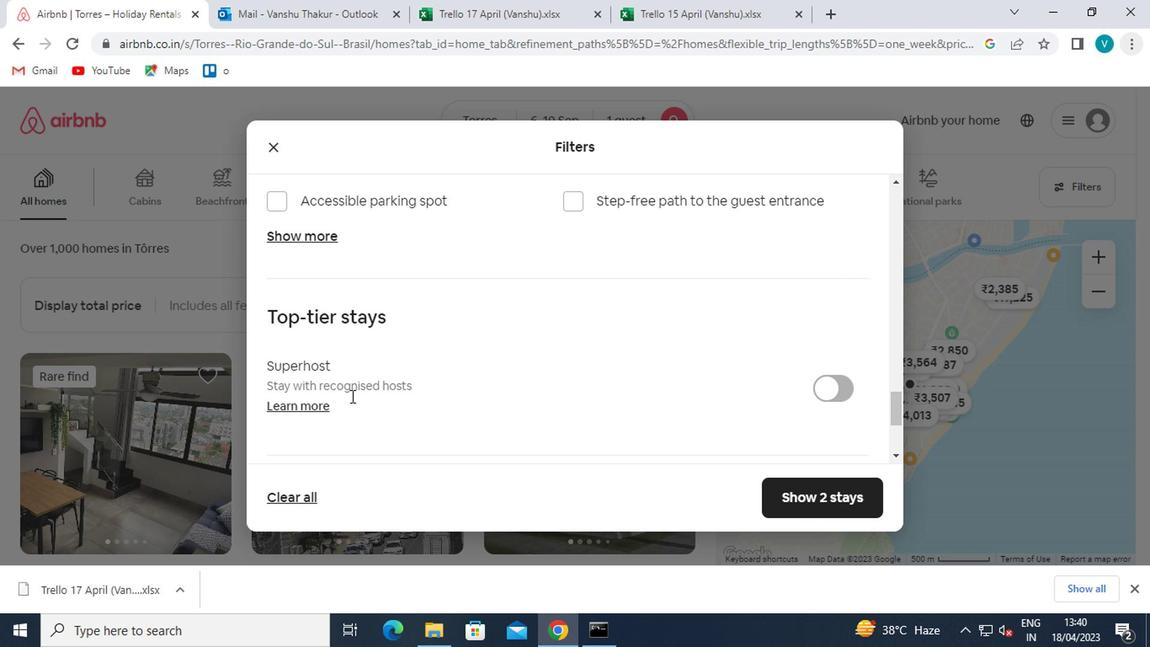 
Action: Mouse moved to (344, 379)
Screenshot: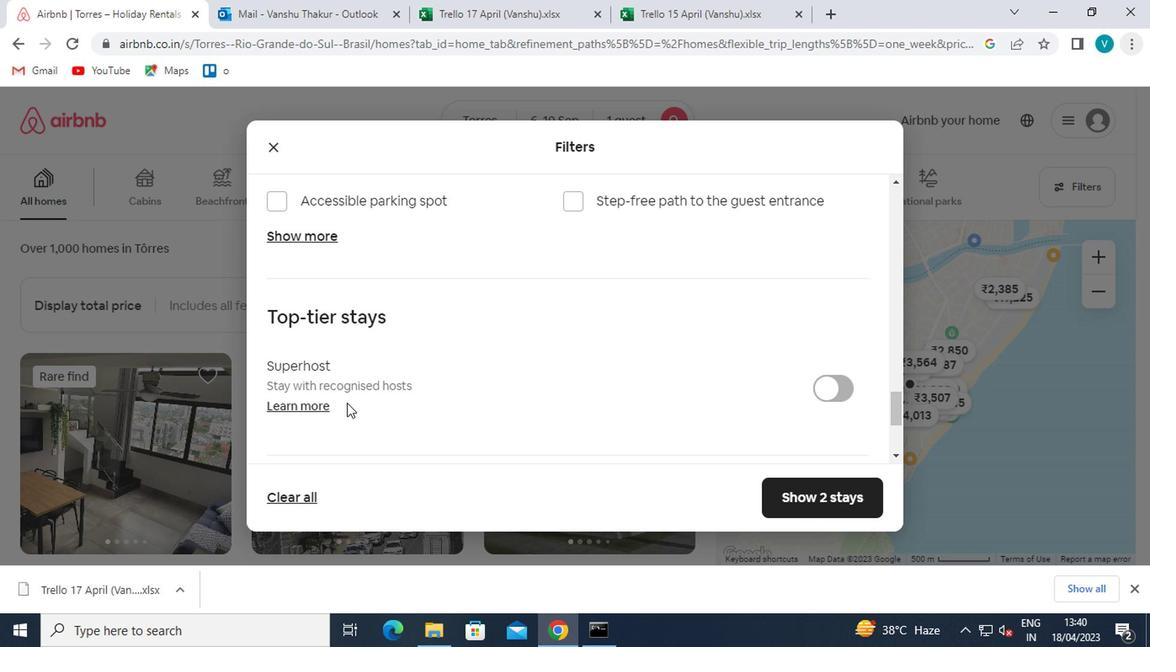 
Action: Mouse scrolled (344, 379) with delta (0, 0)
Screenshot: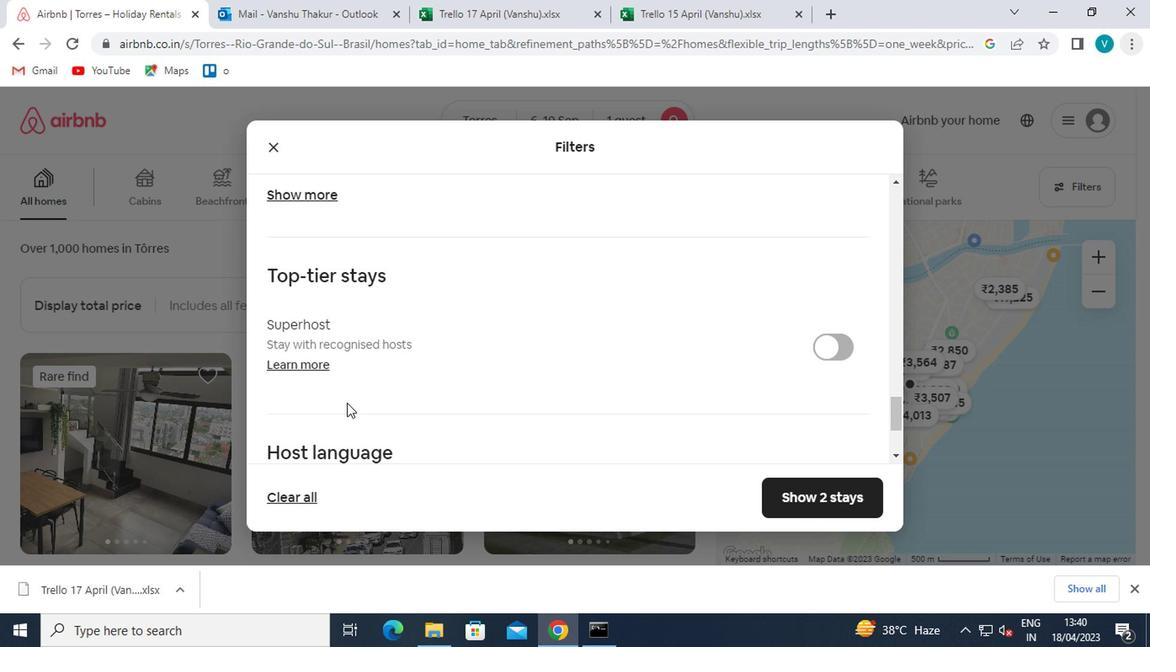 
Action: Mouse moved to (315, 404)
Screenshot: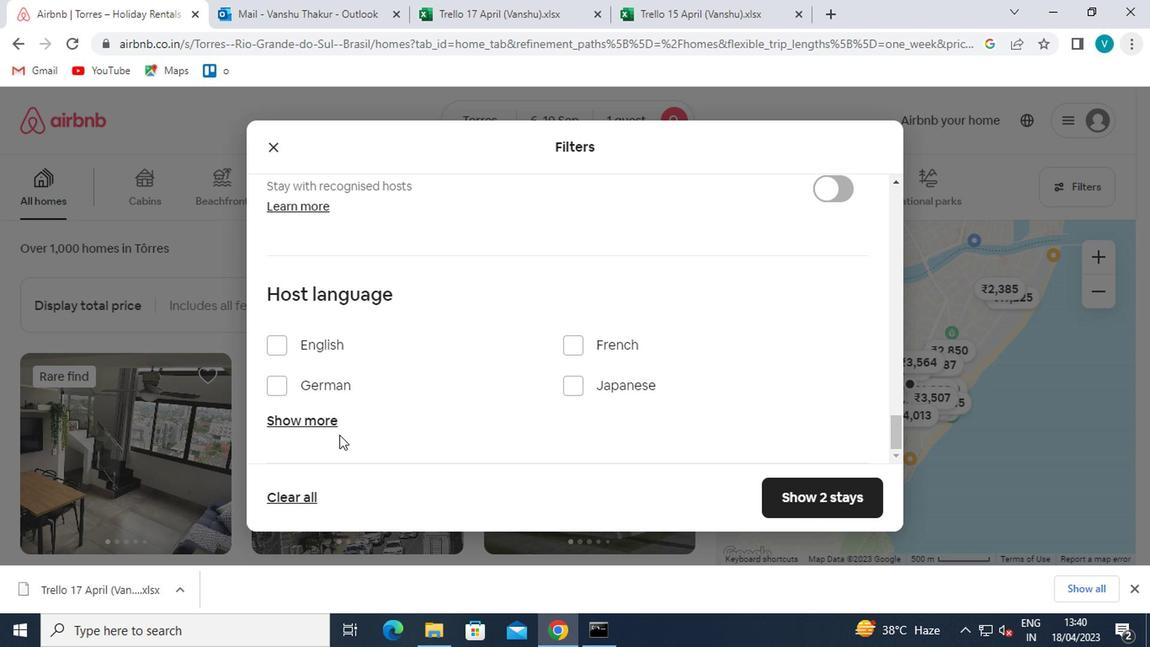 
Action: Mouse pressed left at (315, 404)
Screenshot: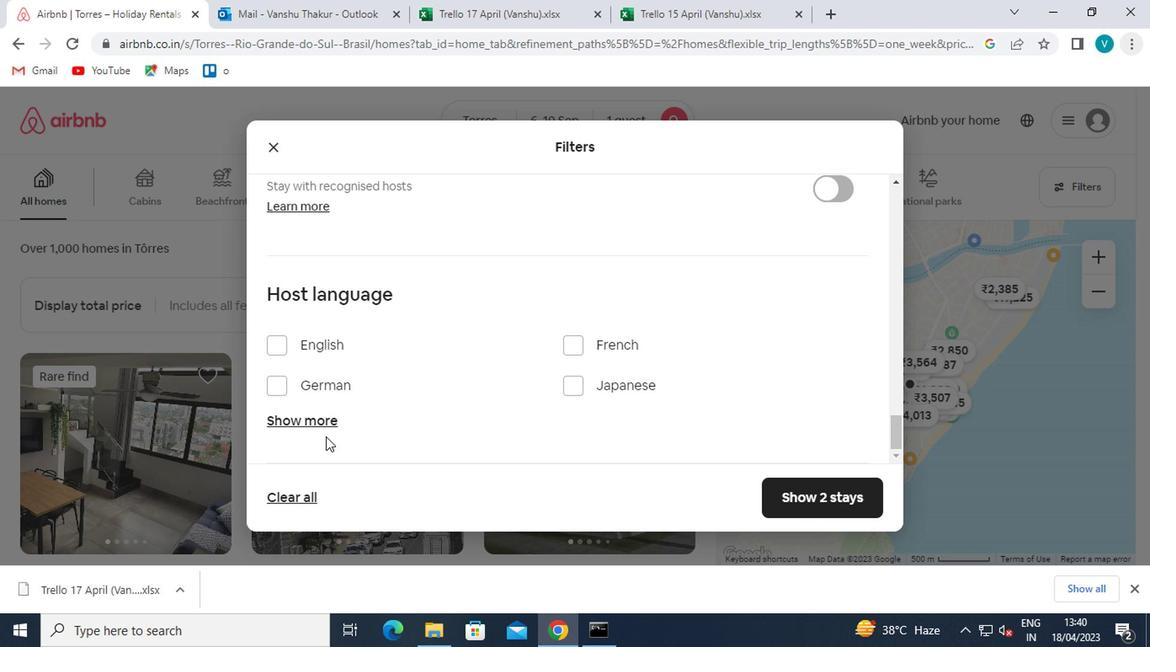 
Action: Mouse moved to (316, 400)
Screenshot: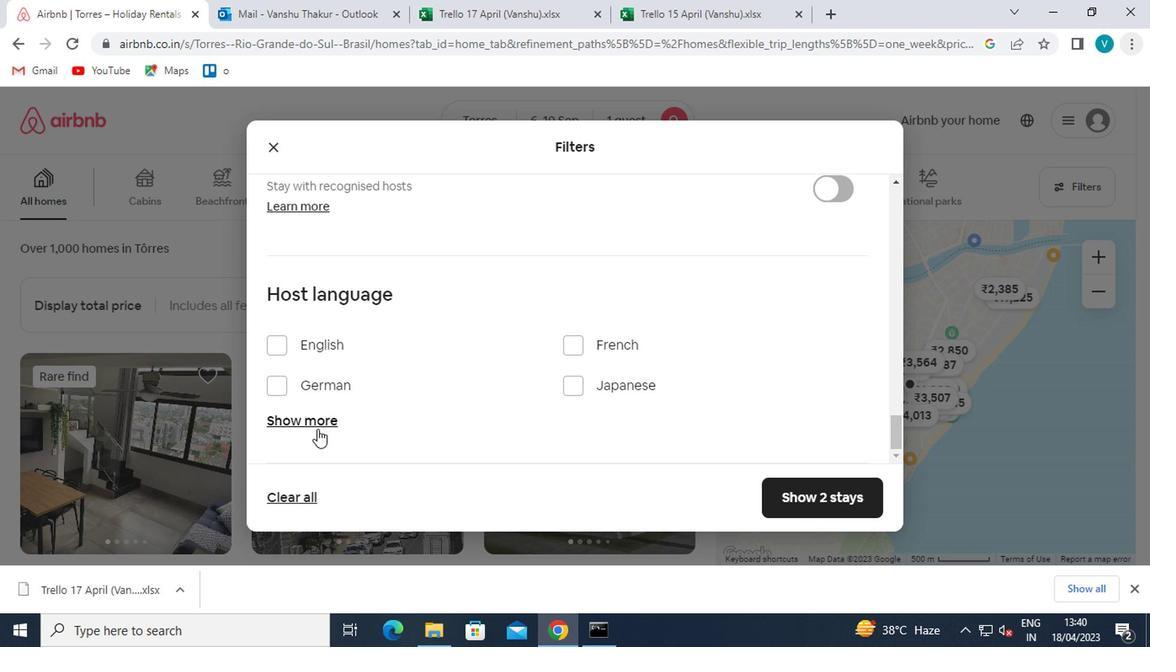 
Action: Mouse pressed left at (316, 400)
Screenshot: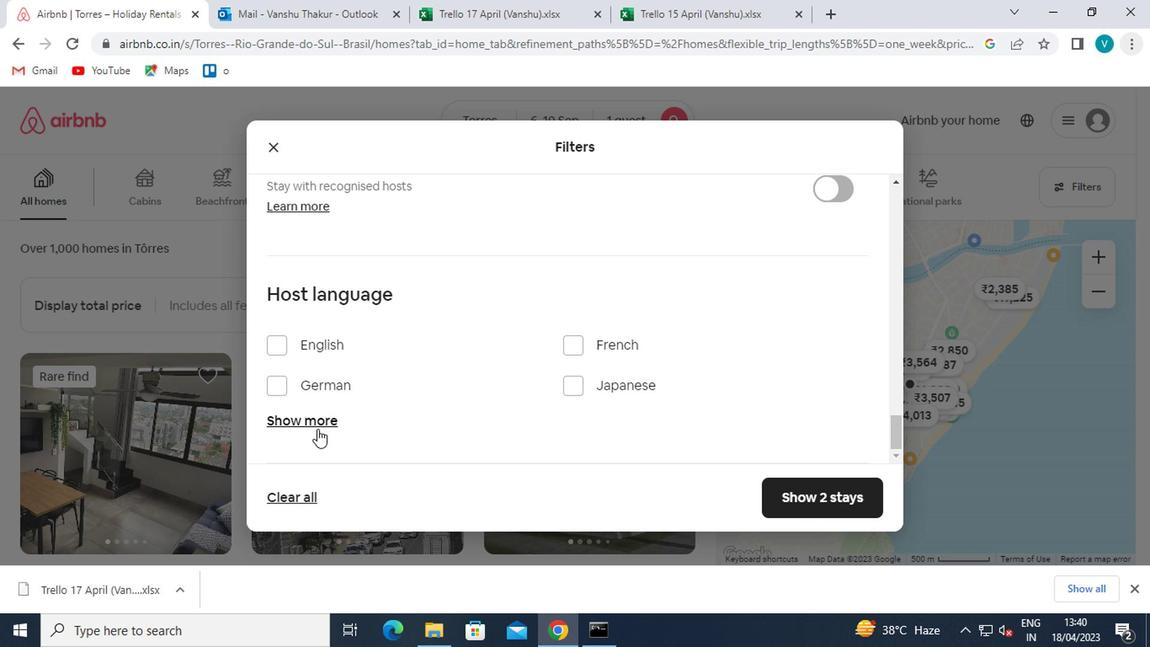 
Action: Mouse moved to (345, 394)
Screenshot: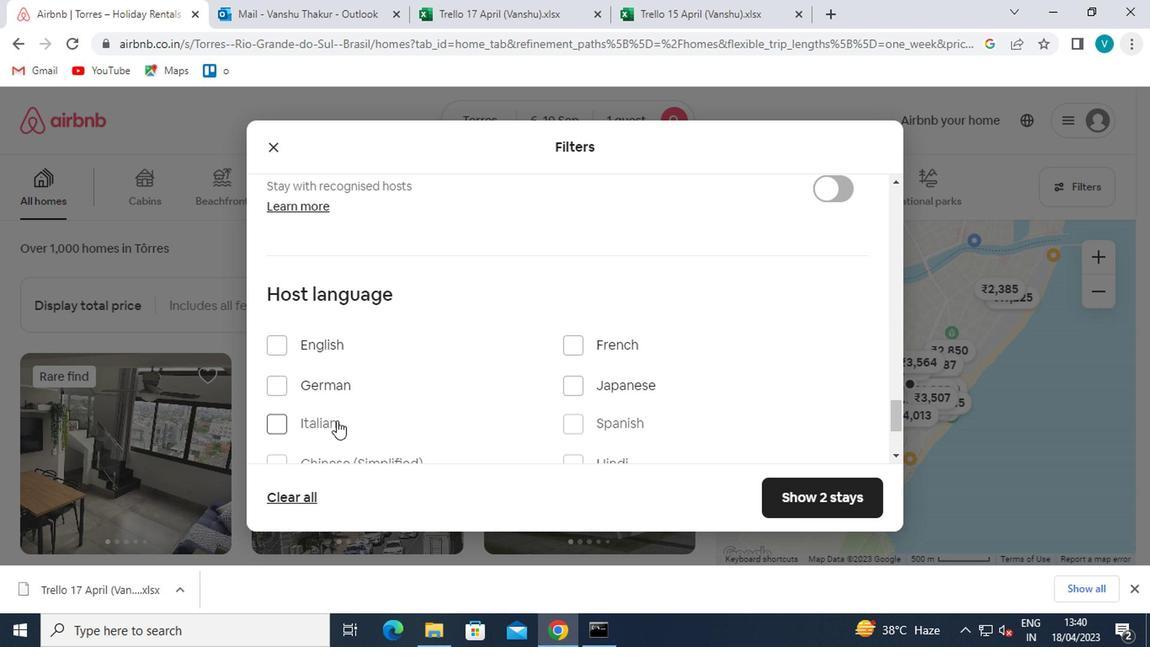 
Action: Mouse scrolled (345, 393) with delta (0, 0)
Screenshot: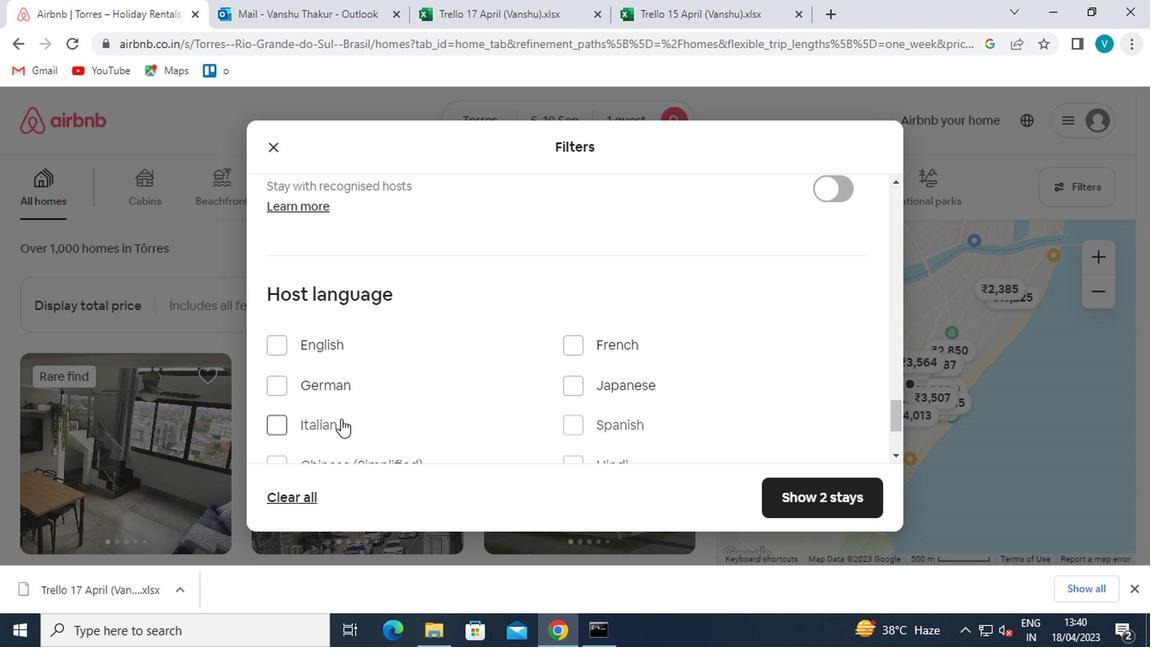 
Action: Mouse moved to (561, 323)
Screenshot: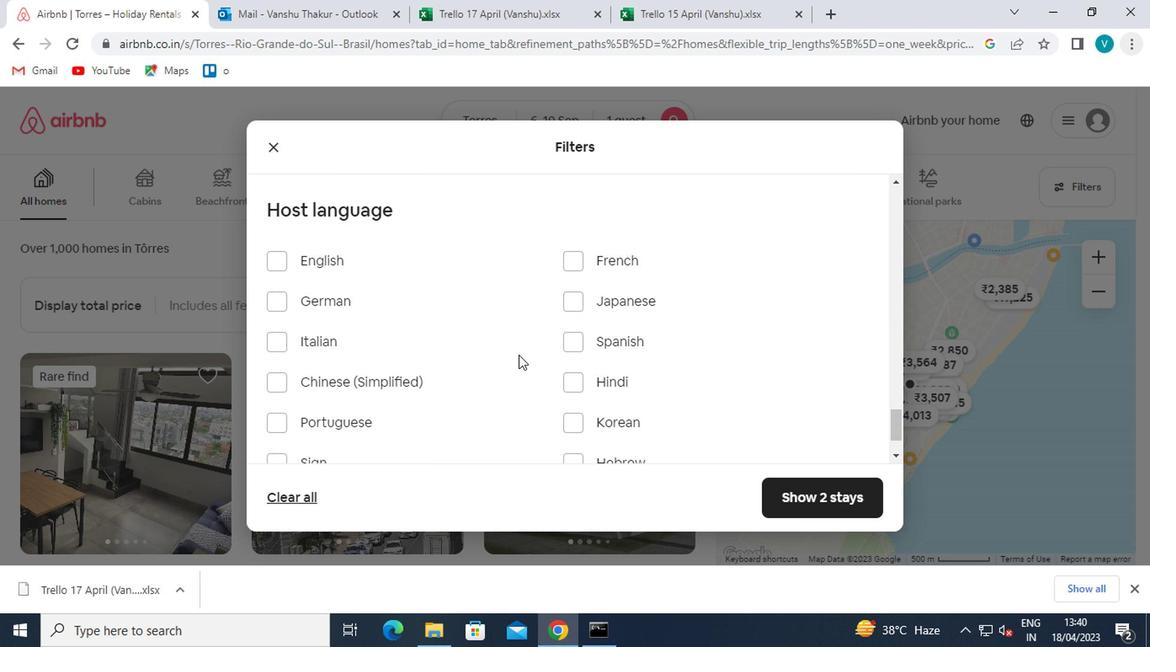 
Action: Mouse pressed left at (561, 323)
Screenshot: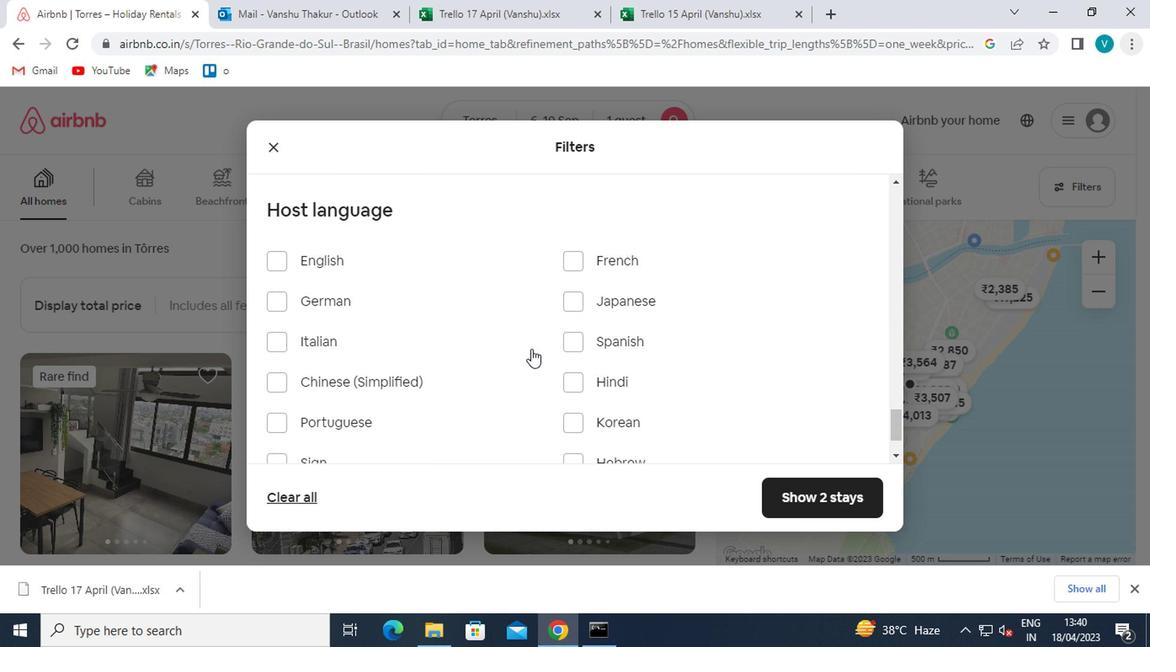
Action: Mouse moved to (787, 453)
Screenshot: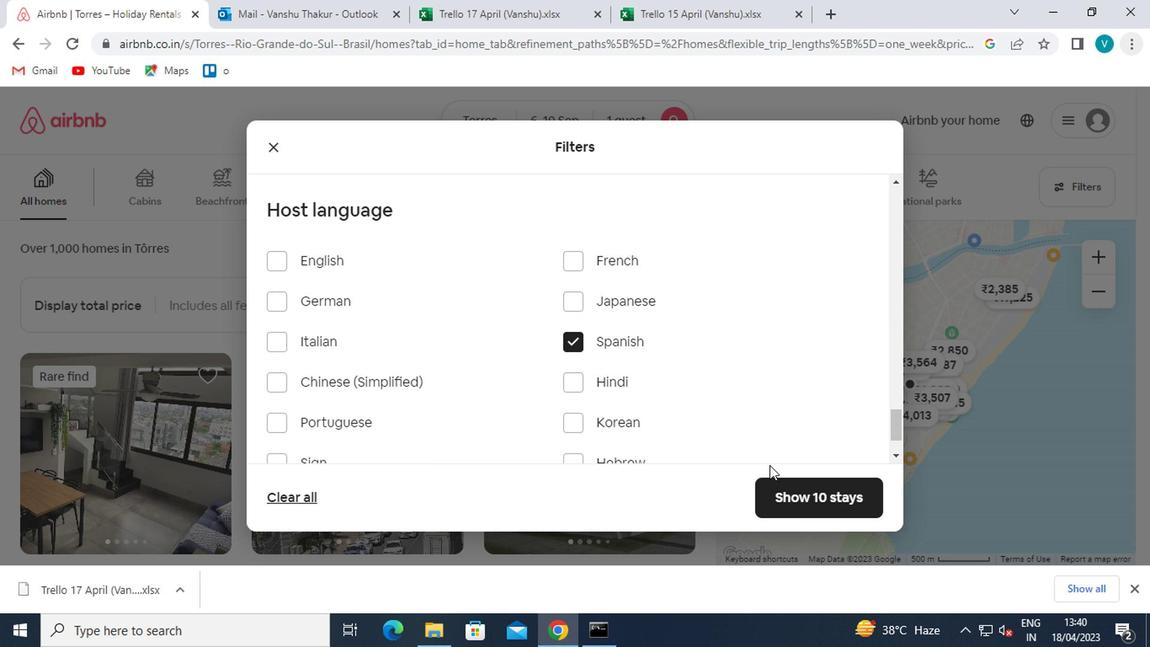 
Action: Mouse pressed left at (787, 453)
Screenshot: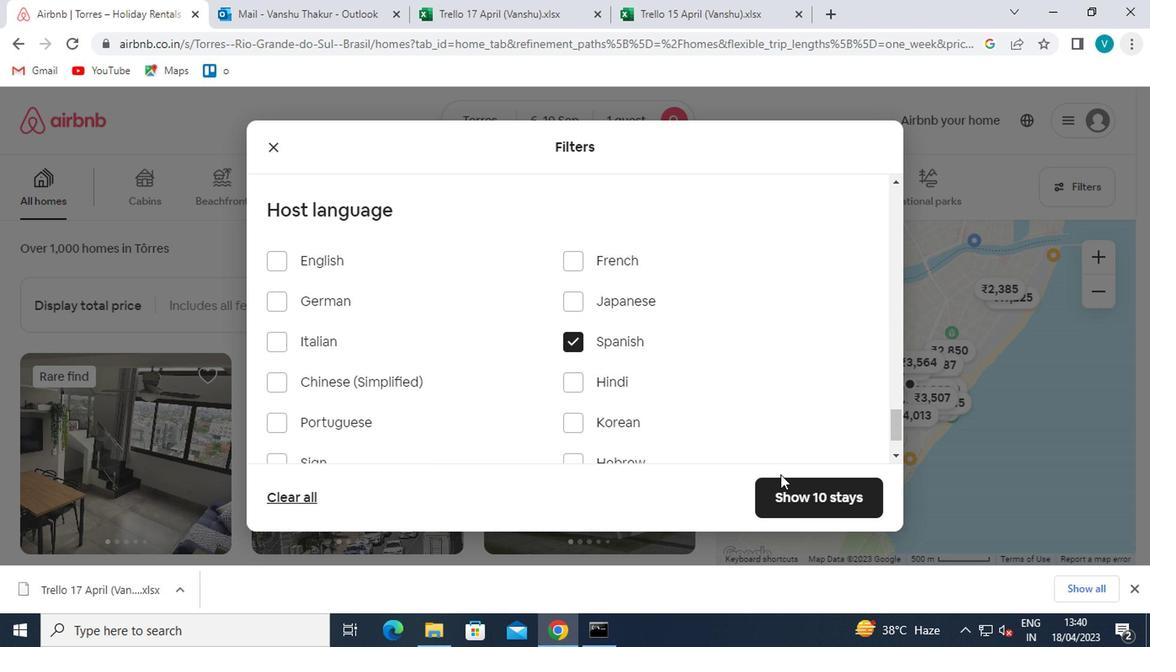 
Action: Mouse moved to (779, 450)
Screenshot: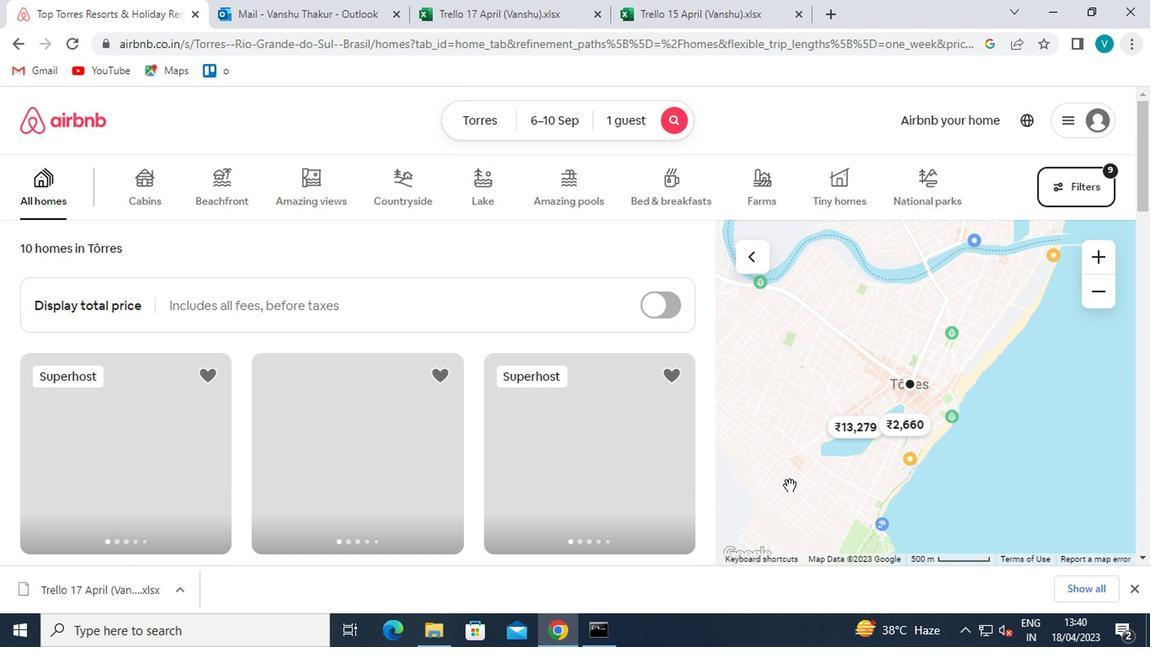 
